 Task: Select traffic view around selected location Charleston, South Carolina, United States and identify the nearest hotel to the peak traffic point
Action: Mouse moved to (96, 30)
Screenshot: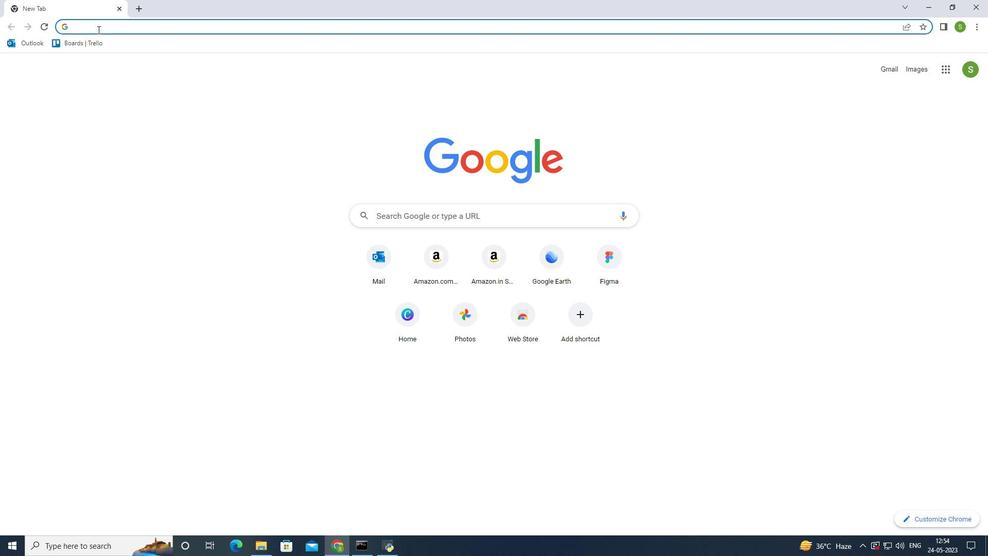 
Action: Mouse pressed left at (96, 30)
Screenshot: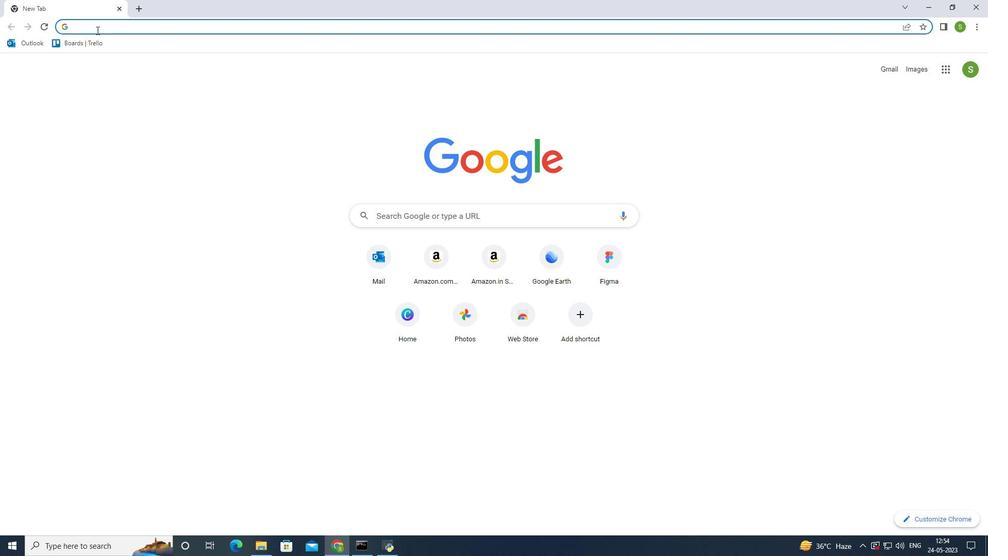 
Action: Mouse moved to (97, 42)
Screenshot: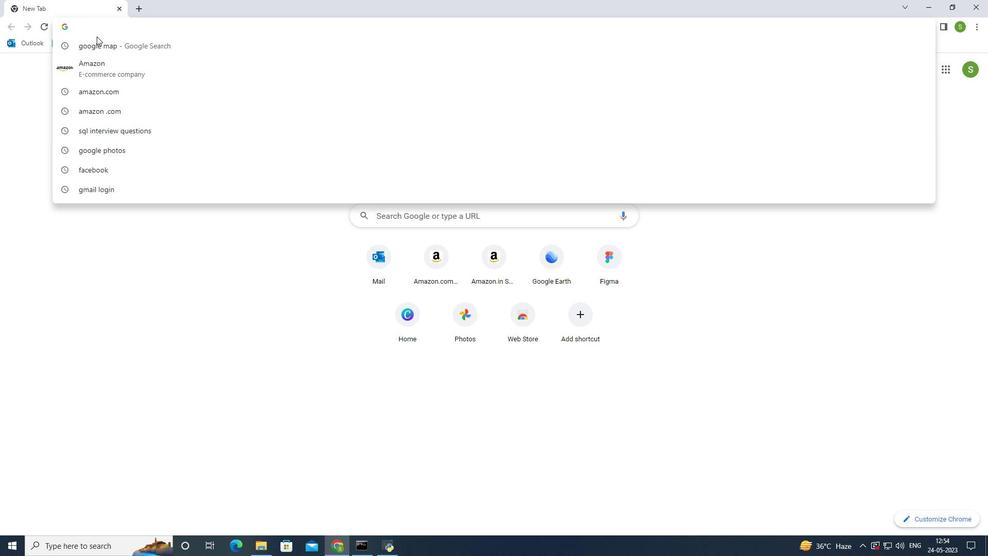 
Action: Mouse pressed left at (97, 42)
Screenshot: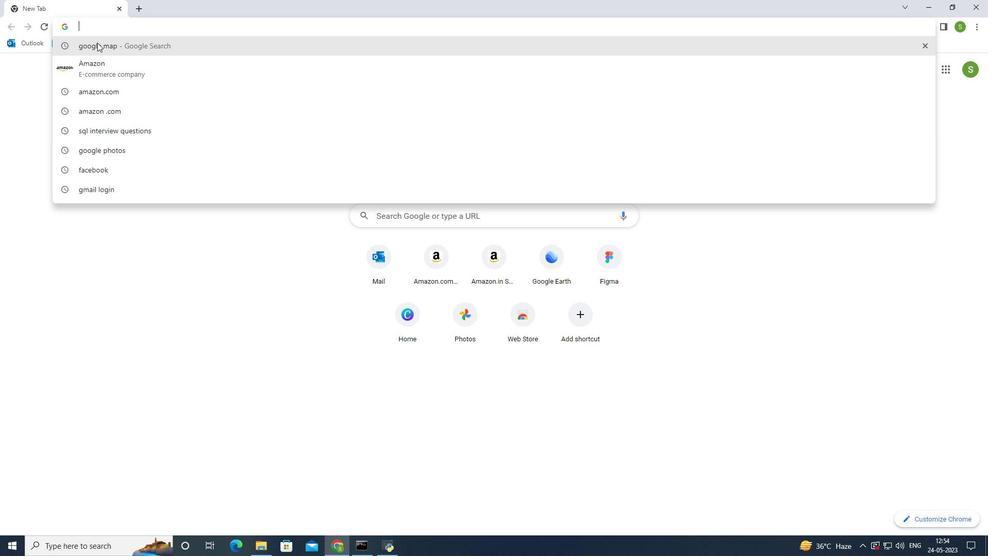
Action: Mouse moved to (162, 164)
Screenshot: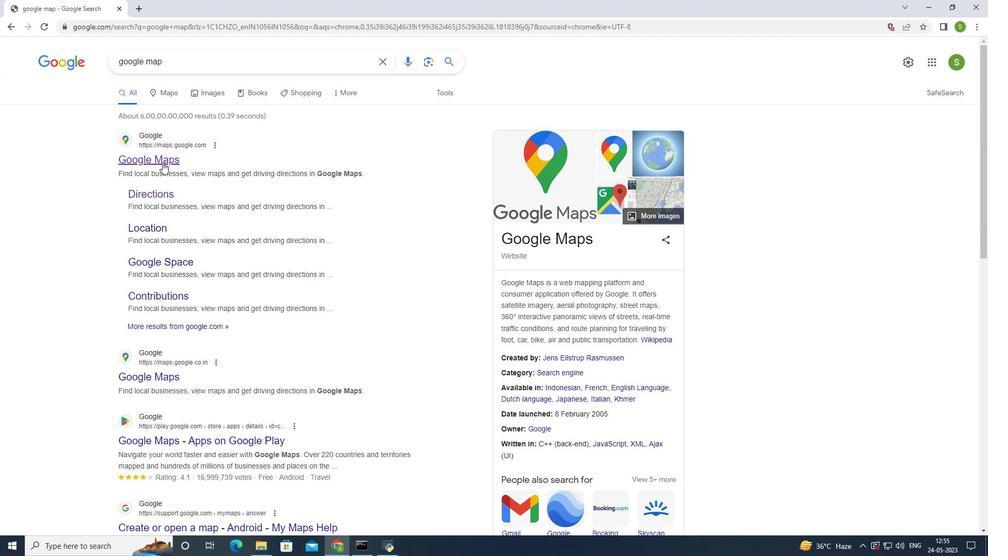 
Action: Mouse pressed left at (162, 164)
Screenshot: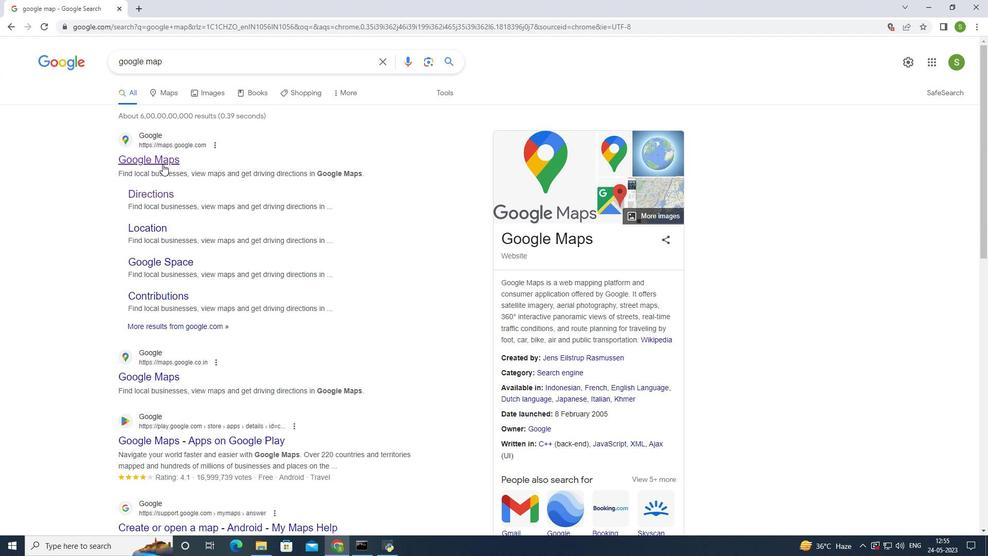 
Action: Mouse moved to (141, 49)
Screenshot: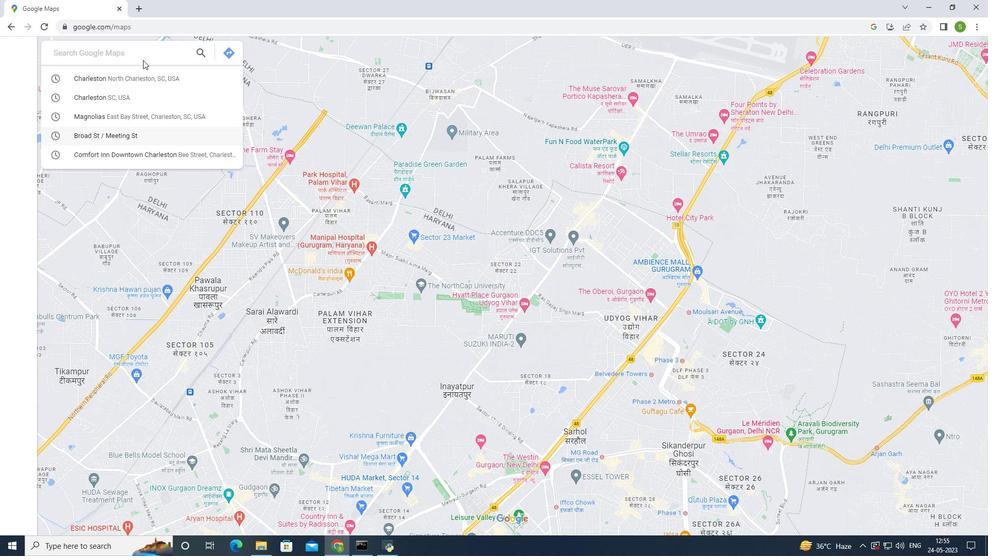 
Action: Mouse pressed left at (141, 49)
Screenshot: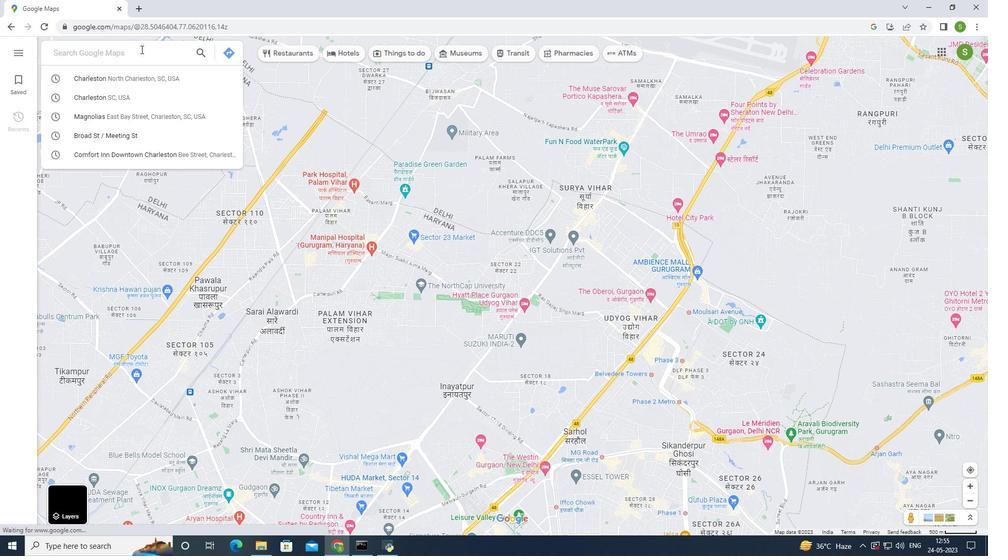 
Action: Mouse moved to (144, 45)
Screenshot: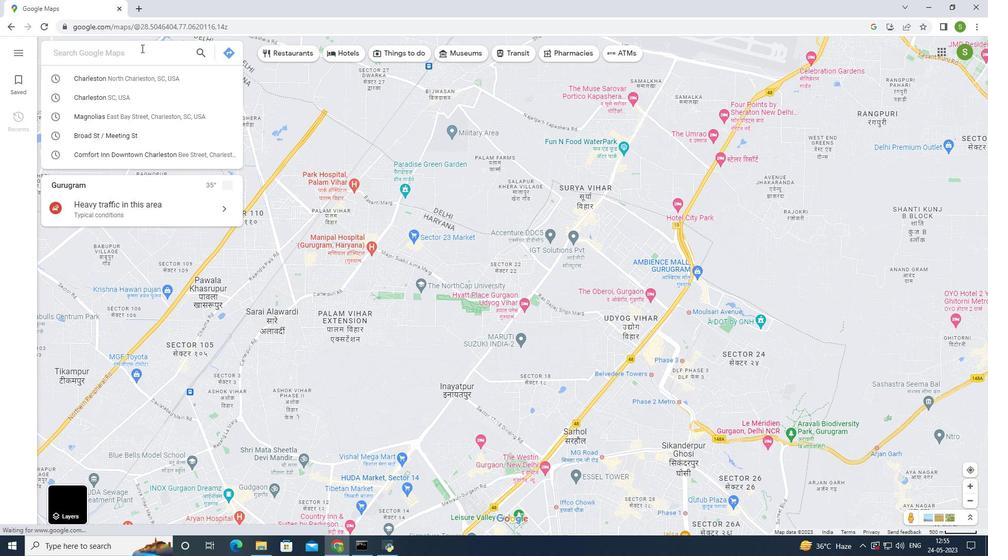 
Action: Key pressed charlestone,<Key.space>south<Key.space>carolina,<Key.space>united<Key.space>states<Key.enter>
Screenshot: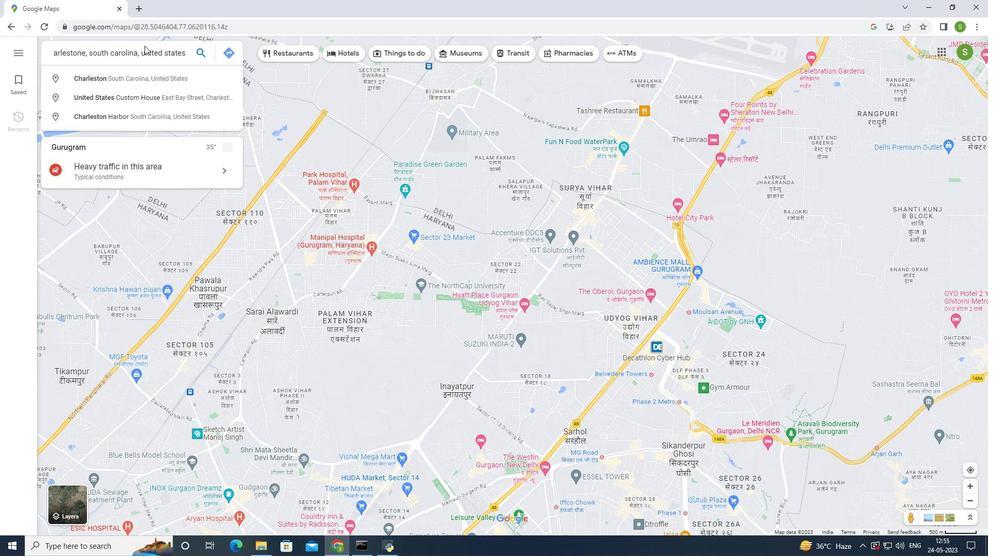 
Action: Mouse moved to (280, 507)
Screenshot: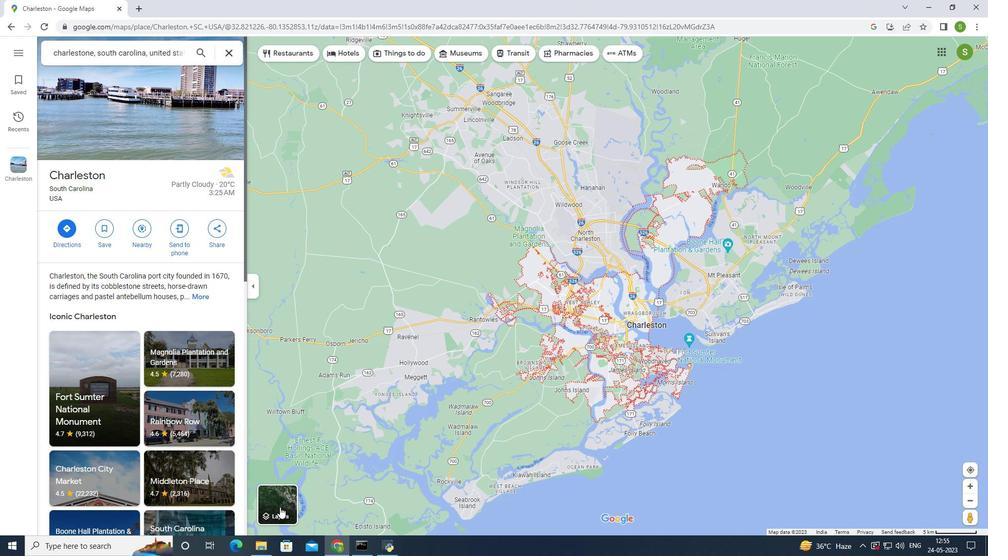
Action: Mouse pressed left at (280, 507)
Screenshot: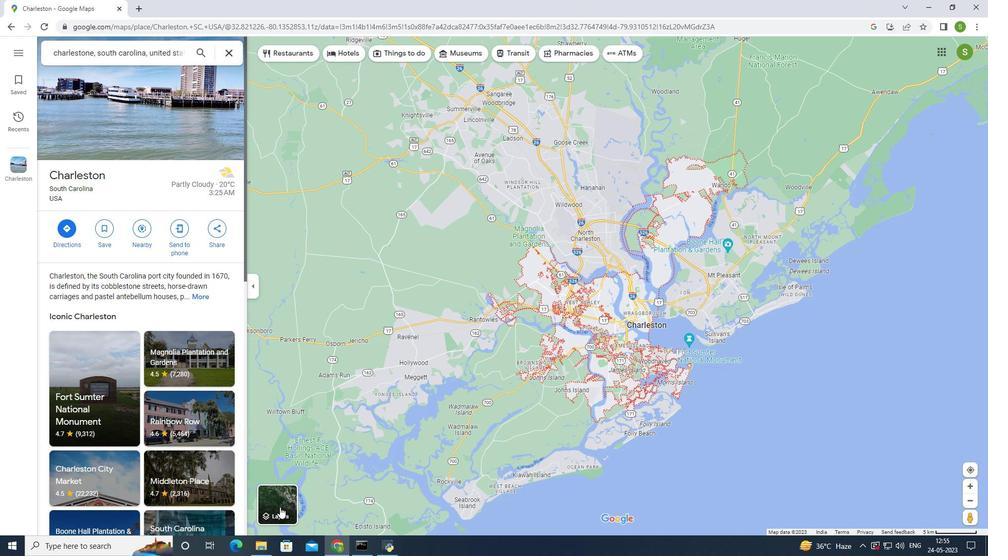 
Action: Mouse moved to (384, 506)
Screenshot: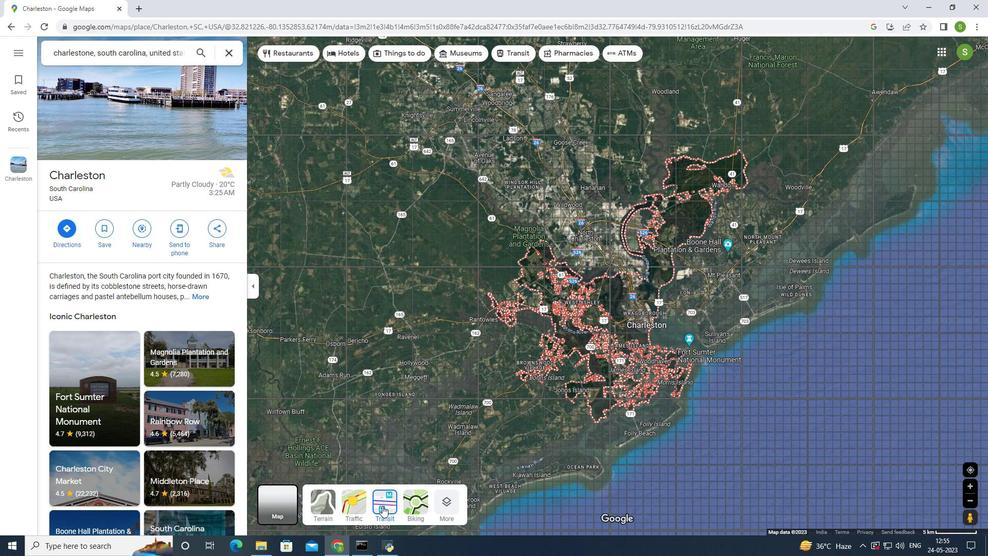 
Action: Mouse pressed left at (384, 506)
Screenshot: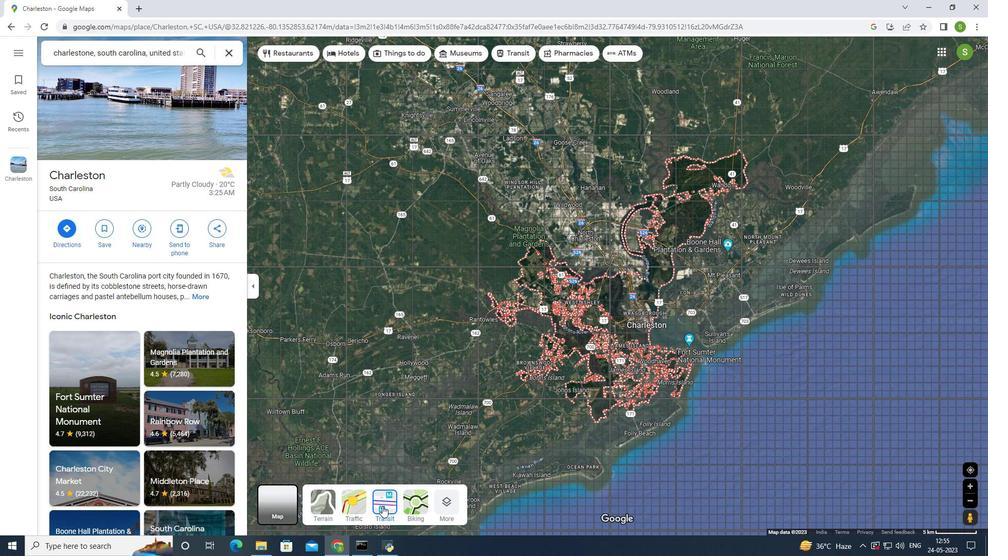 
Action: Mouse moved to (381, 499)
Screenshot: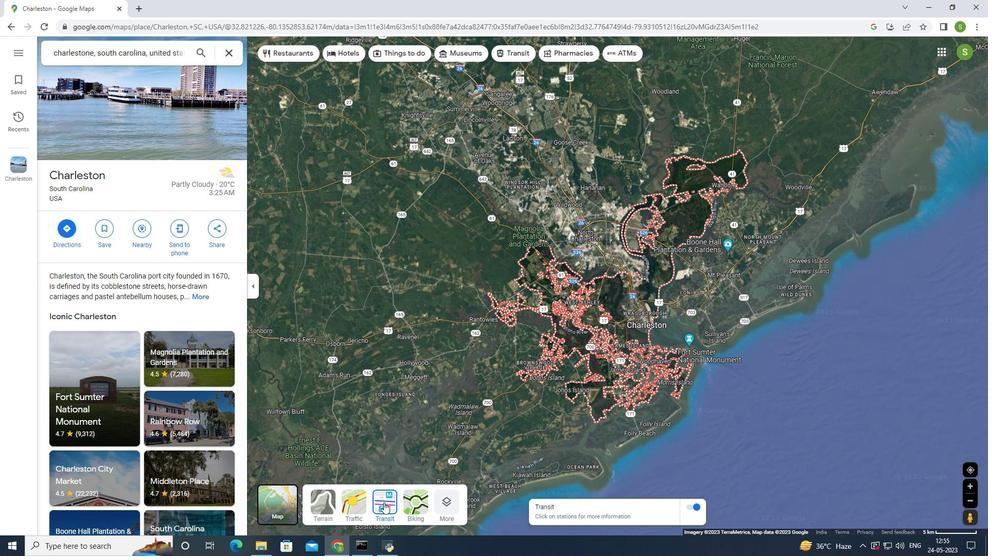 
Action: Mouse pressed left at (381, 499)
Screenshot: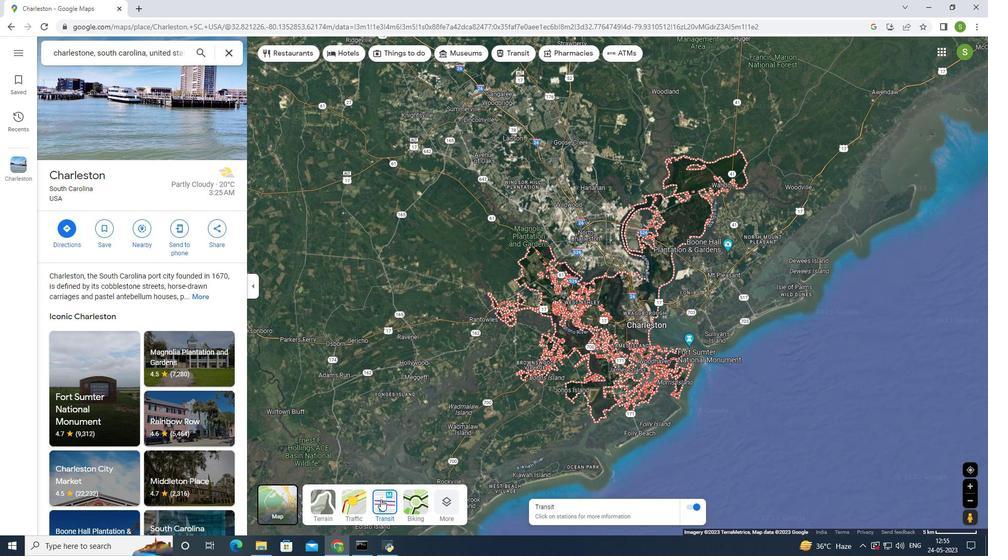 
Action: Mouse pressed left at (381, 499)
Screenshot: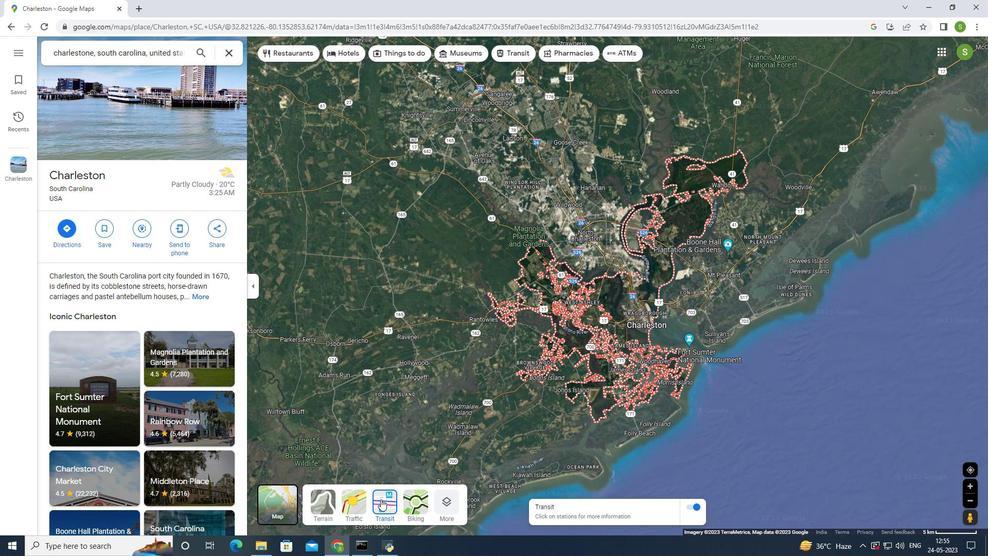
Action: Mouse pressed left at (381, 499)
Screenshot: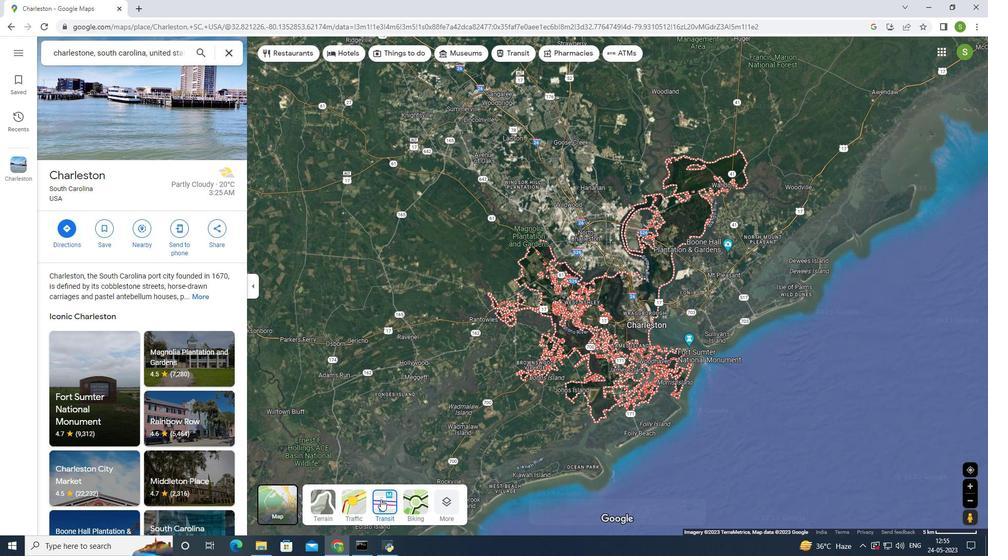 
Action: Mouse moved to (136, 234)
Screenshot: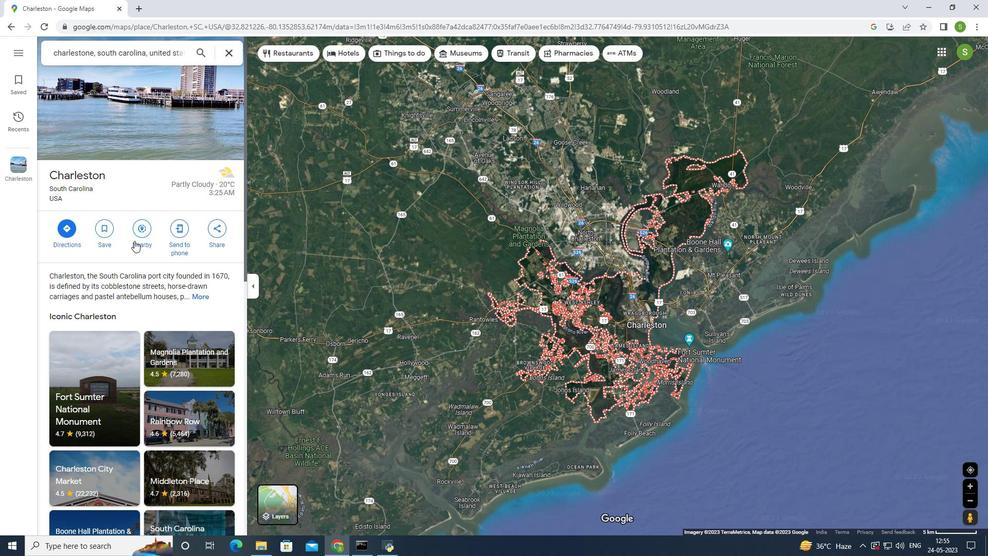 
Action: Mouse pressed left at (136, 234)
Screenshot: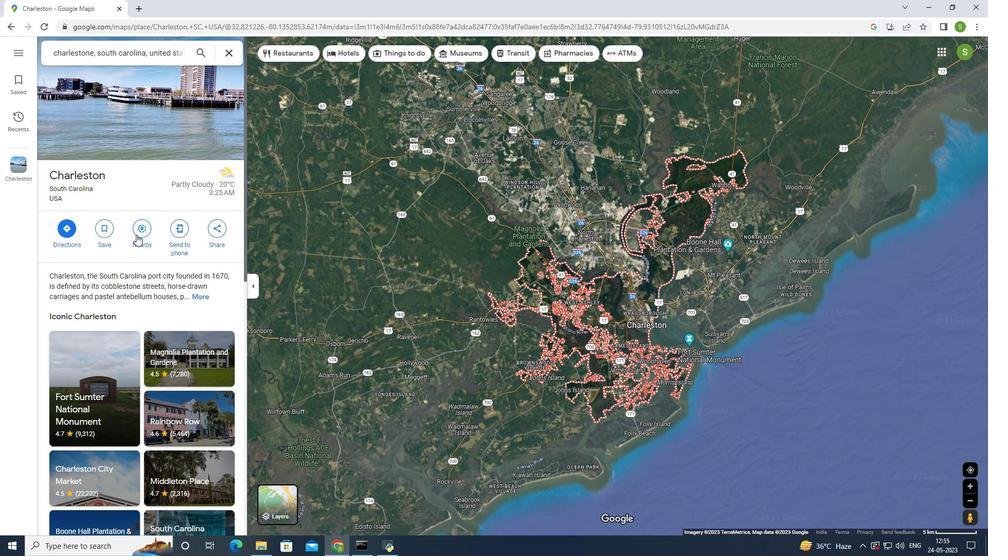 
Action: Mouse moved to (108, 53)
Screenshot: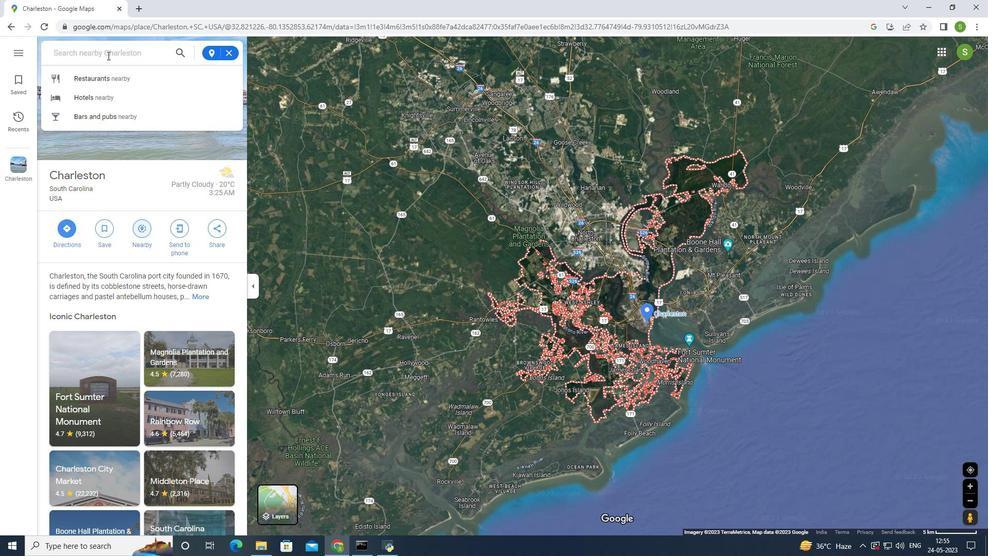 
Action: Mouse pressed left at (108, 53)
Screenshot: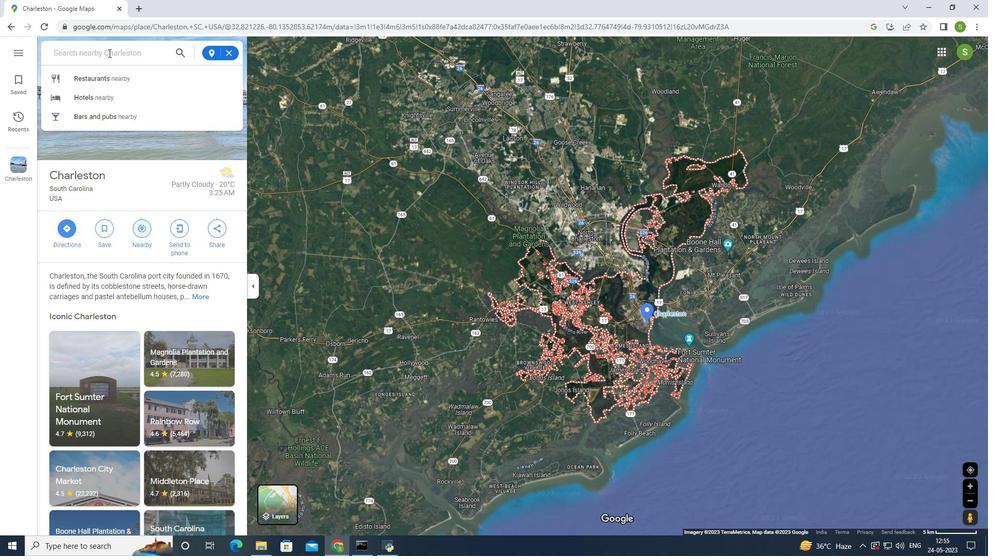 
Action: Key pressed hotel<Key.space>to<Key.space>the<Key.space>peak<Key.space>traffic<Key.space>point<Key.enter>
Screenshot: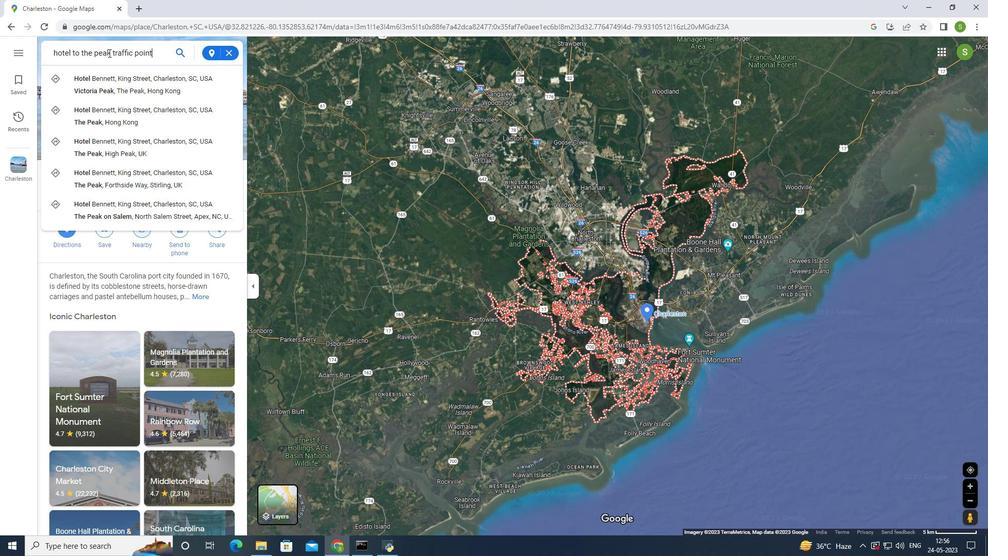 
Action: Mouse moved to (604, 332)
Screenshot: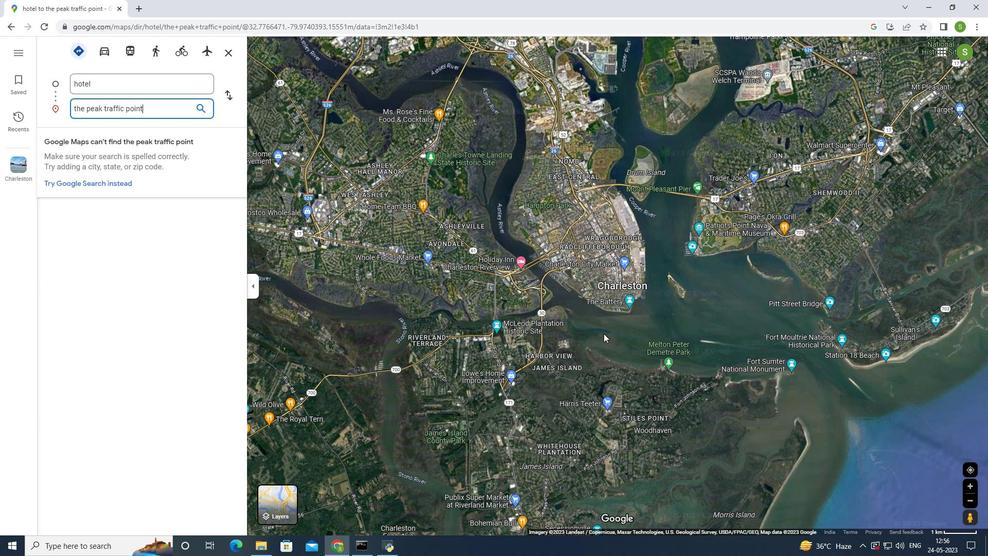 
Action: Mouse scrolled (604, 333) with delta (0, 0)
Screenshot: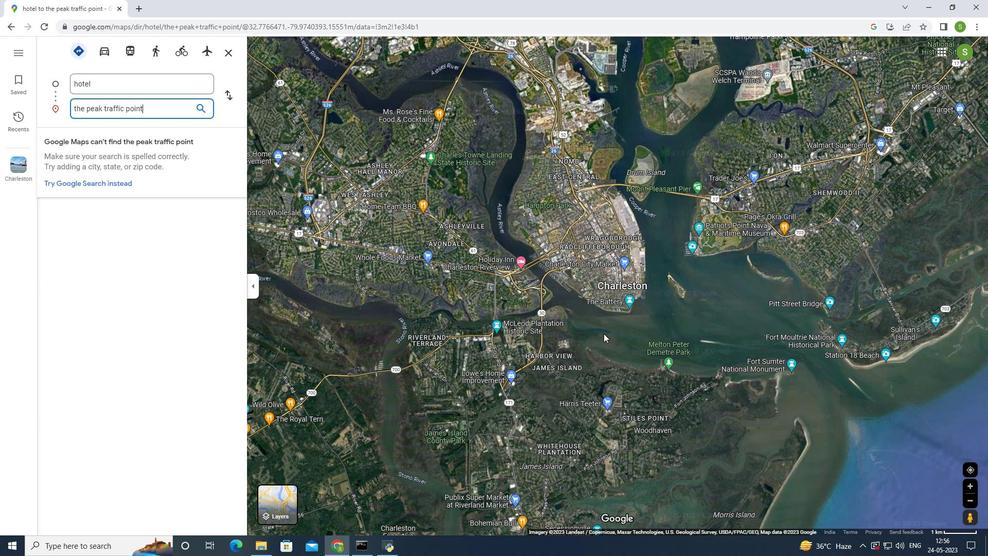 
Action: Mouse scrolled (604, 333) with delta (0, 0)
Screenshot: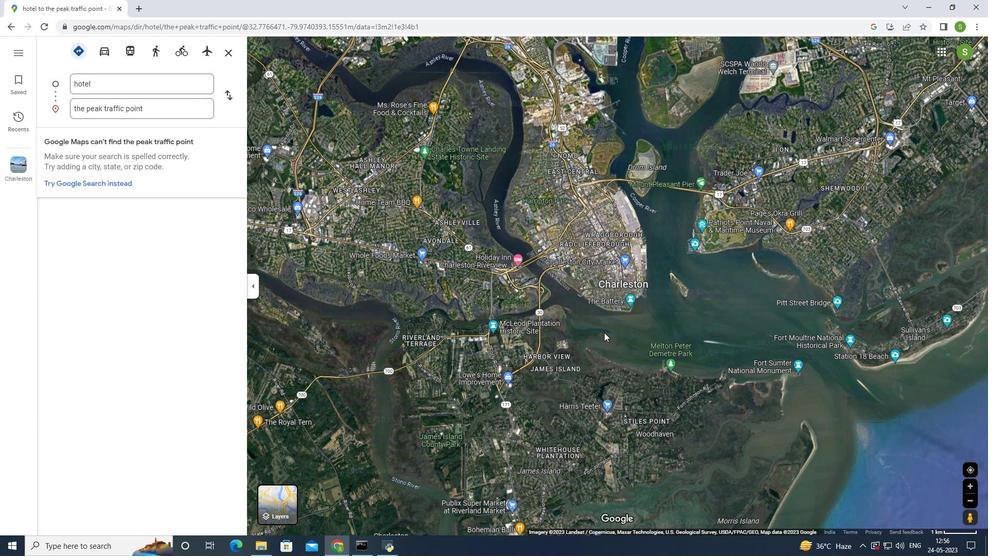 
Action: Mouse scrolled (604, 333) with delta (0, 0)
Screenshot: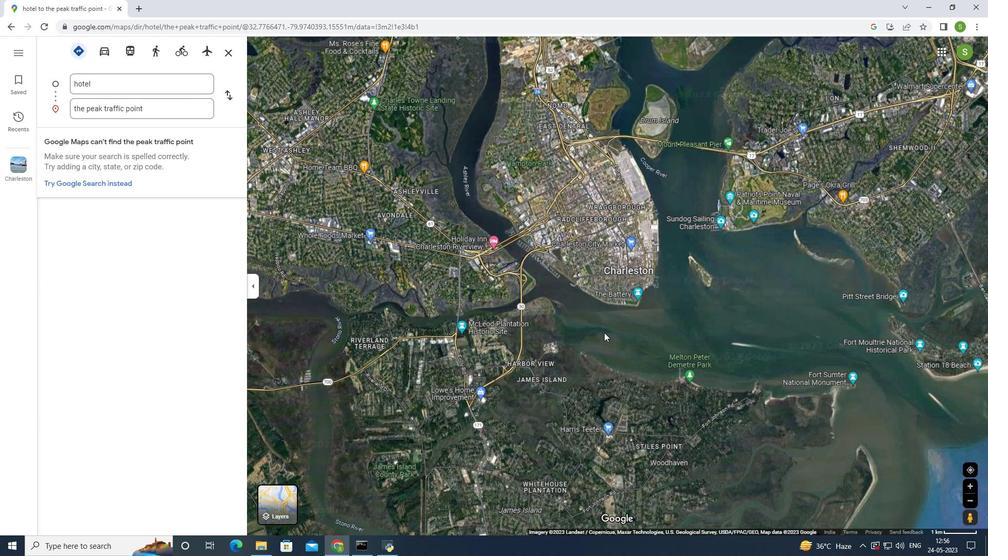 
Action: Mouse scrolled (604, 333) with delta (0, 0)
Screenshot: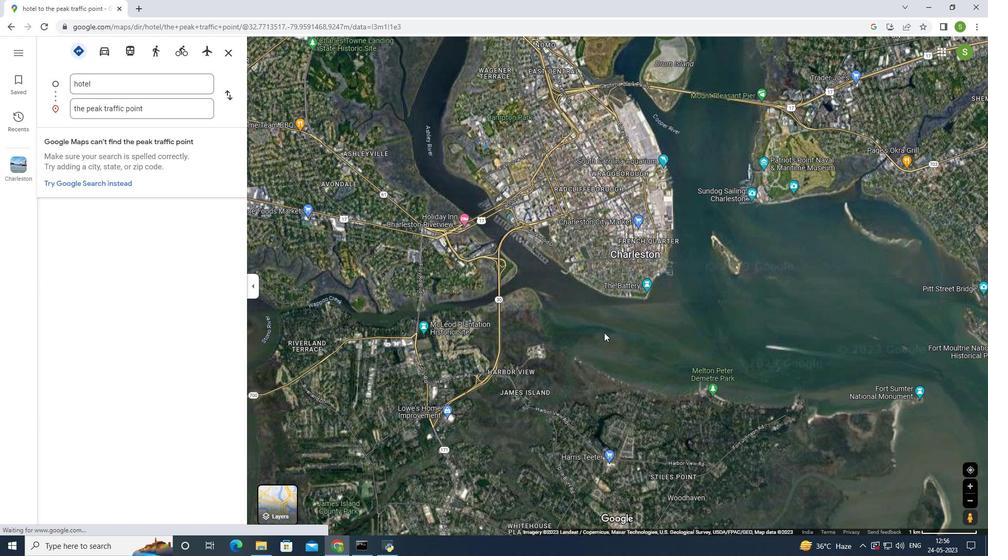 
Action: Mouse scrolled (604, 333) with delta (0, 0)
Screenshot: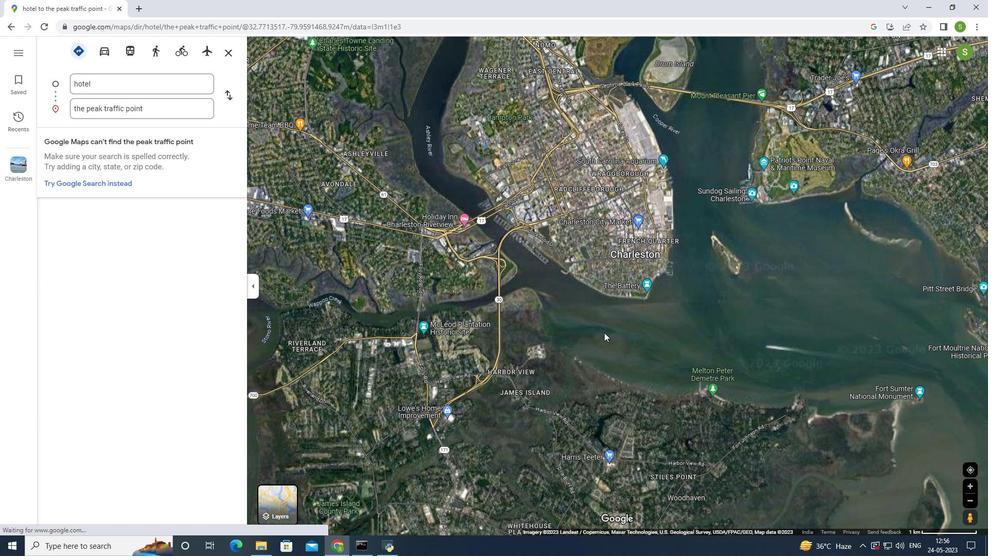 
Action: Mouse scrolled (604, 333) with delta (0, 0)
Screenshot: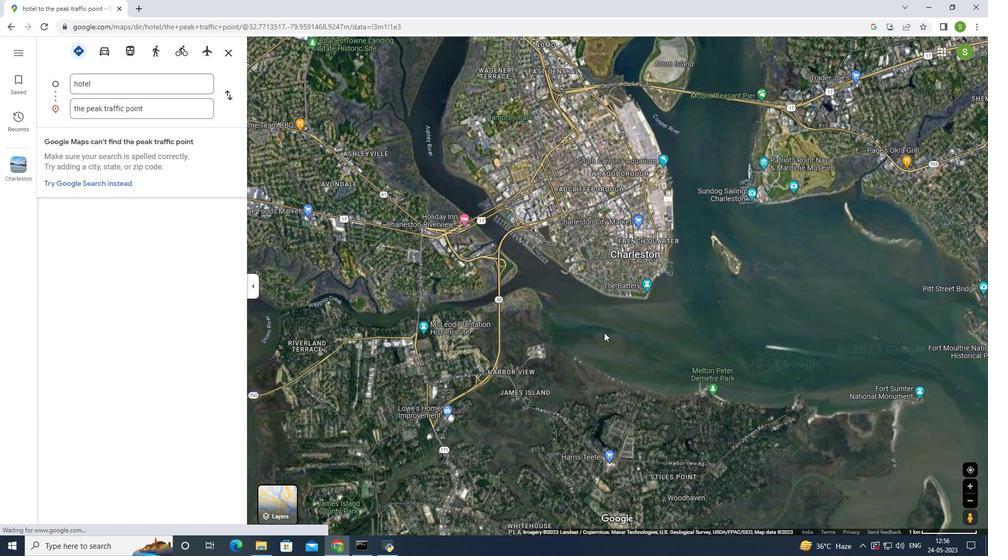 
Action: Mouse moved to (667, 258)
Screenshot: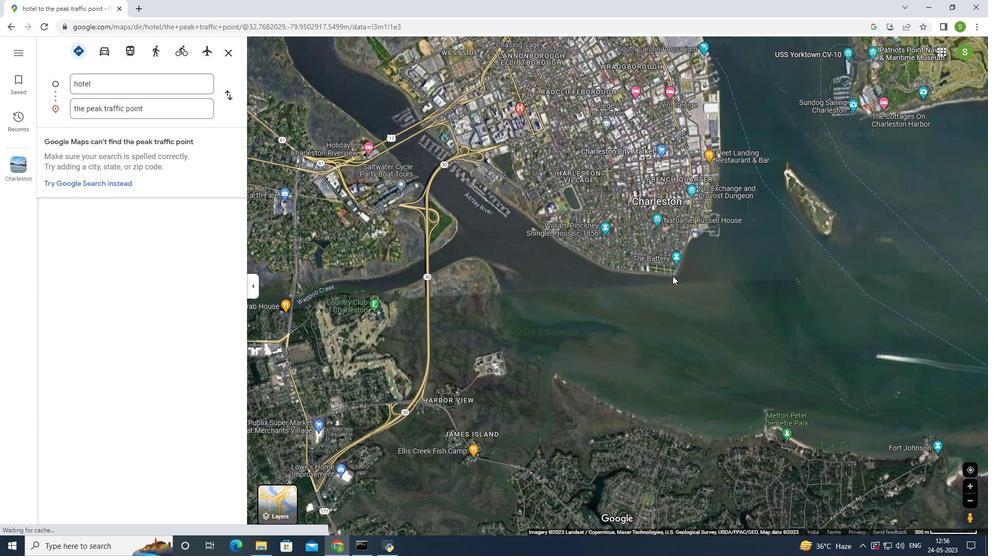 
Action: Mouse scrolled (667, 259) with delta (0, 0)
Screenshot: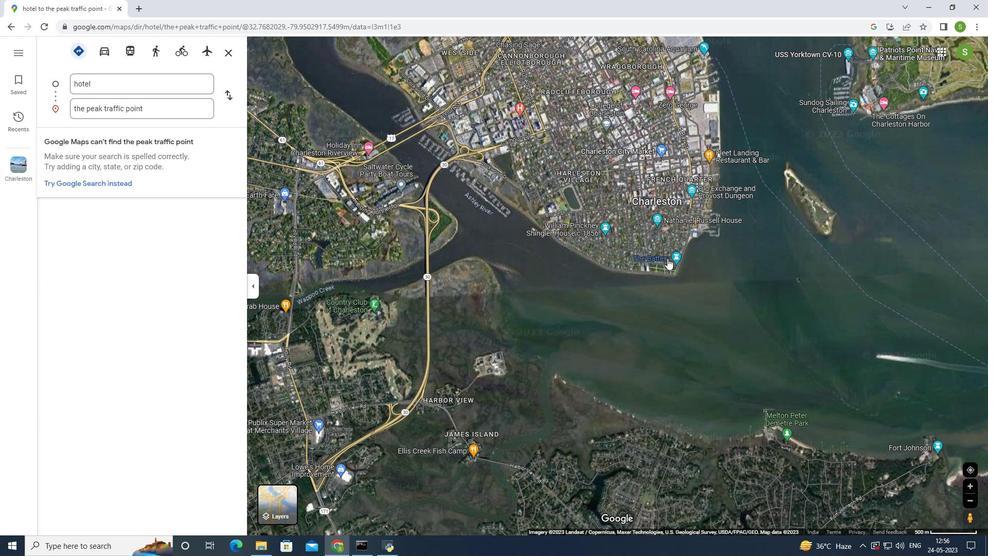 
Action: Mouse scrolled (667, 259) with delta (0, 0)
Screenshot: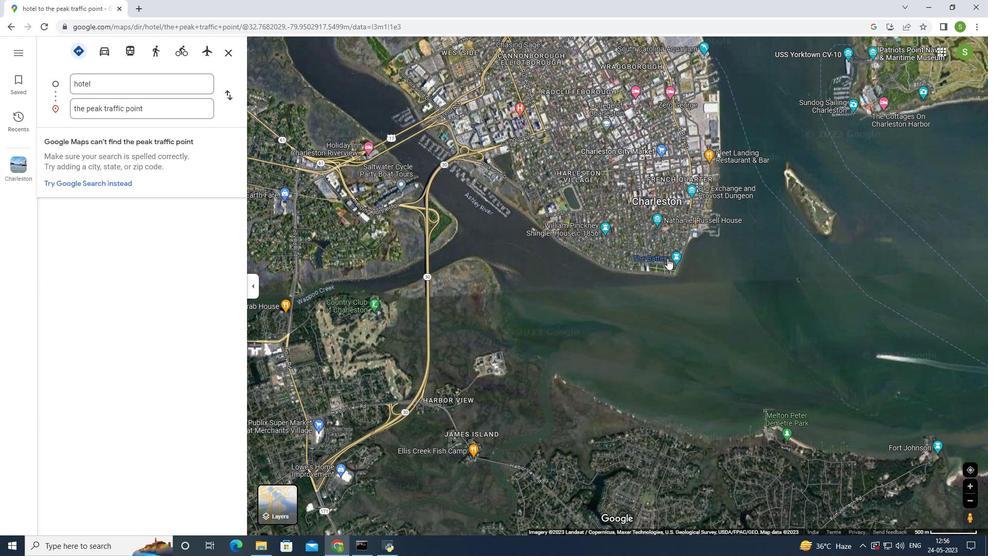 
Action: Mouse scrolled (667, 259) with delta (0, 0)
Screenshot: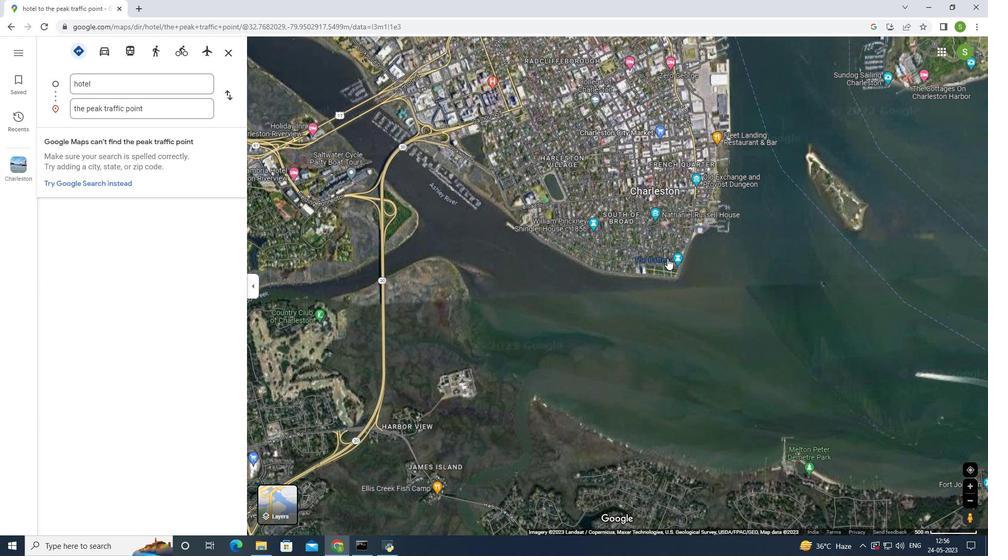 
Action: Mouse moved to (647, 181)
Screenshot: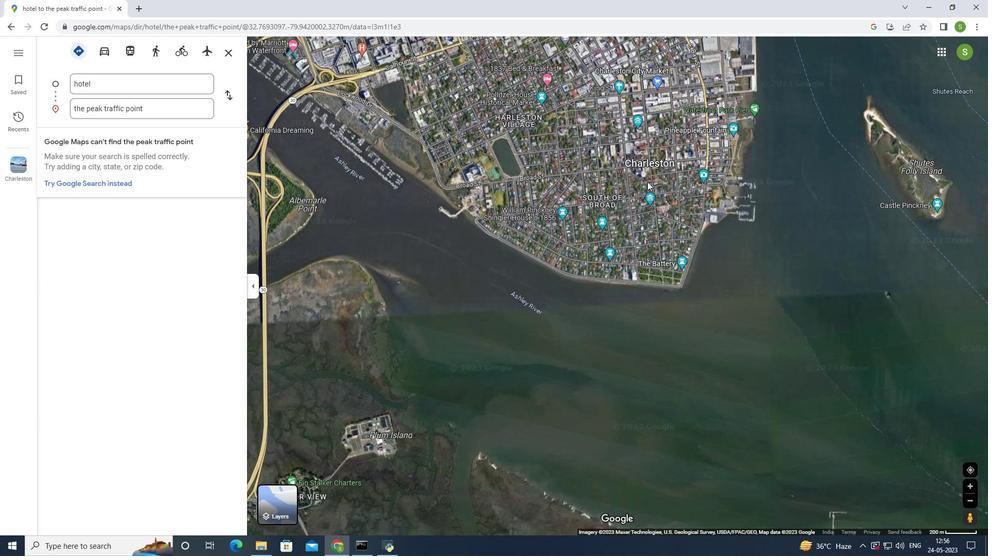 
Action: Mouse scrolled (647, 181) with delta (0, 0)
Screenshot: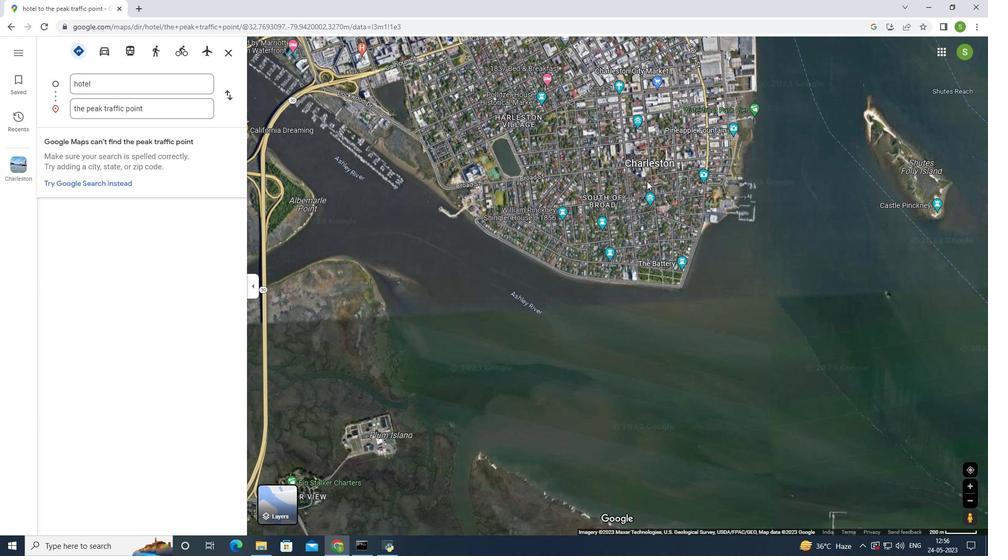 
Action: Mouse scrolled (647, 181) with delta (0, 0)
Screenshot: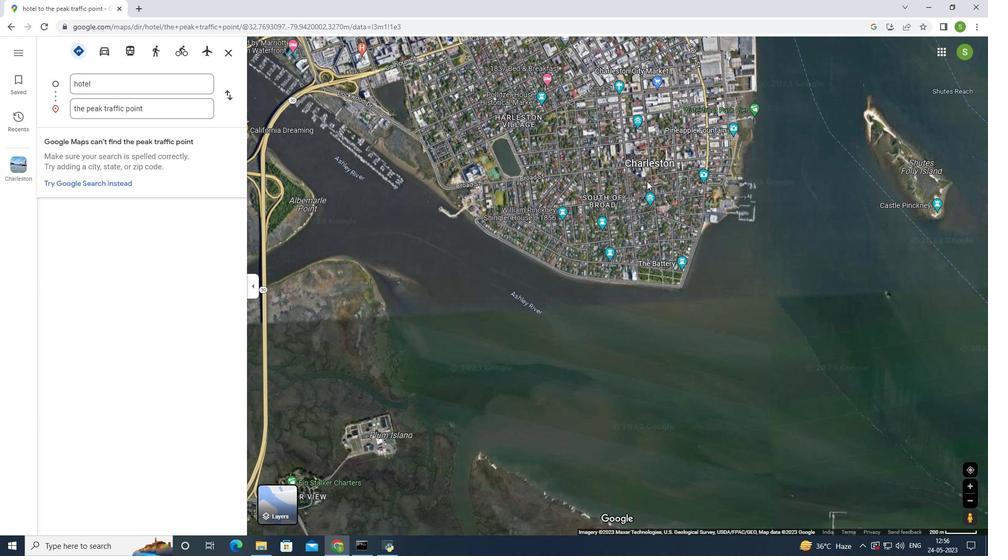 
Action: Mouse scrolled (647, 181) with delta (0, 0)
Screenshot: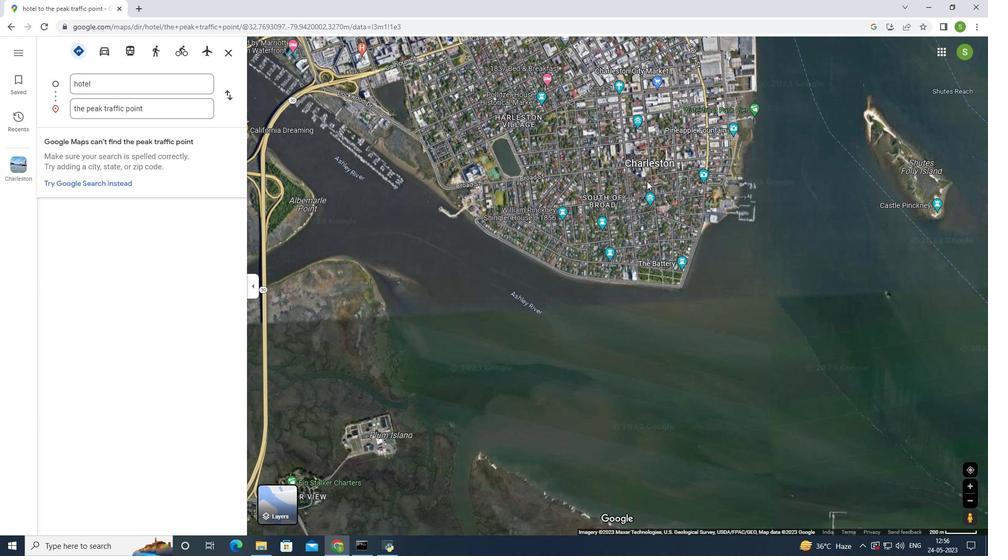 
Action: Mouse scrolled (647, 181) with delta (0, 0)
Screenshot: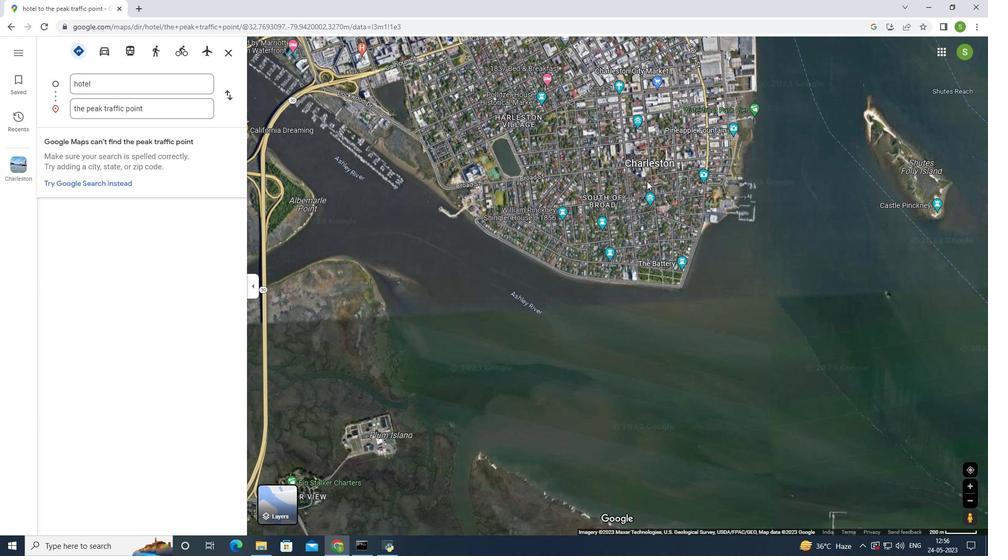 
Action: Mouse scrolled (647, 181) with delta (0, 0)
Screenshot: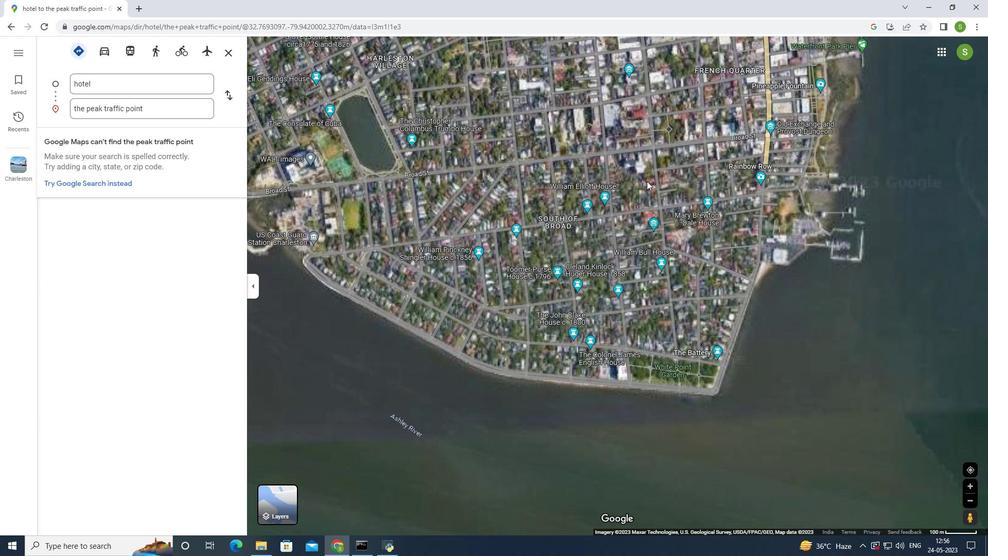 
Action: Mouse moved to (647, 180)
Screenshot: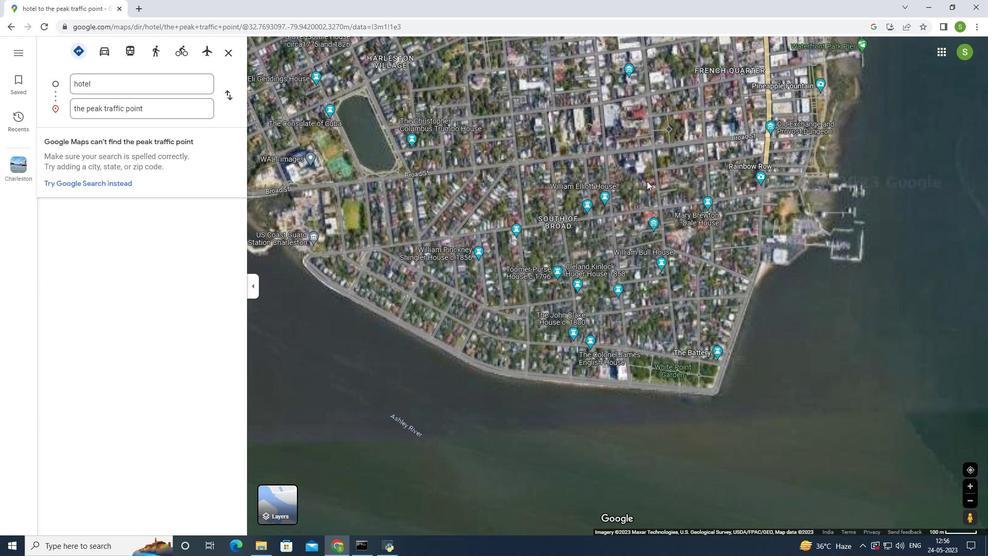 
Action: Mouse scrolled (647, 181) with delta (0, 0)
Screenshot: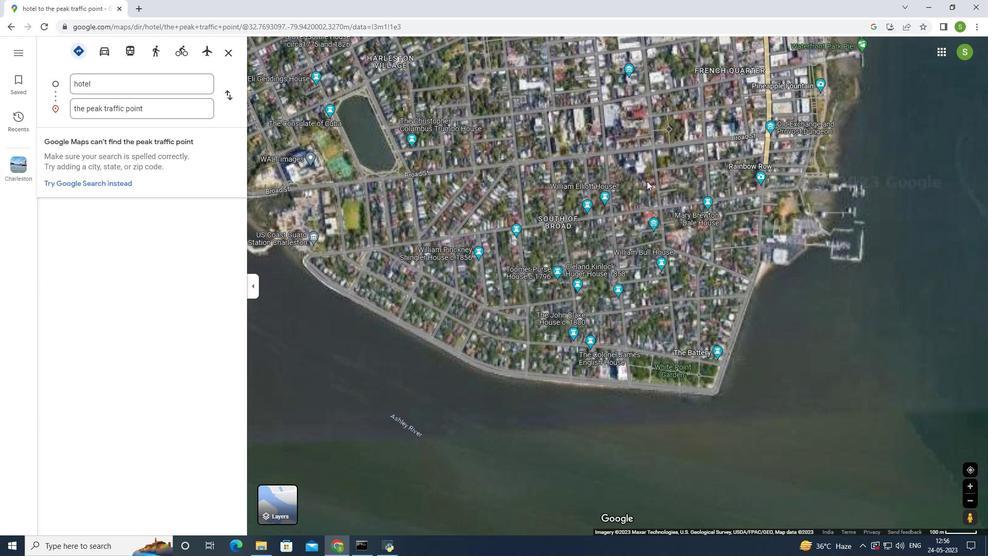 
Action: Mouse scrolled (647, 181) with delta (0, 0)
Screenshot: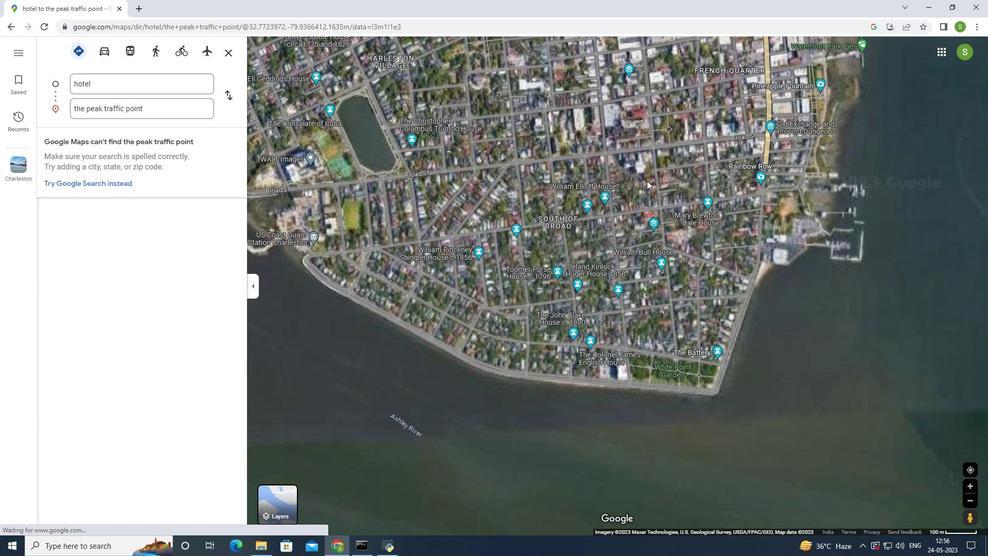 
Action: Mouse moved to (653, 200)
Screenshot: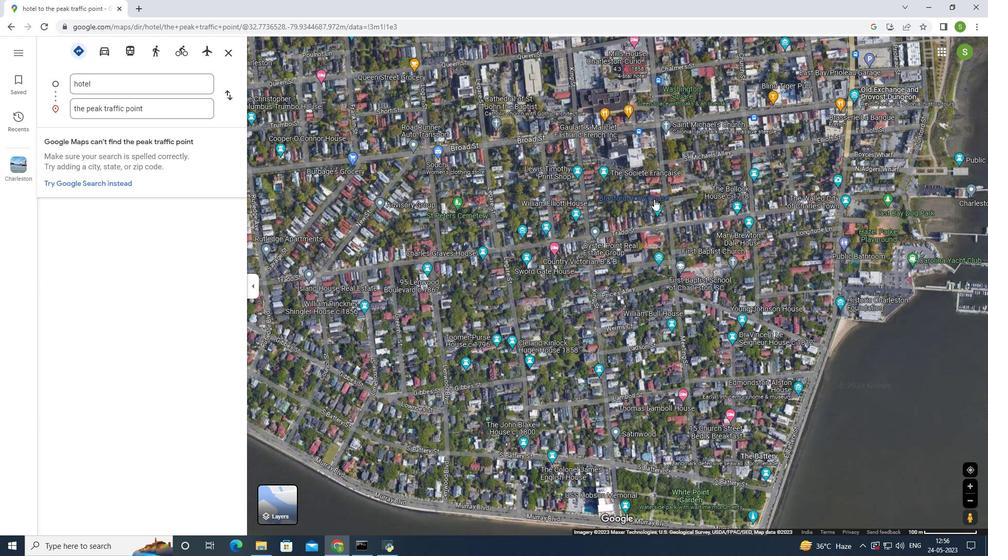 
Action: Mouse scrolled (653, 200) with delta (0, 0)
Screenshot: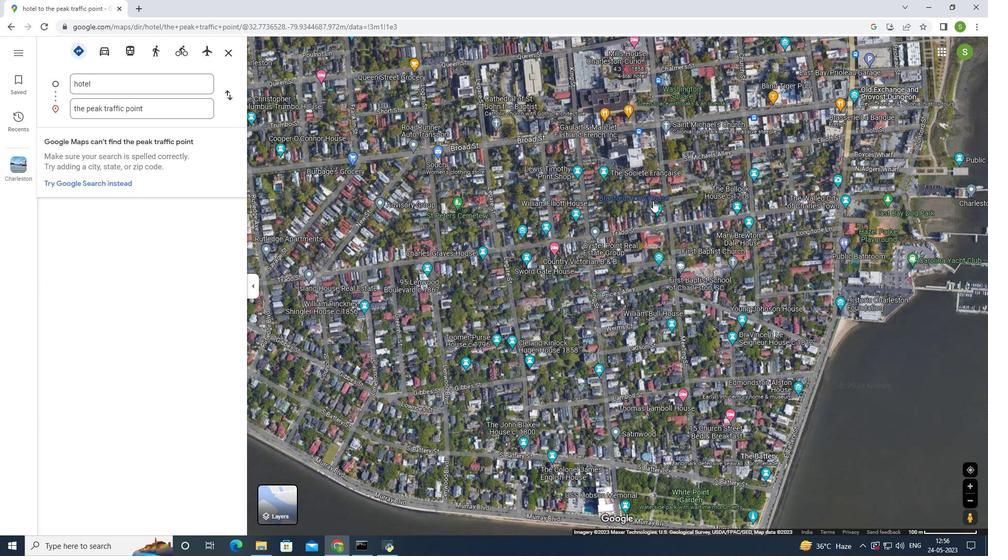 
Action: Mouse scrolled (653, 200) with delta (0, 0)
Screenshot: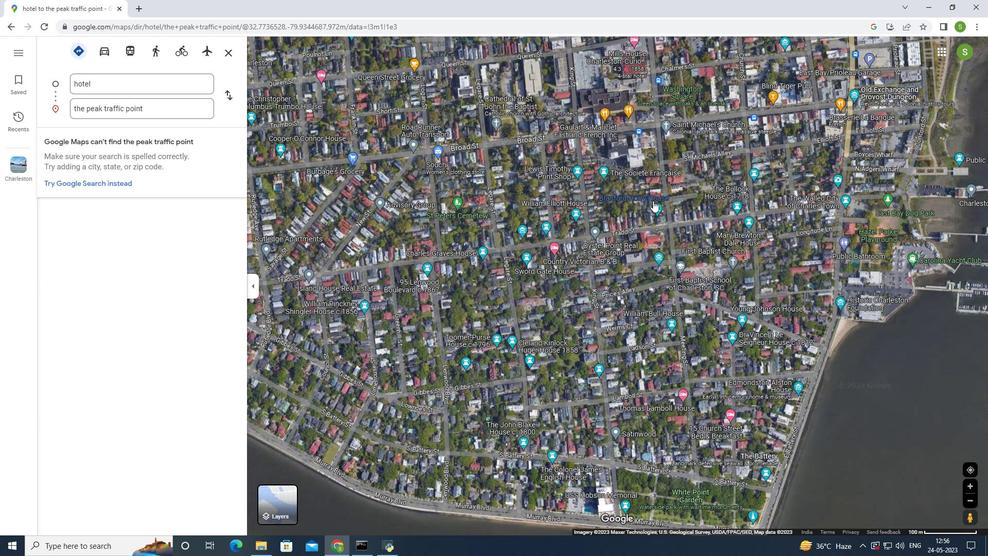 
Action: Mouse moved to (652, 201)
Screenshot: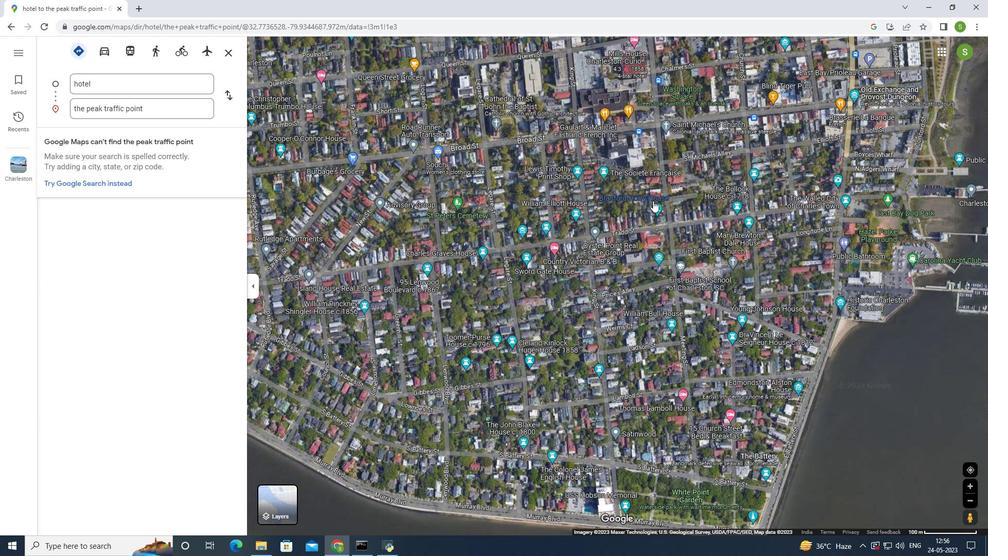 
Action: Mouse scrolled (652, 200) with delta (0, 0)
Screenshot: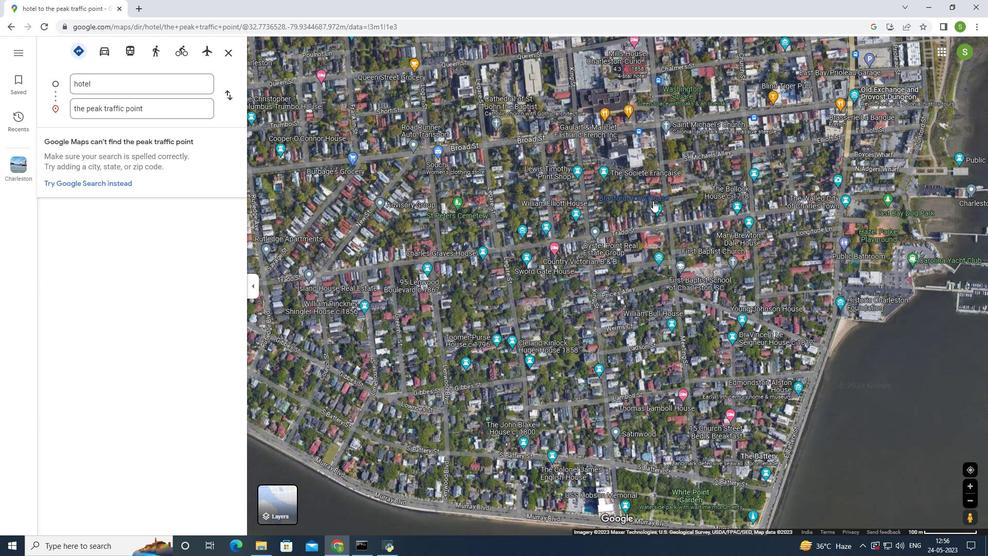 
Action: Mouse moved to (652, 202)
Screenshot: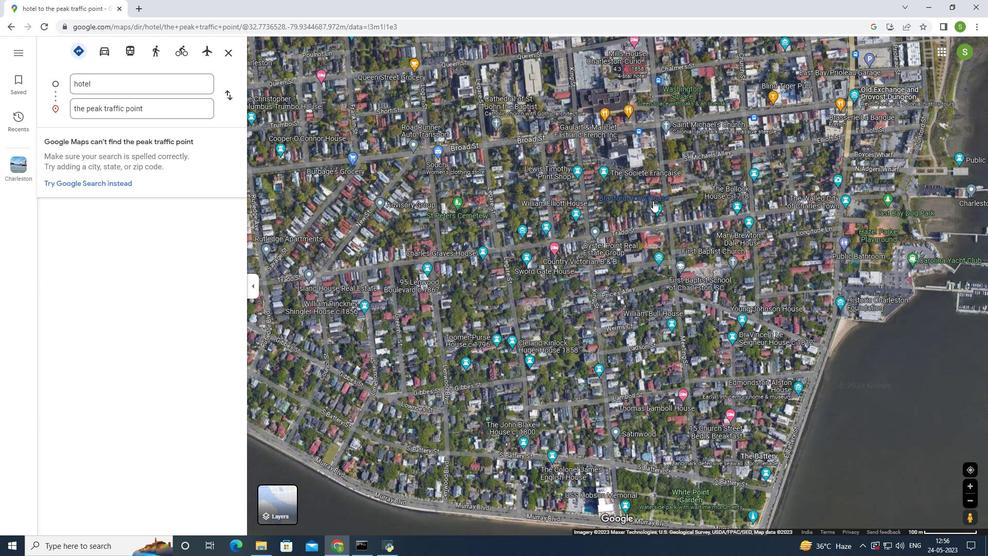 
Action: Mouse scrolled (652, 201) with delta (0, 0)
Screenshot: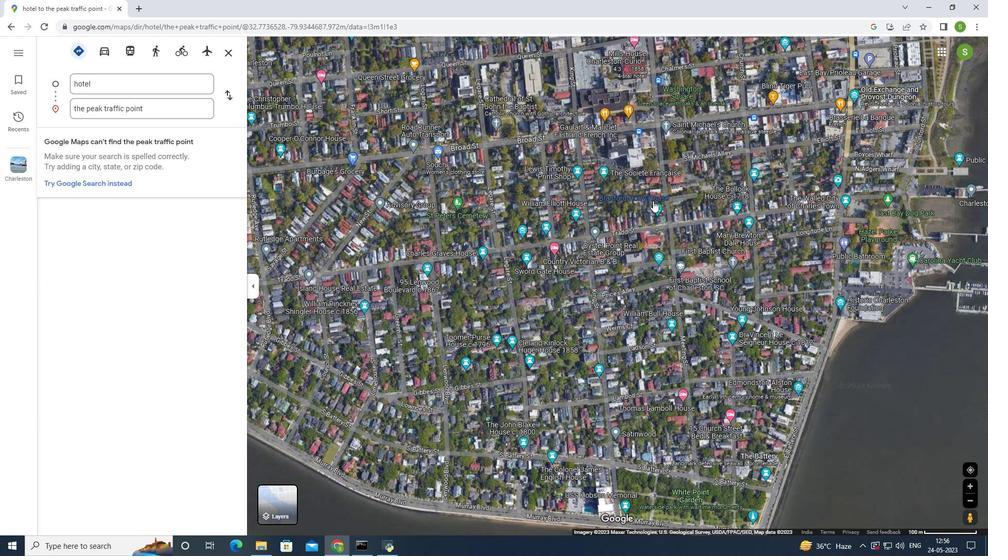 
Action: Mouse moved to (640, 195)
Screenshot: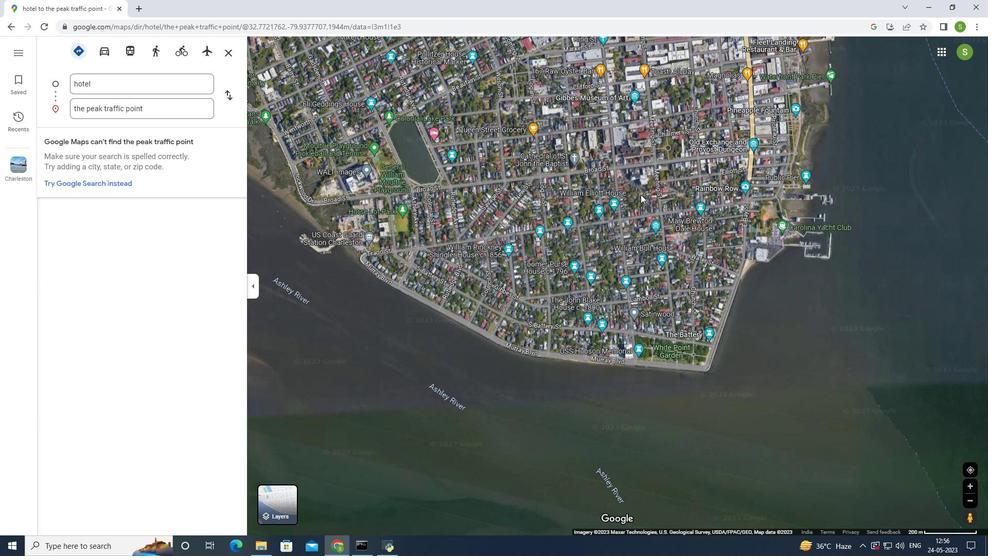 
Action: Mouse scrolled (640, 194) with delta (0, 0)
Screenshot: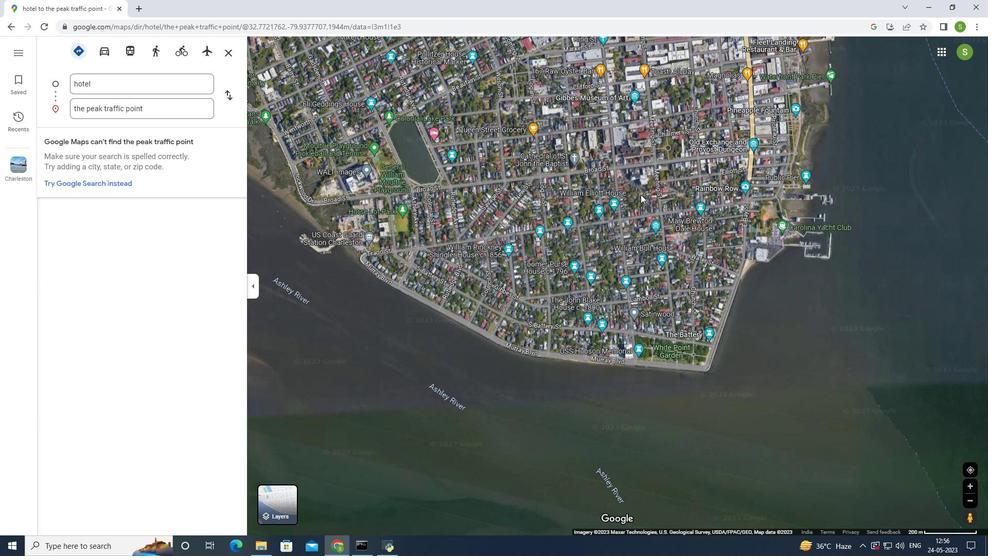 
Action: Mouse moved to (639, 195)
Screenshot: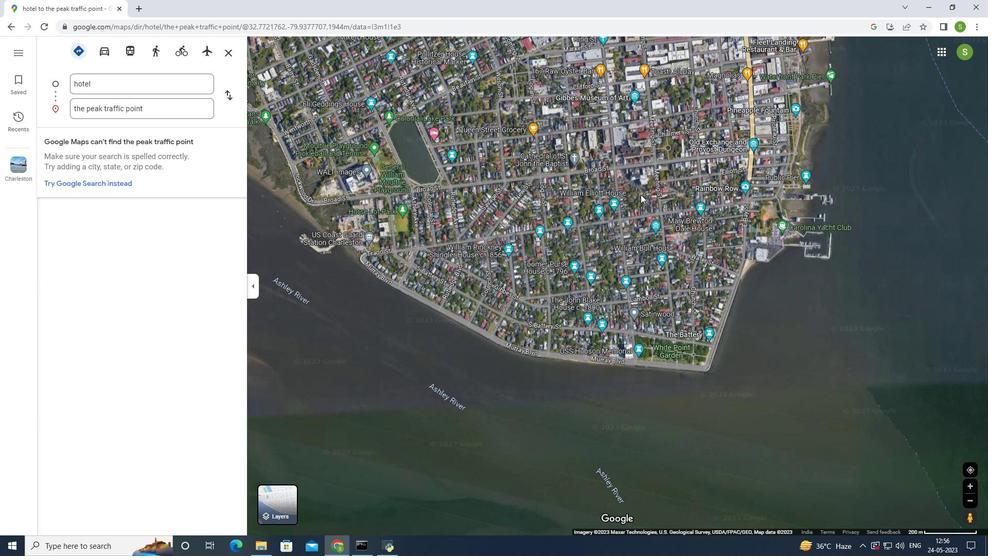 
Action: Mouse scrolled (639, 195) with delta (0, 0)
Screenshot: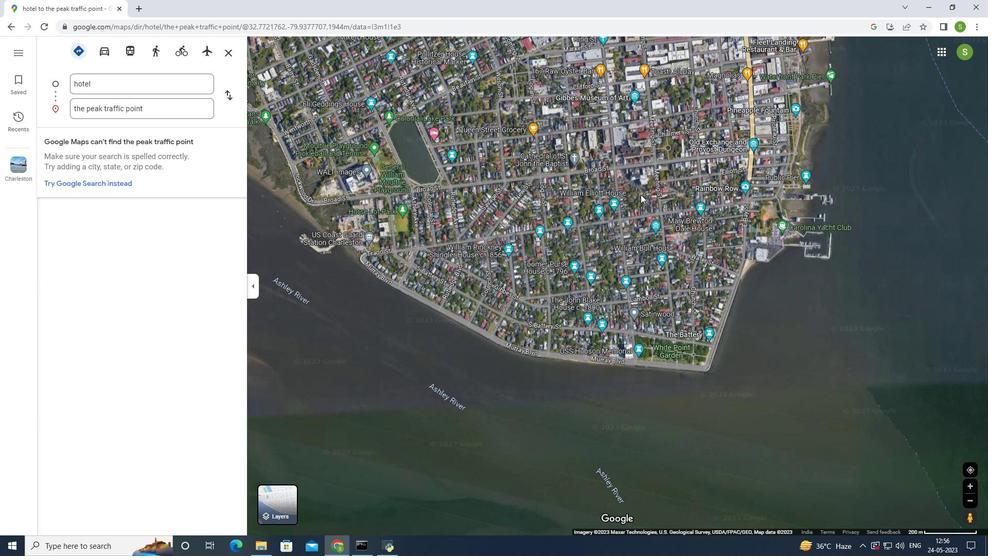 
Action: Mouse moved to (639, 196)
Screenshot: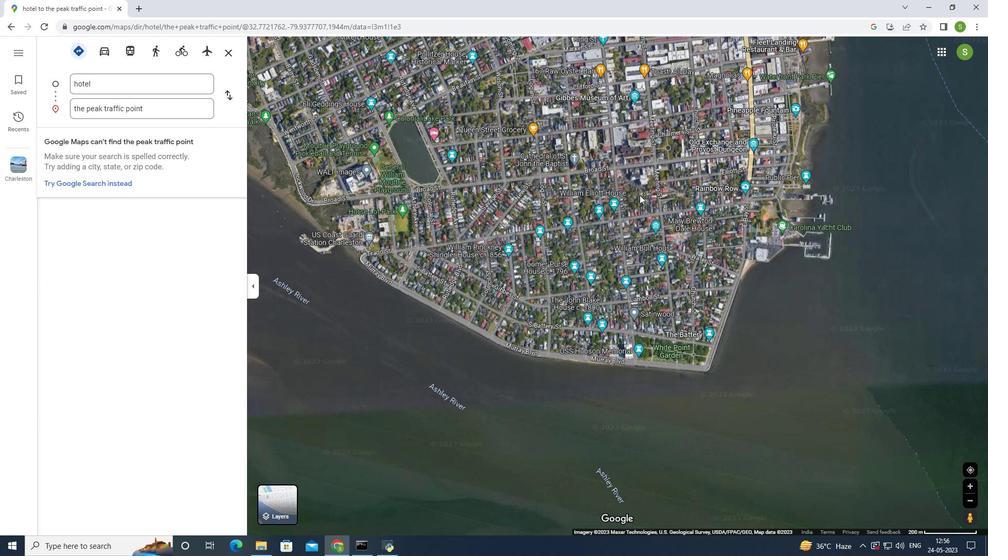 
Action: Mouse scrolled (639, 195) with delta (0, 0)
Screenshot: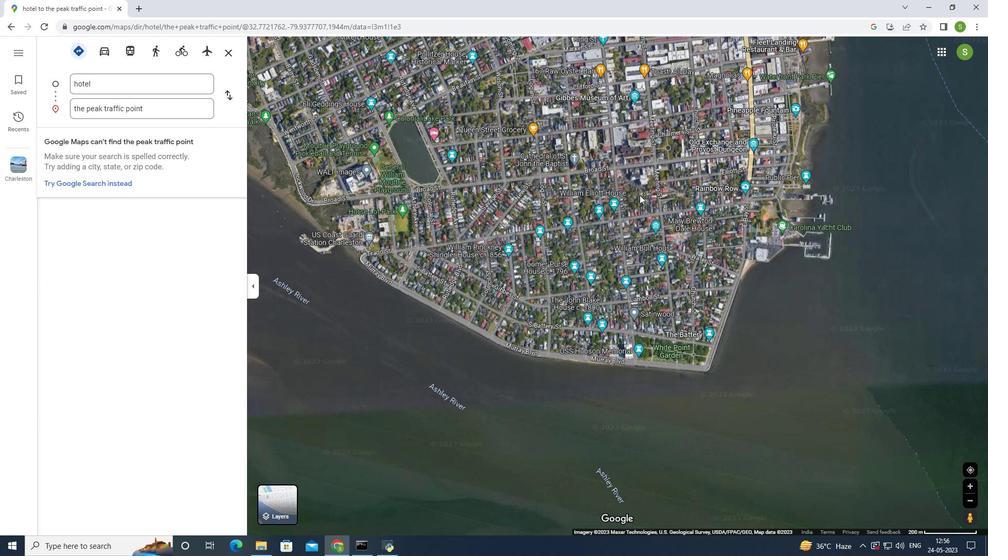 
Action: Mouse moved to (640, 178)
Screenshot: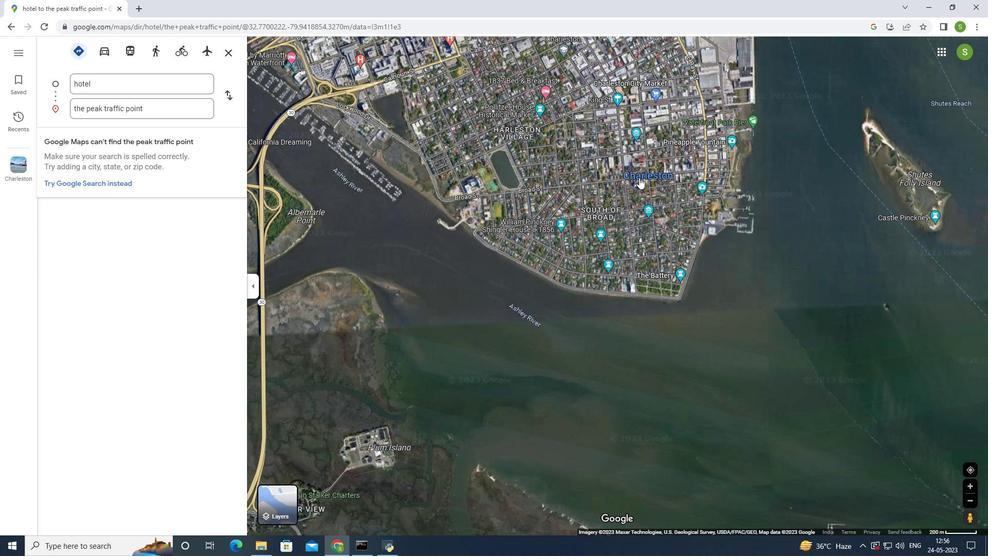 
Action: Mouse scrolled (640, 178) with delta (0, 0)
Screenshot: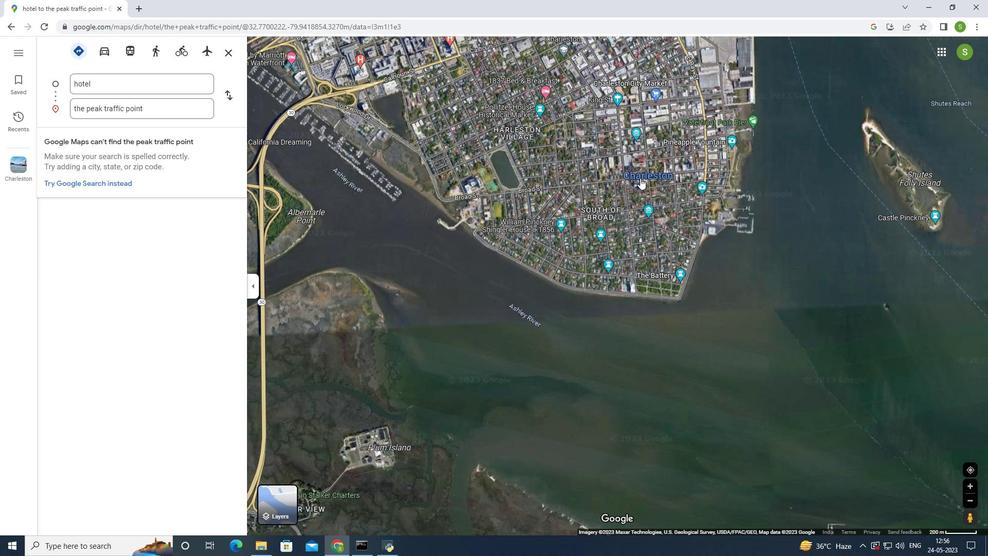 
Action: Mouse scrolled (640, 178) with delta (0, 0)
Screenshot: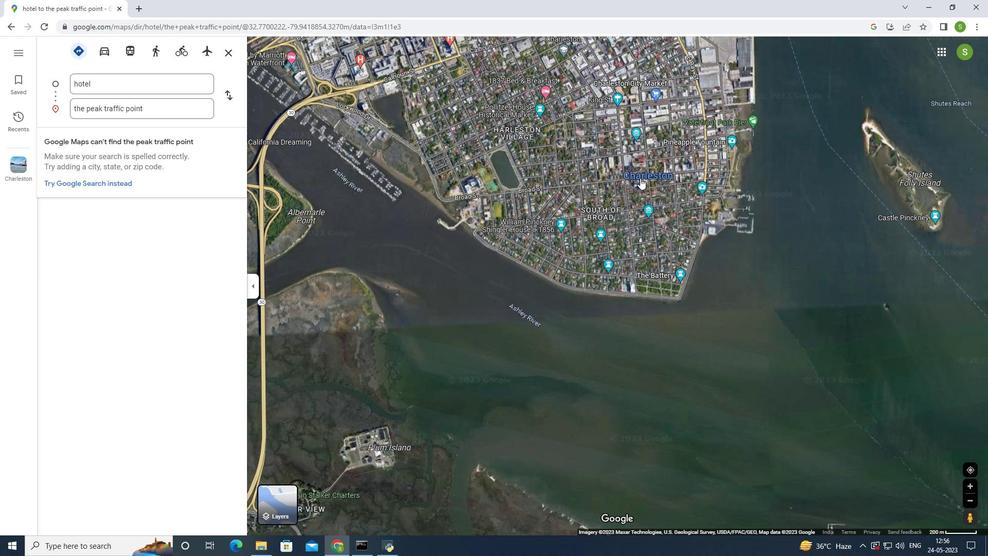 
Action: Mouse scrolled (640, 178) with delta (0, 0)
Screenshot: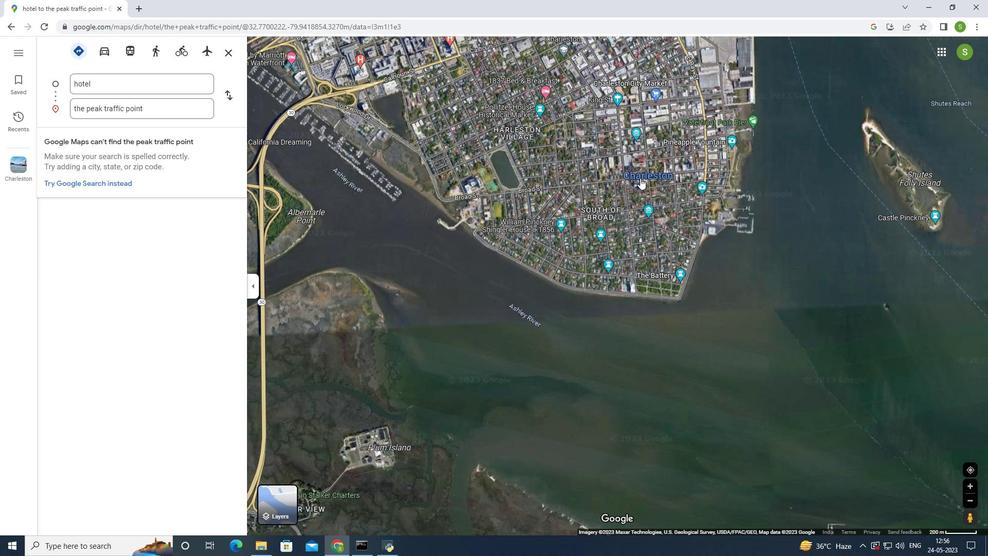
Action: Mouse scrolled (640, 178) with delta (0, 0)
Screenshot: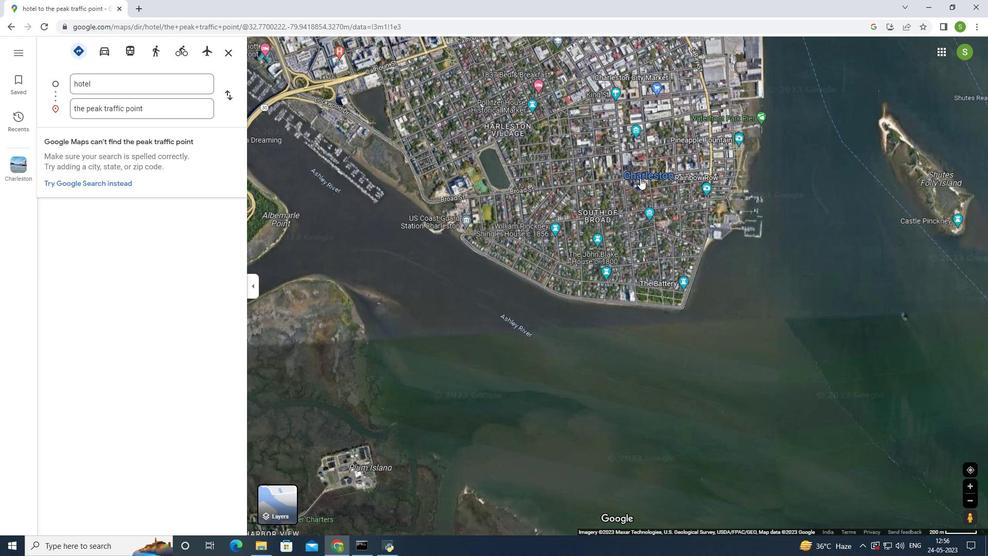 
Action: Mouse scrolled (640, 178) with delta (0, 0)
Screenshot: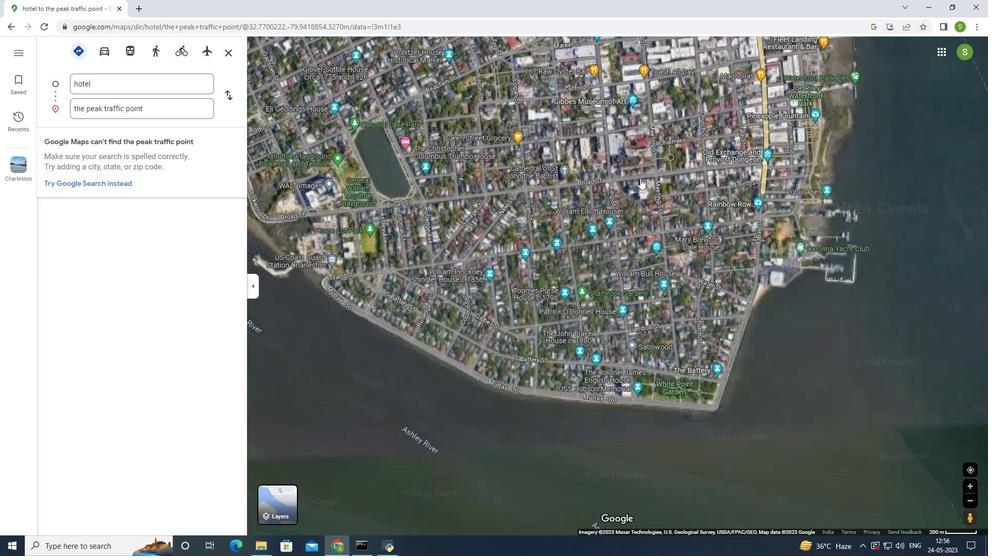 
Action: Mouse scrolled (640, 178) with delta (0, 0)
Screenshot: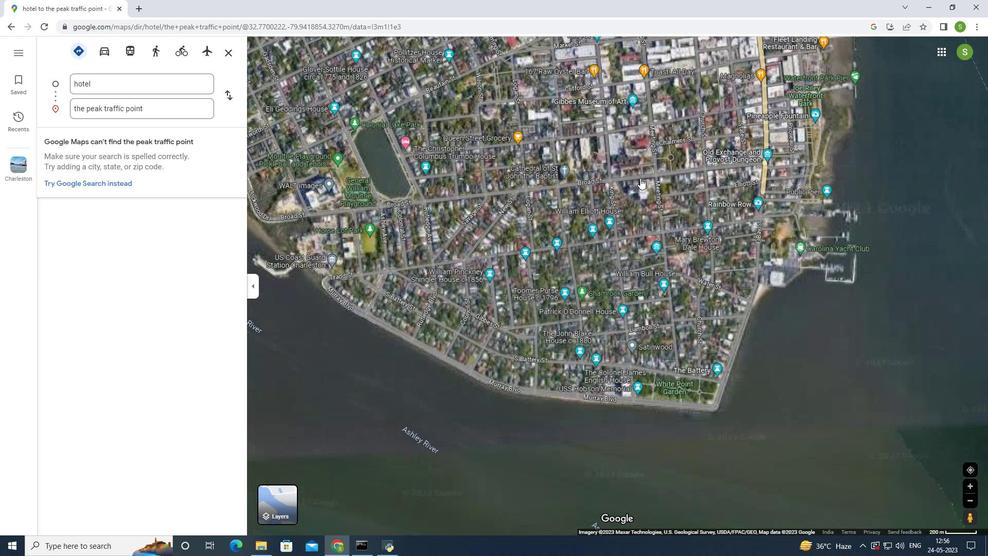 
Action: Mouse scrolled (640, 178) with delta (0, 0)
Screenshot: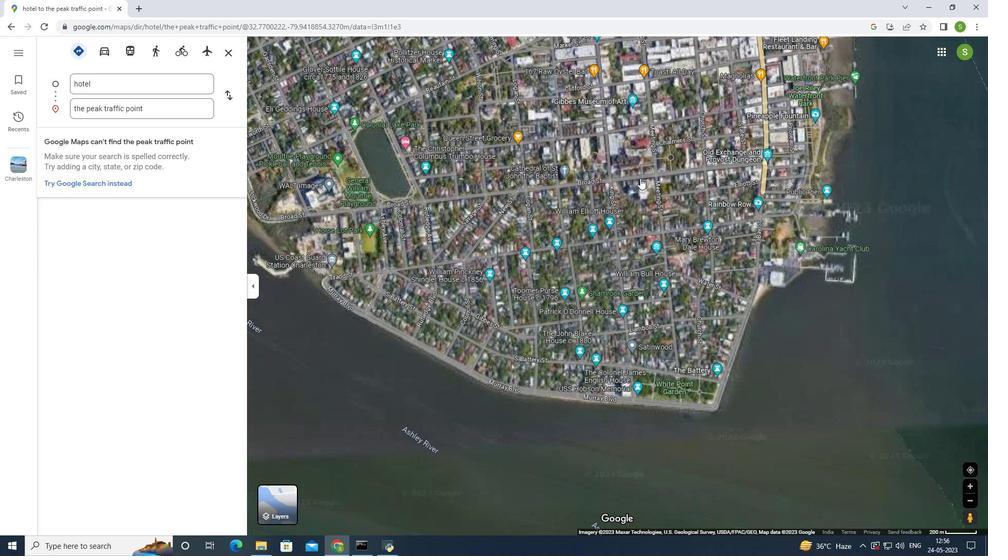 
Action: Mouse moved to (559, 208)
Screenshot: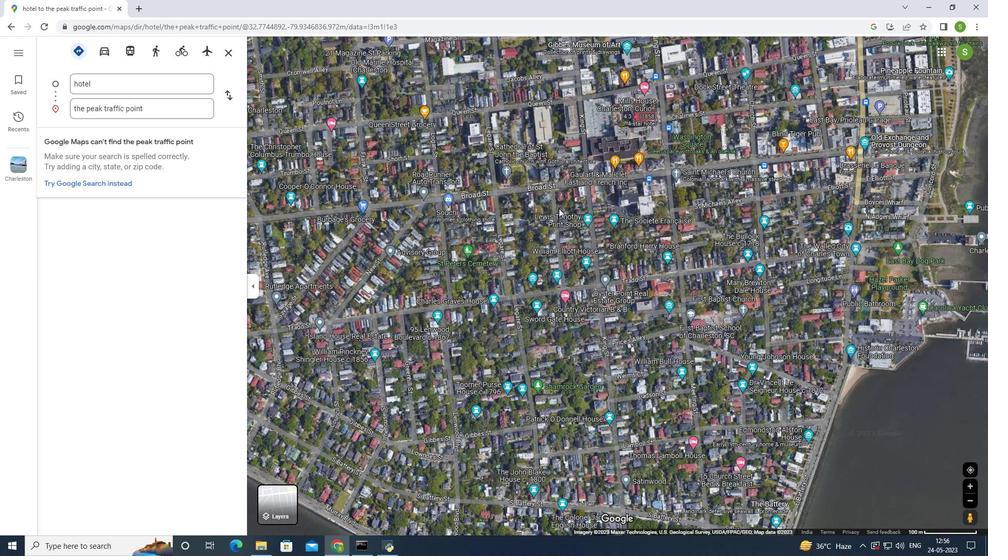 
Action: Mouse scrolled (559, 209) with delta (0, 0)
Screenshot: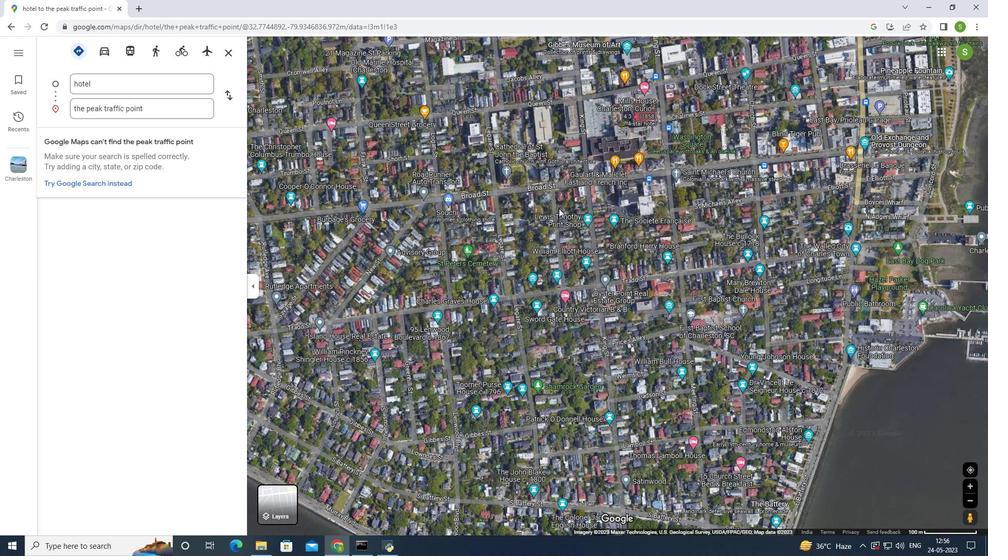 
Action: Mouse scrolled (559, 209) with delta (0, 0)
Screenshot: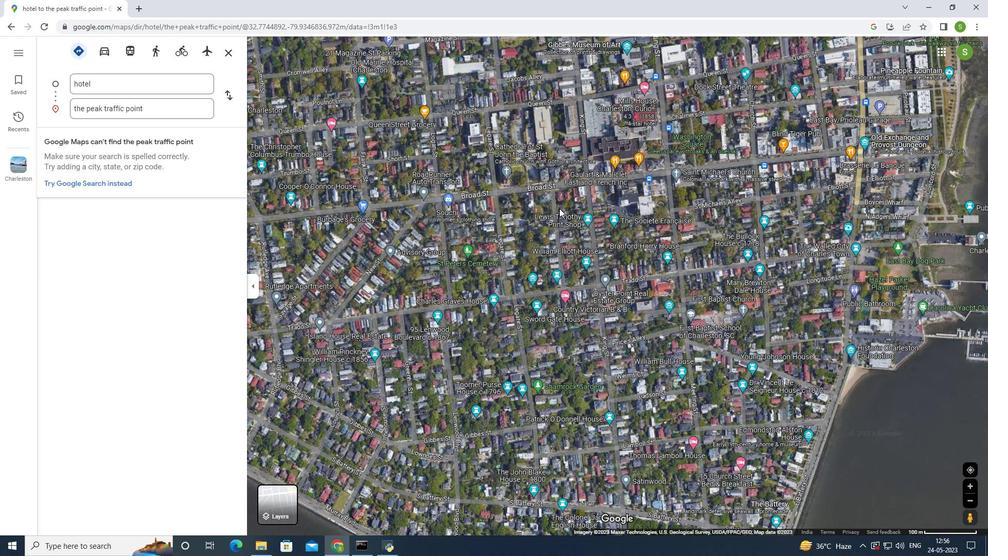 
Action: Mouse scrolled (559, 209) with delta (0, 0)
Screenshot: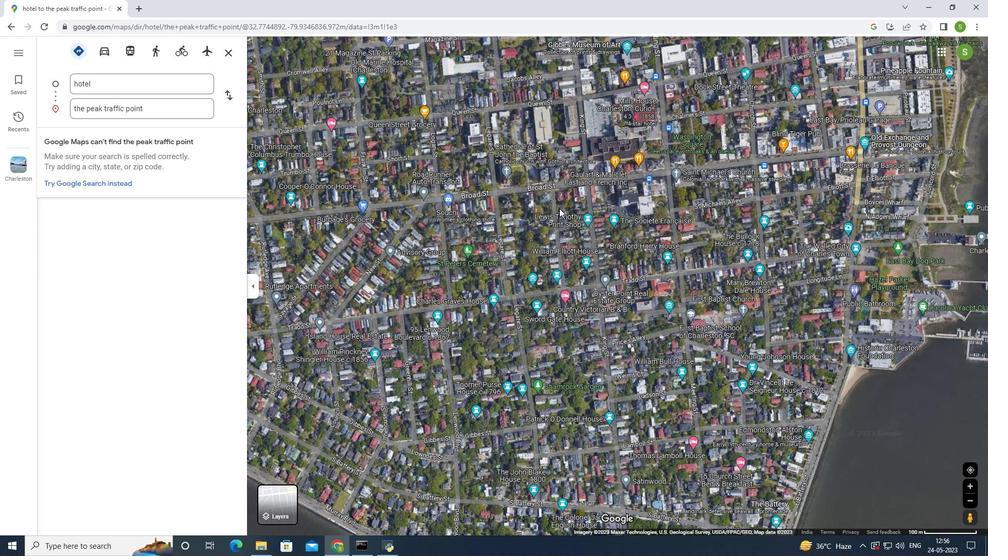 
Action: Mouse moved to (695, 155)
Screenshot: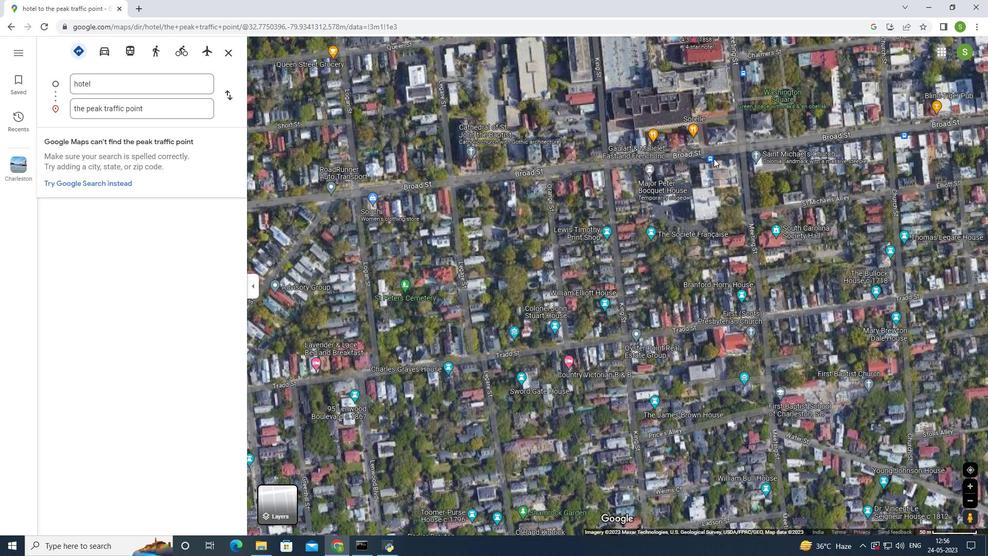 
Action: Mouse scrolled (695, 156) with delta (0, 0)
Screenshot: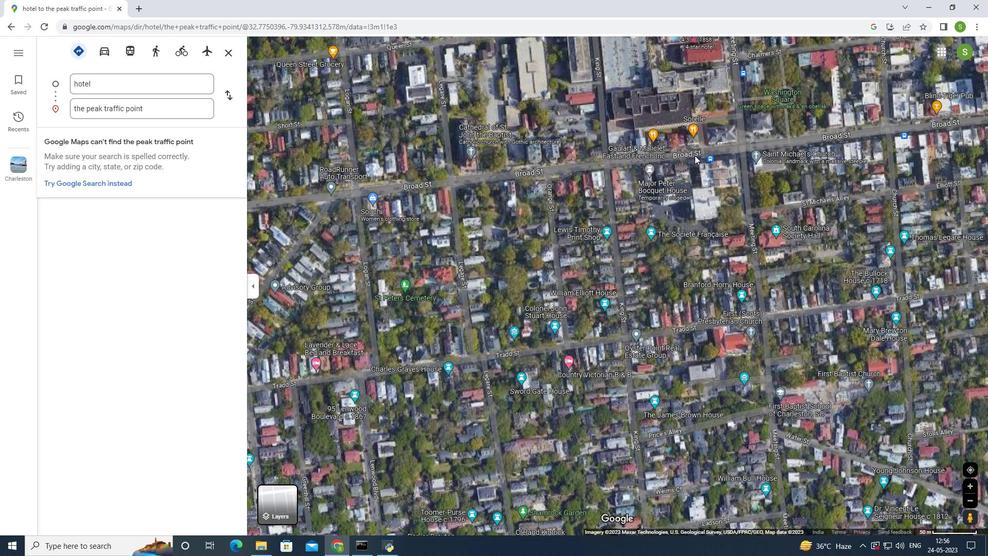 
Action: Mouse scrolled (695, 156) with delta (0, 0)
Screenshot: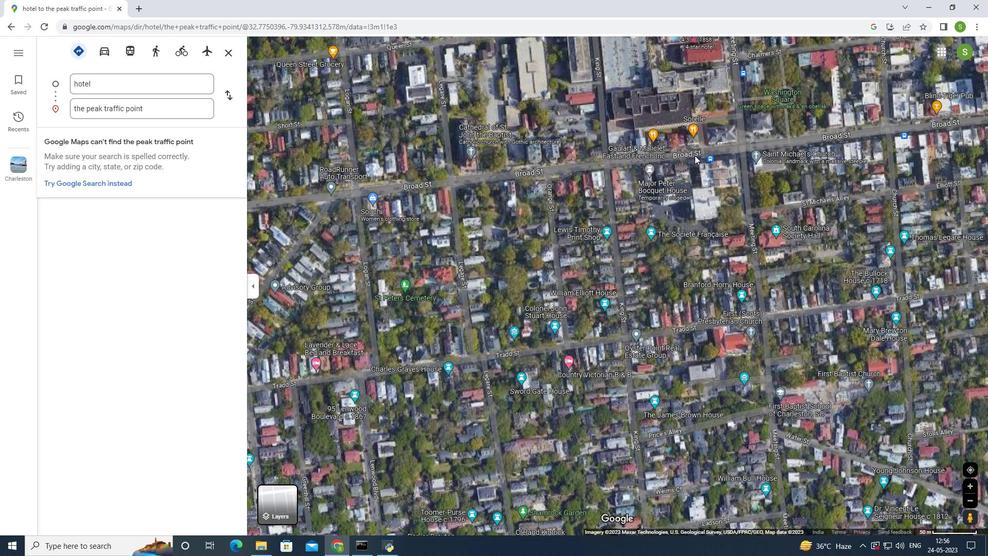 
Action: Mouse scrolled (695, 156) with delta (0, 0)
Screenshot: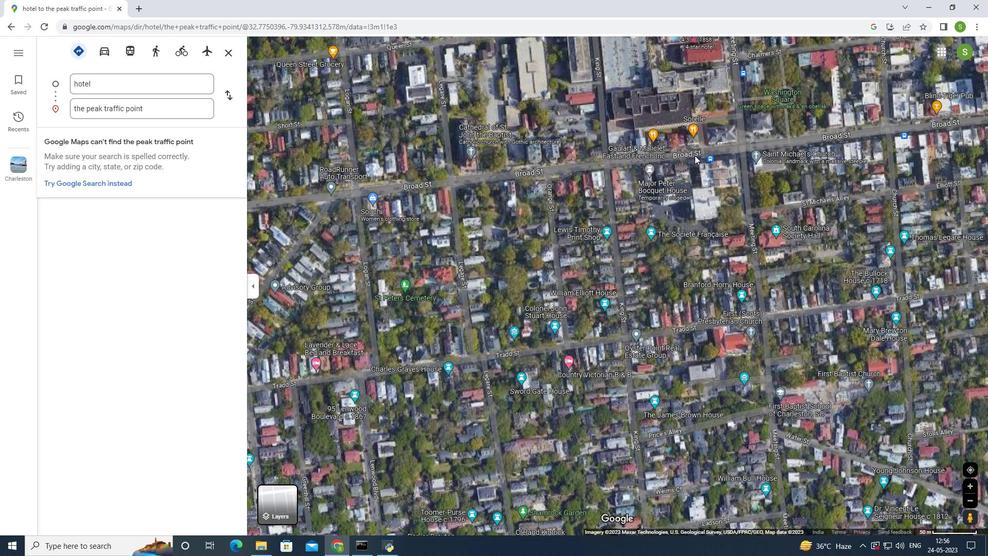 
Action: Mouse moved to (694, 155)
Screenshot: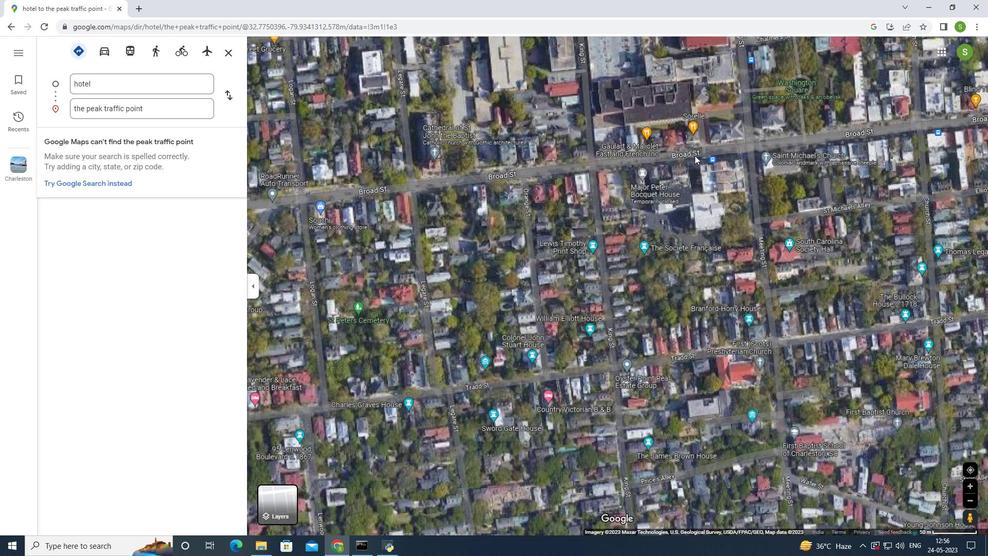 
Action: Mouse scrolled (694, 156) with delta (0, 0)
Screenshot: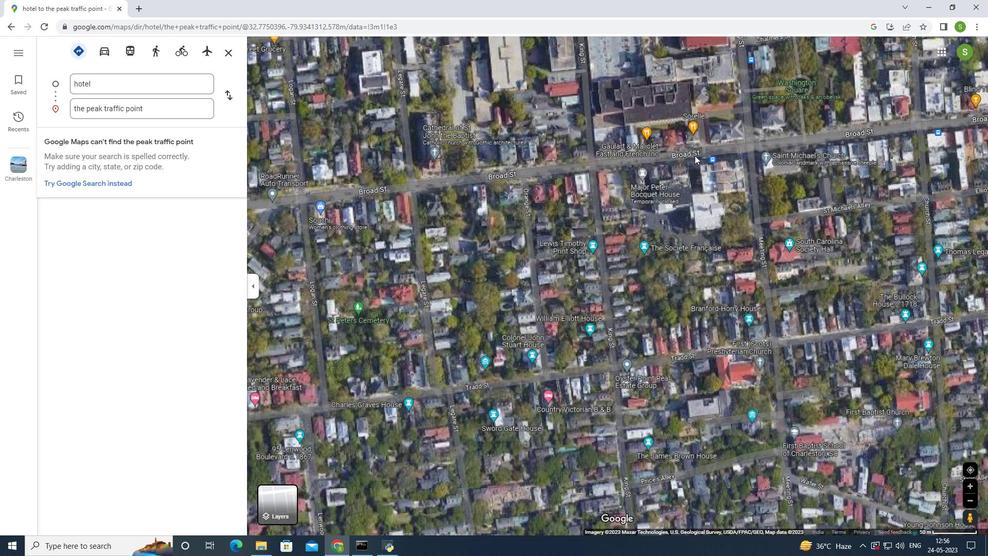 
Action: Mouse moved to (113, 183)
Screenshot: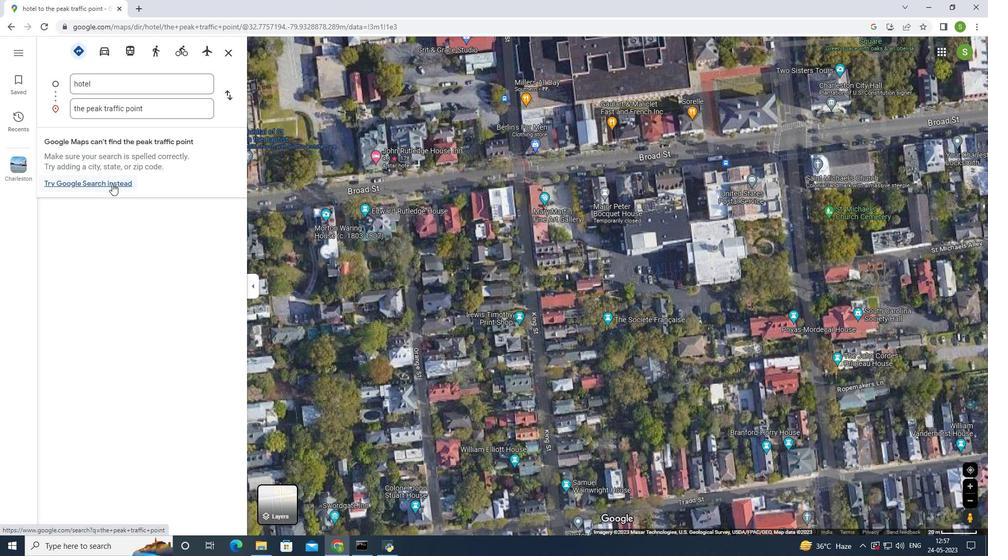 
Action: Mouse pressed left at (113, 183)
Screenshot: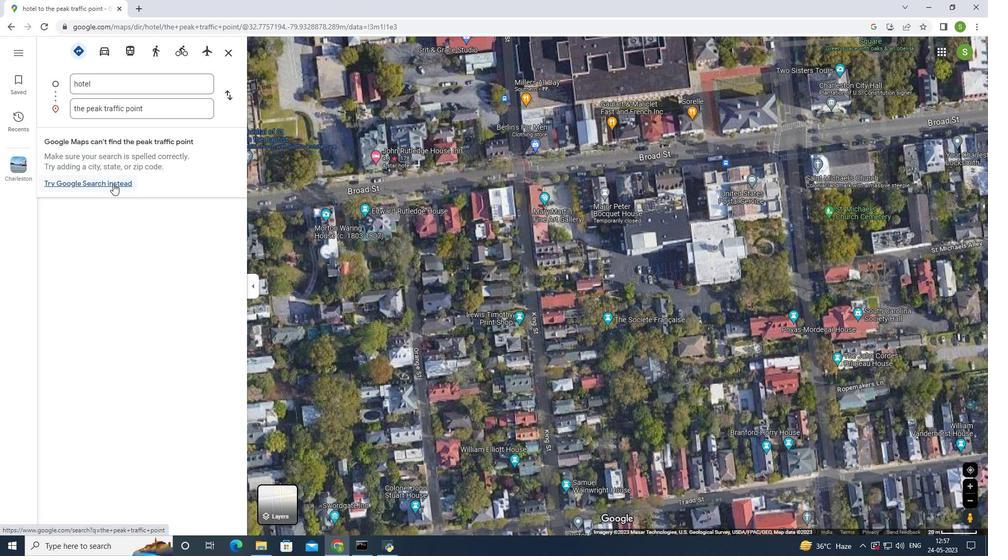 
Action: Mouse moved to (13, 28)
Screenshot: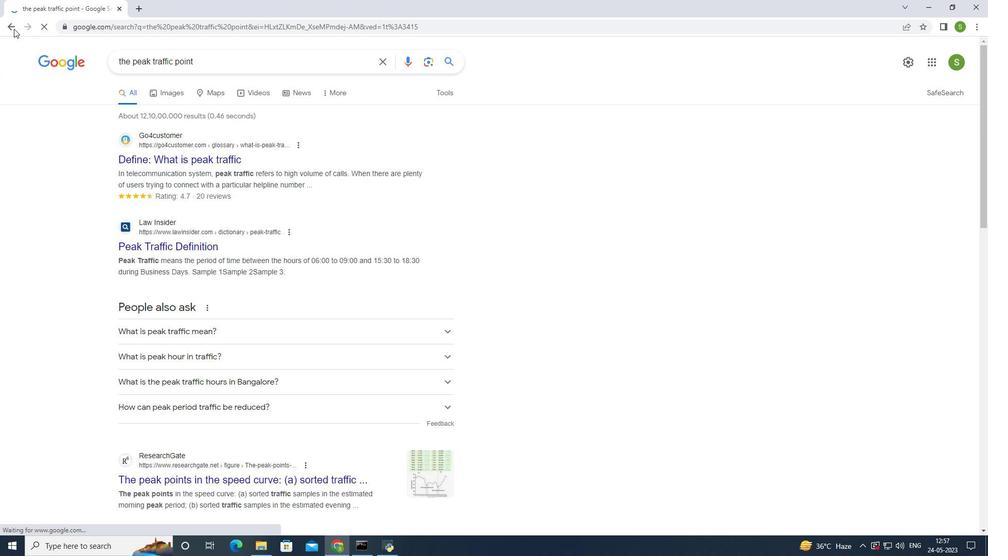 
Action: Mouse pressed left at (13, 28)
Screenshot: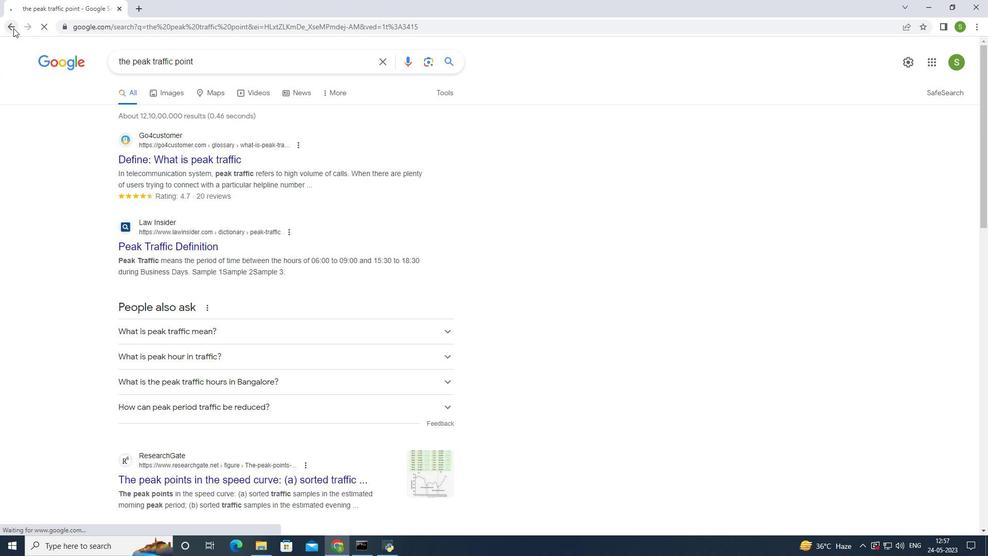 
Action: Mouse moved to (566, 202)
Screenshot: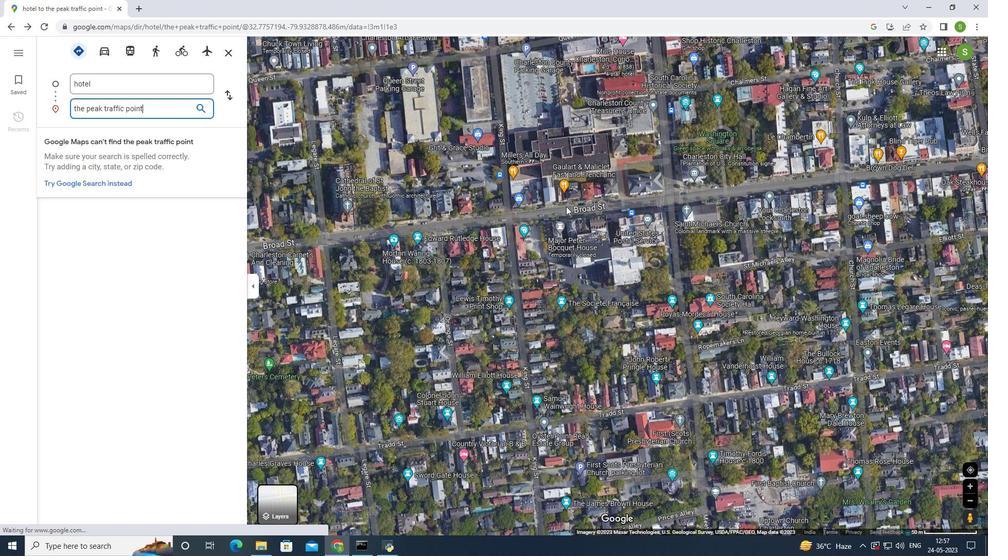 
Action: Mouse scrolled (566, 202) with delta (0, 0)
Screenshot: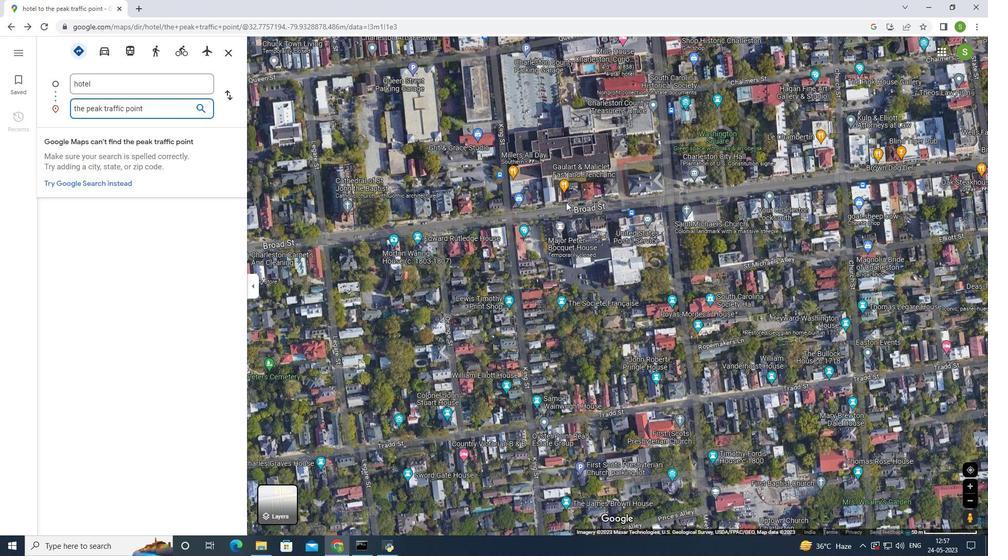 
Action: Mouse scrolled (566, 202) with delta (0, 0)
Screenshot: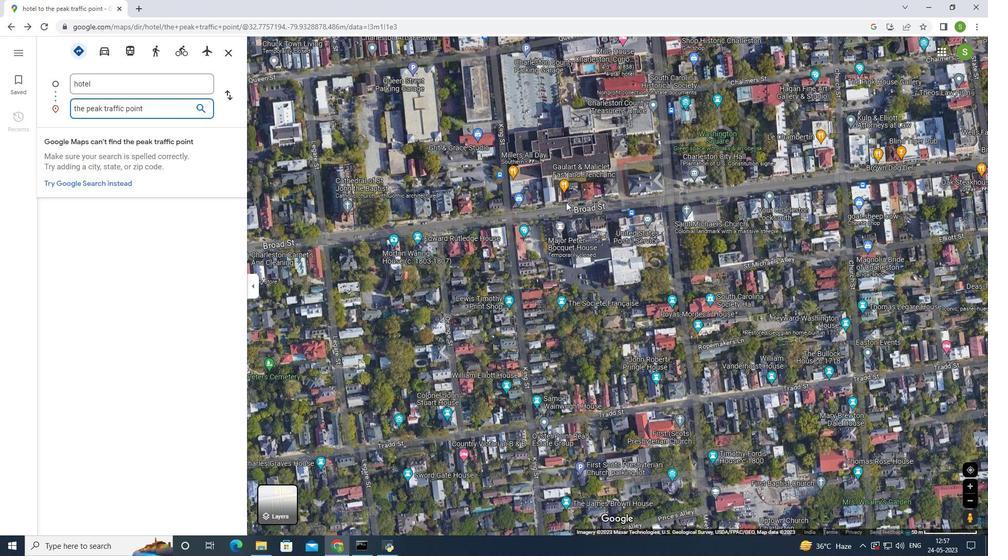 
Action: Mouse scrolled (566, 202) with delta (0, 0)
Screenshot: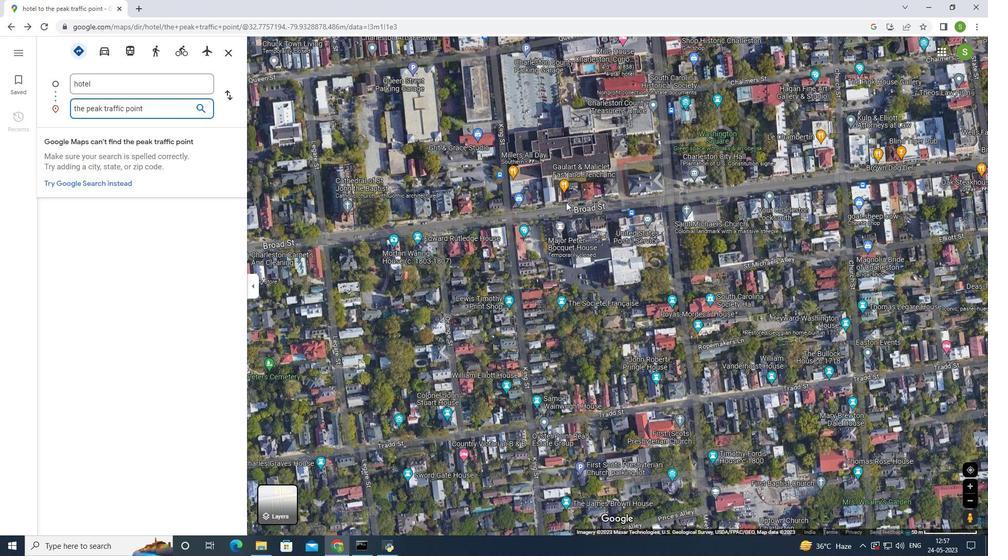 
Action: Mouse scrolled (566, 202) with delta (0, 0)
Screenshot: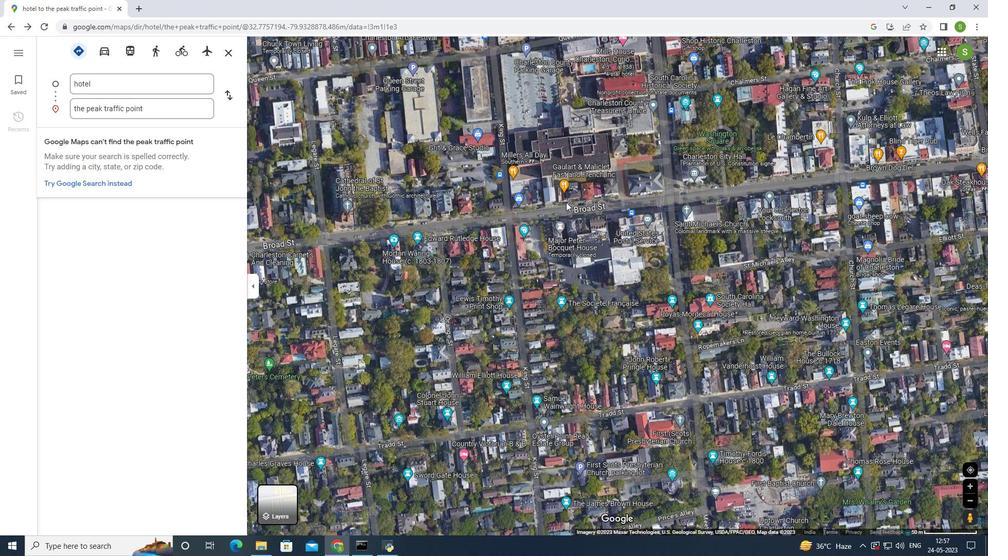 
Action: Mouse moved to (558, 179)
Screenshot: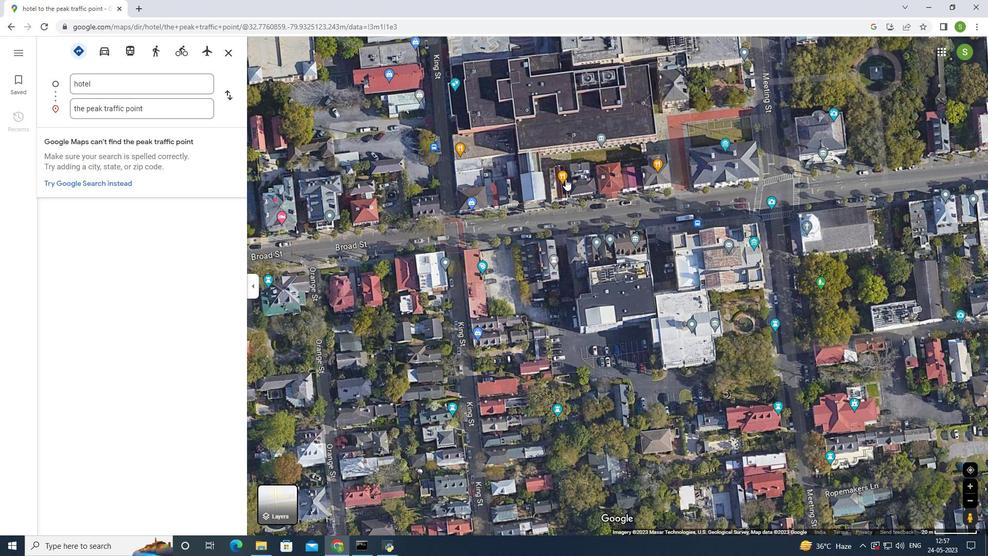 
Action: Mouse pressed left at (558, 179)
Screenshot: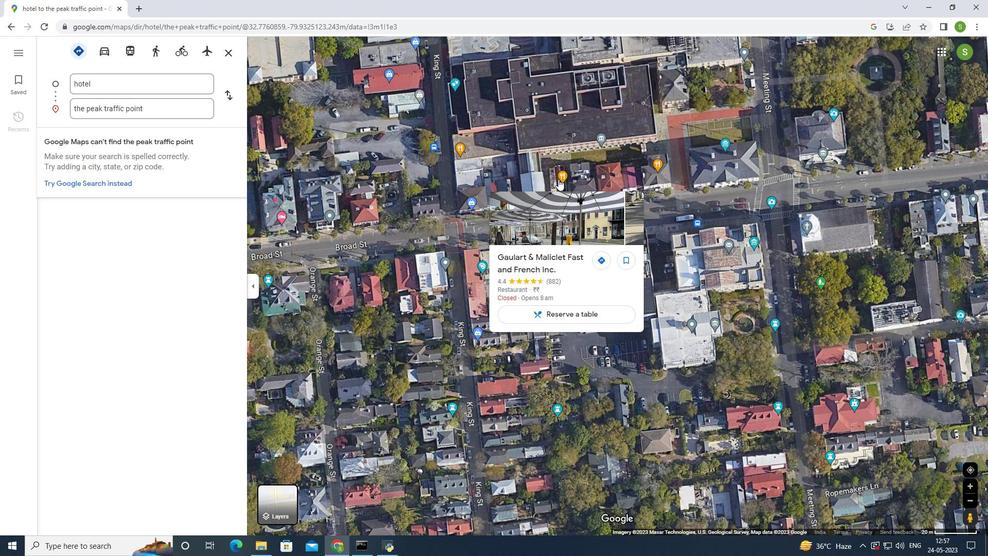 
Action: Mouse moved to (70, 305)
Screenshot: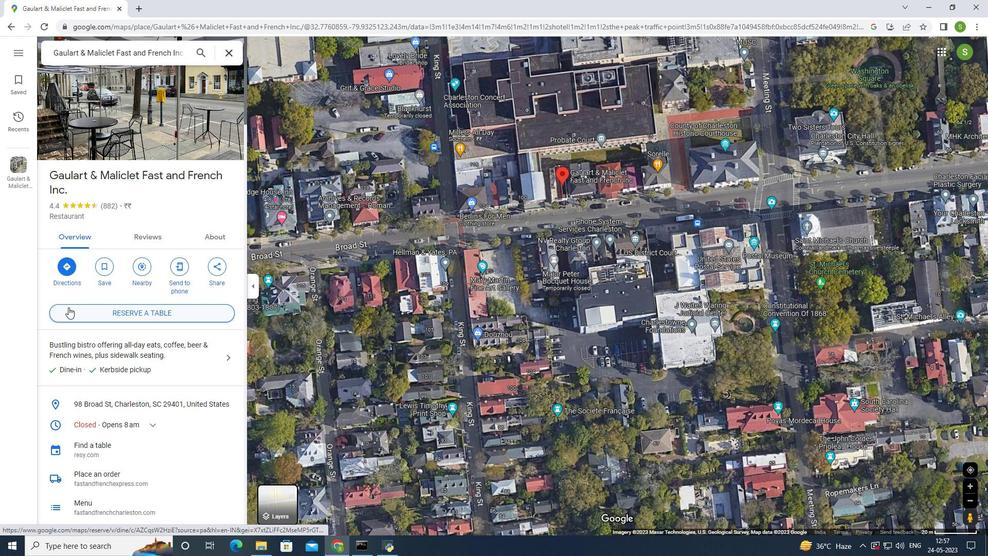 
Action: Mouse scrolled (70, 304) with delta (0, 0)
Screenshot: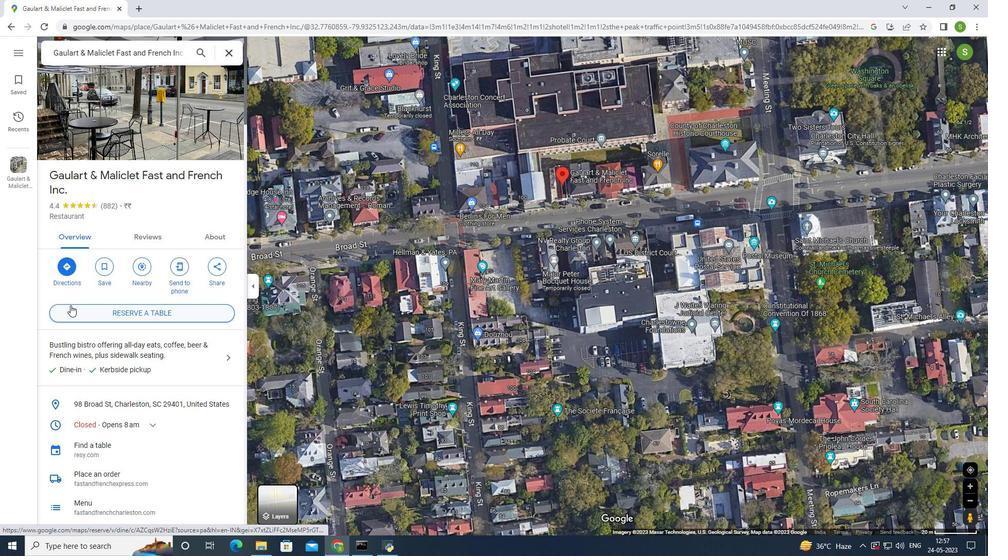 
Action: Mouse scrolled (70, 304) with delta (0, 0)
Screenshot: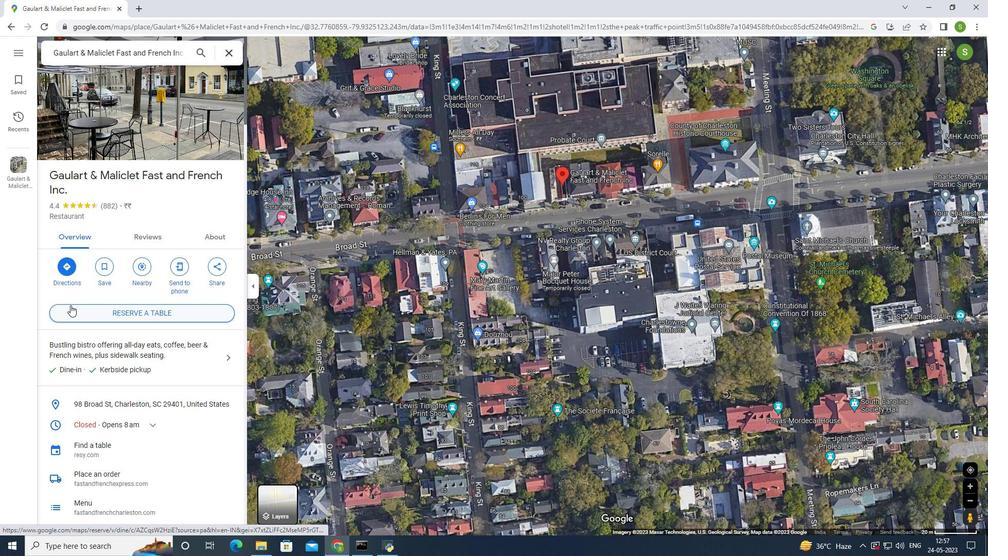 
Action: Mouse scrolled (70, 304) with delta (0, 0)
Screenshot: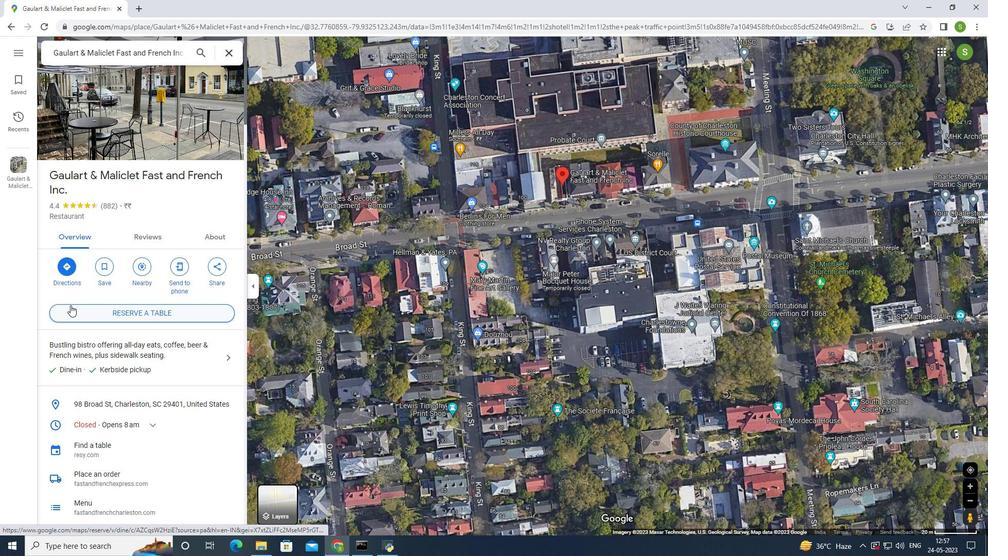 
Action: Mouse scrolled (70, 304) with delta (0, 0)
Screenshot: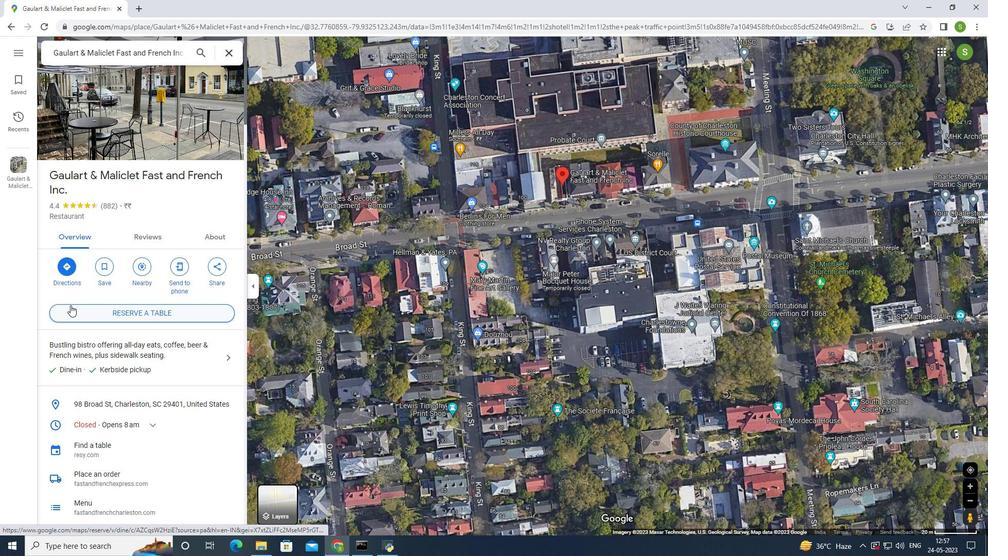 
Action: Mouse scrolled (70, 304) with delta (0, 0)
Screenshot: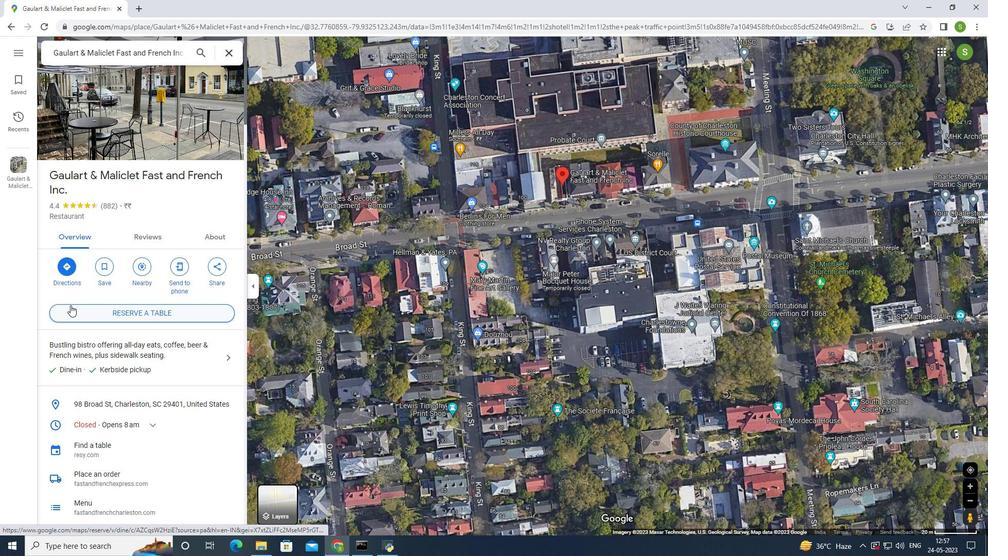 
Action: Mouse moved to (70, 304)
Screenshot: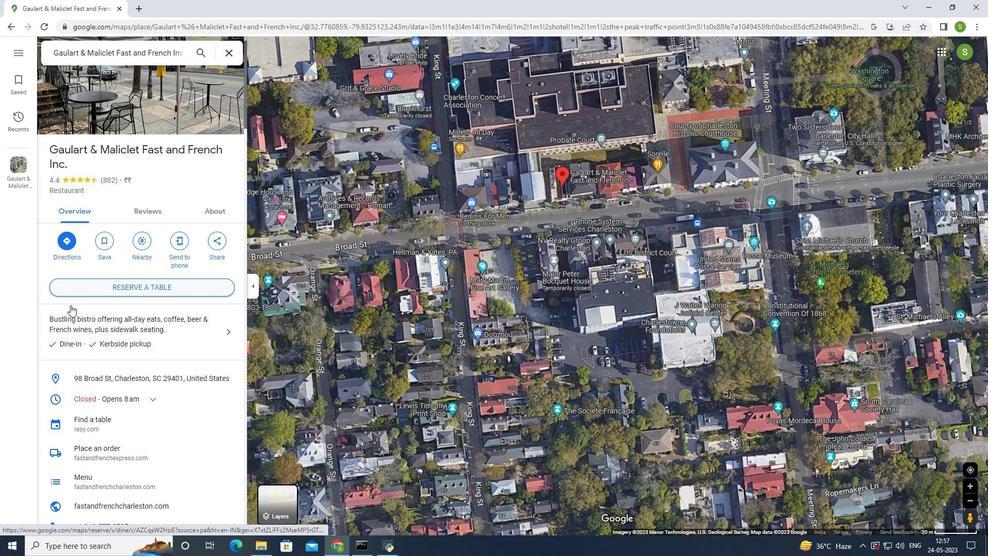
Action: Mouse scrolled (70, 304) with delta (0, 0)
Screenshot: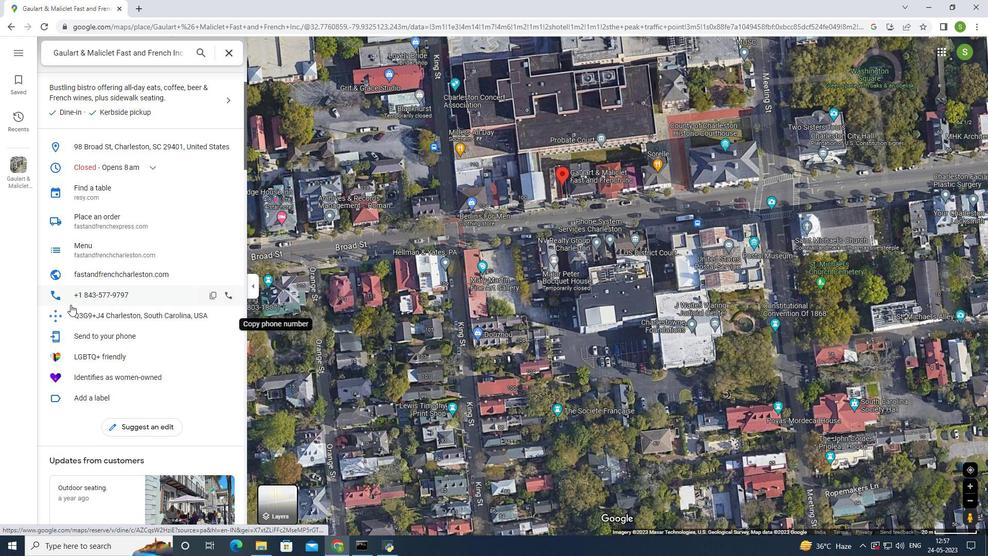 
Action: Mouse scrolled (70, 304) with delta (0, 0)
Screenshot: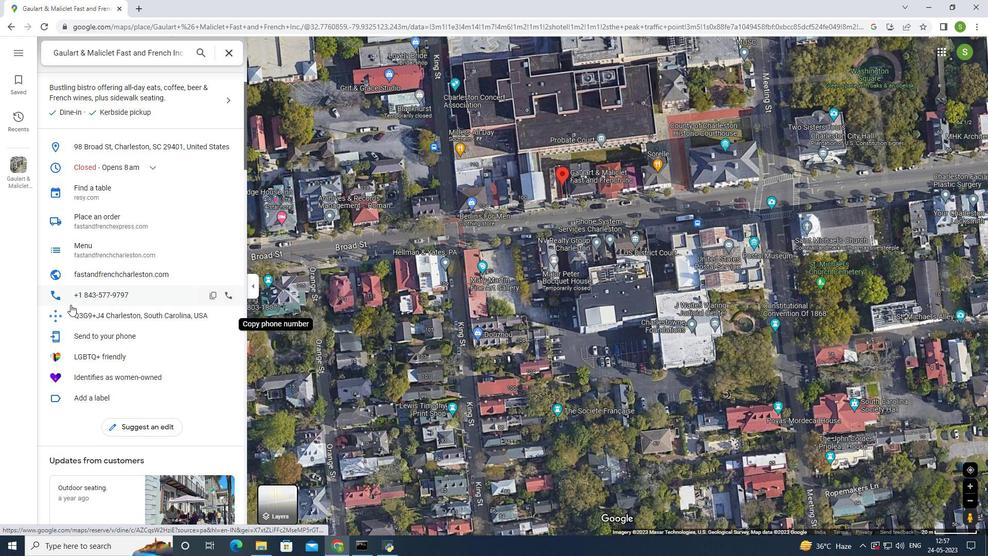 
Action: Mouse scrolled (70, 304) with delta (0, 0)
Screenshot: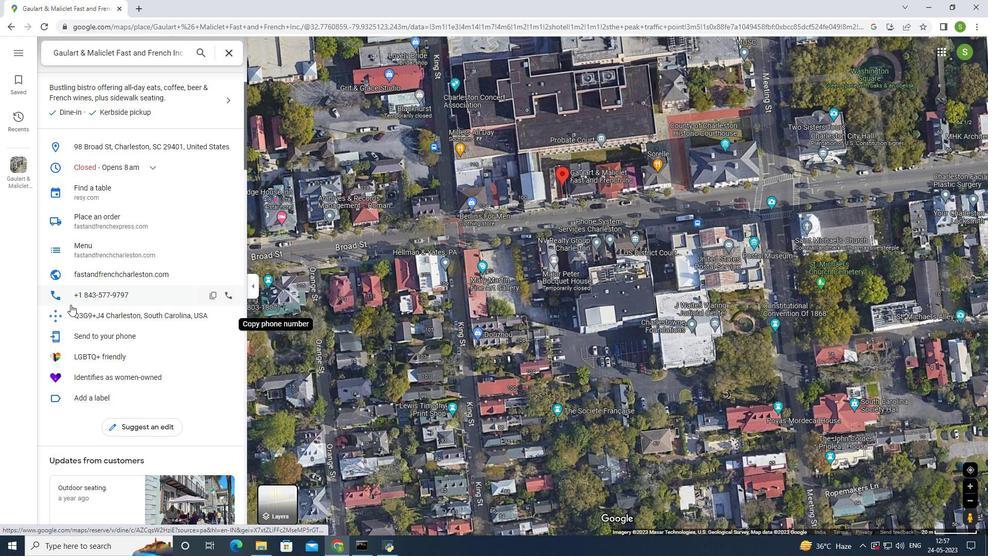 
Action: Mouse scrolled (70, 304) with delta (0, 0)
Screenshot: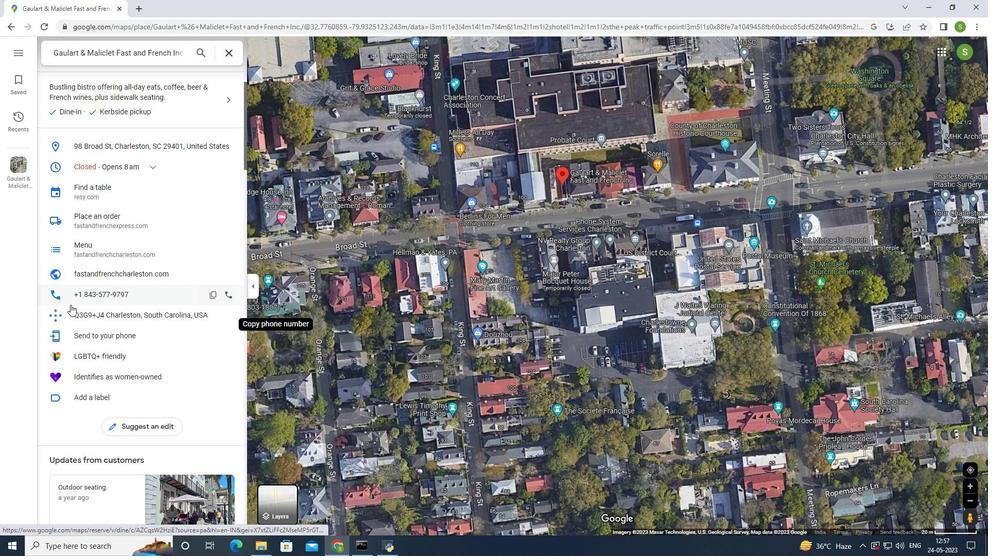 
Action: Mouse scrolled (70, 304) with delta (0, 0)
Screenshot: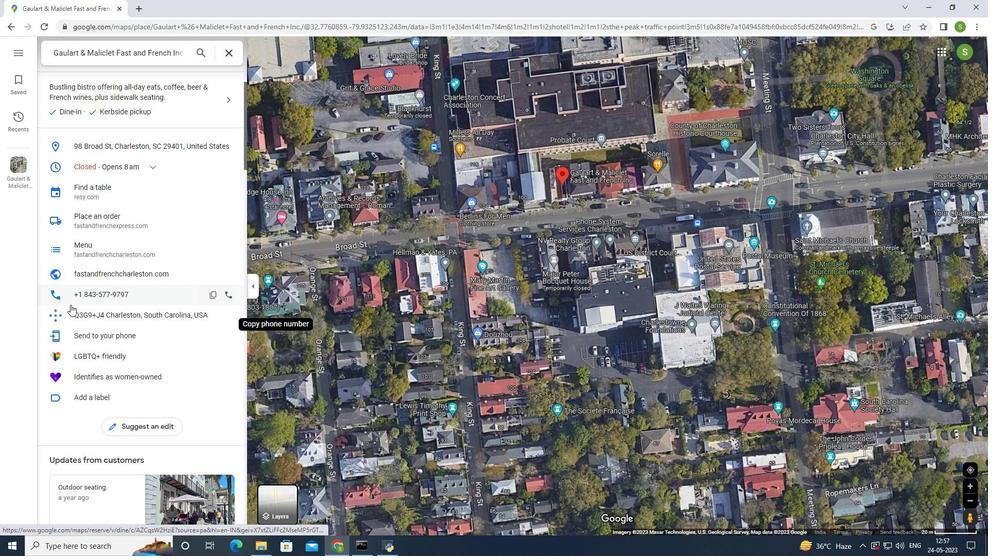 
Action: Mouse moved to (104, 278)
Screenshot: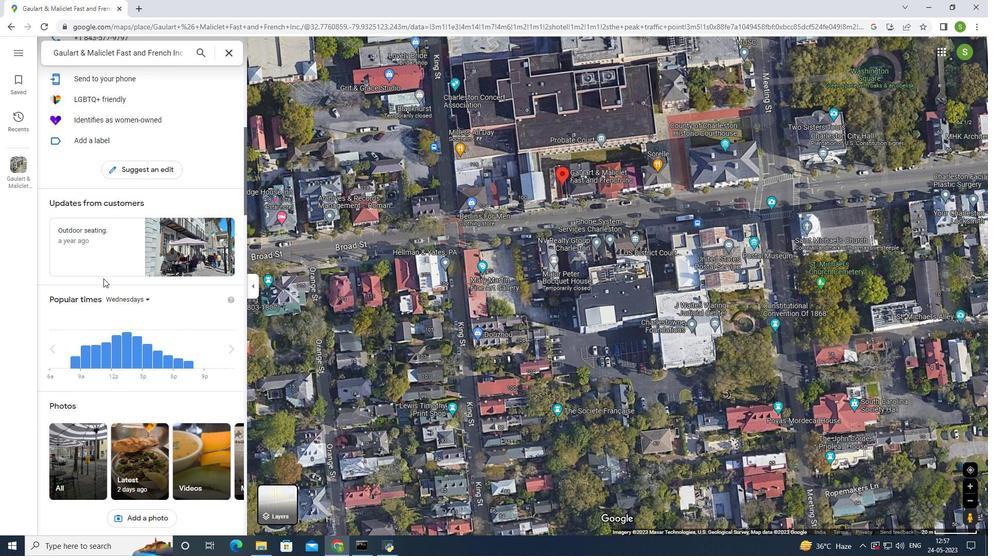 
Action: Mouse scrolled (104, 277) with delta (0, 0)
Screenshot: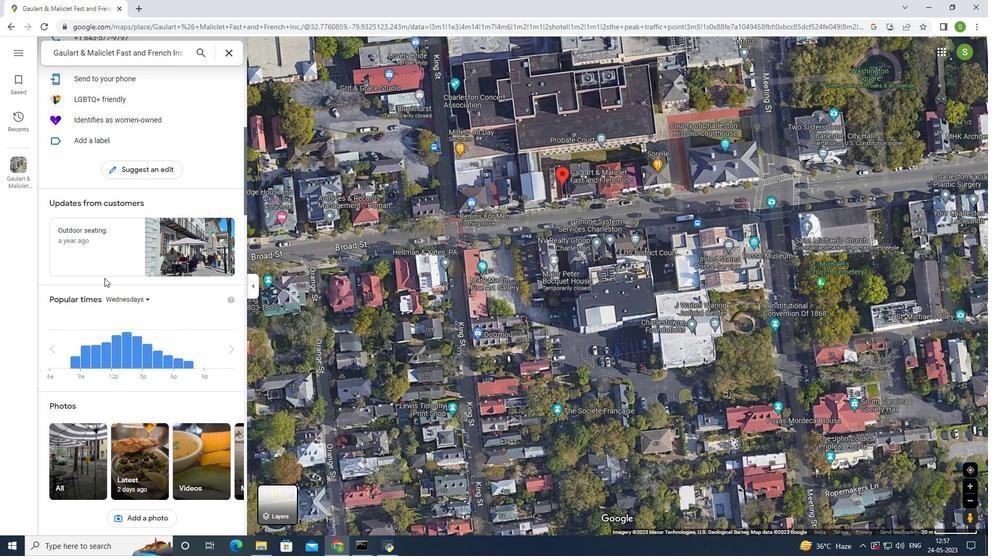 
Action: Mouse scrolled (104, 277) with delta (0, 0)
Screenshot: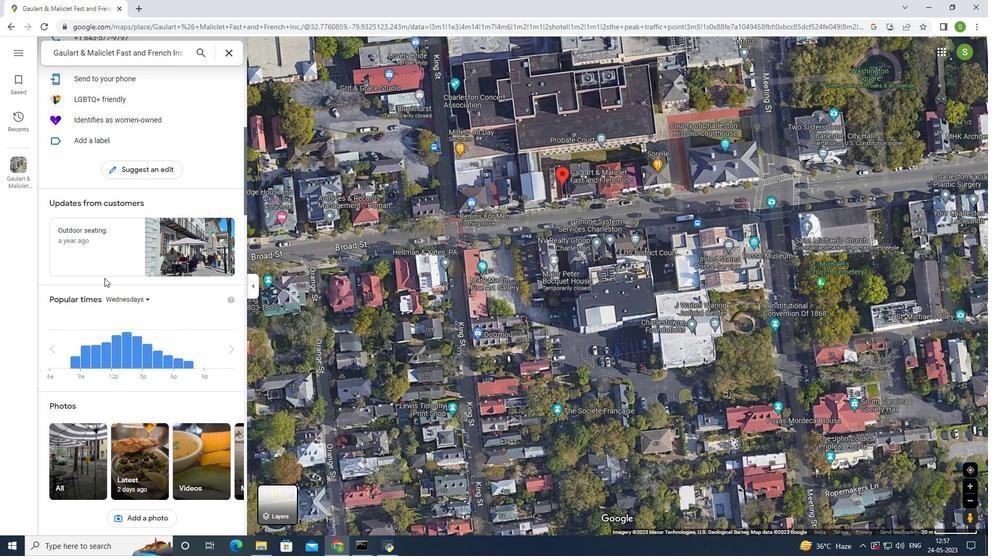 
Action: Mouse scrolled (104, 277) with delta (0, 0)
Screenshot: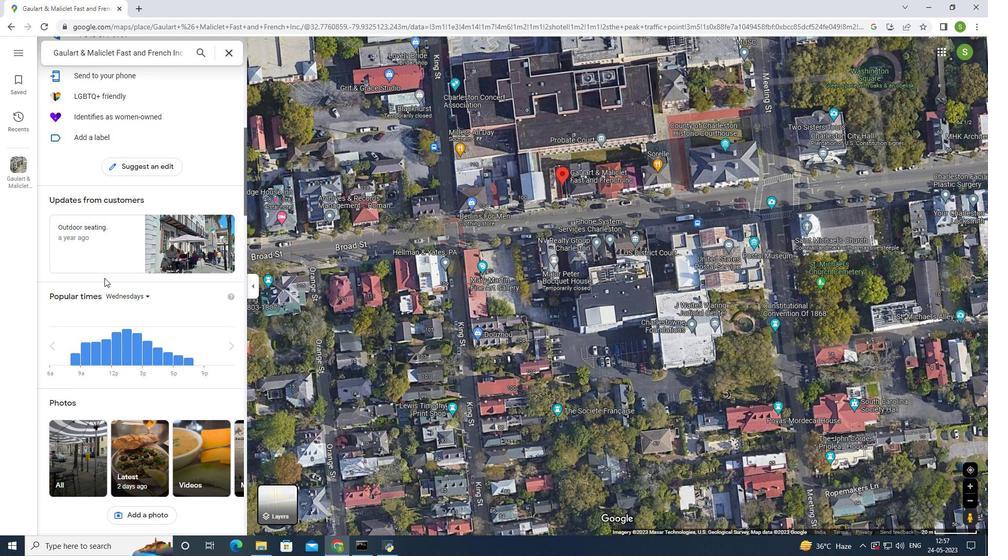 
Action: Mouse moved to (89, 288)
Screenshot: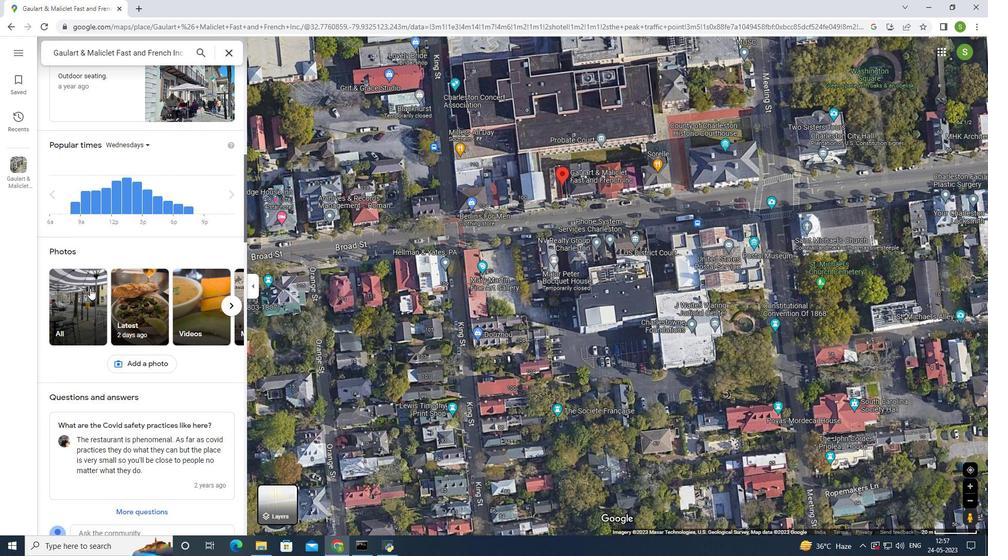 
Action: Mouse pressed left at (89, 288)
Screenshot: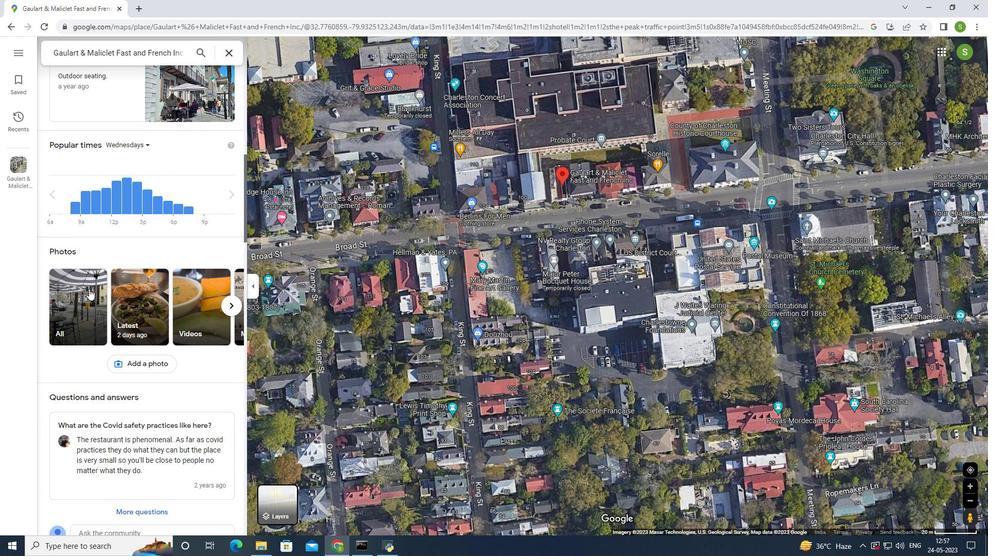 
Action: Mouse moved to (626, 456)
Screenshot: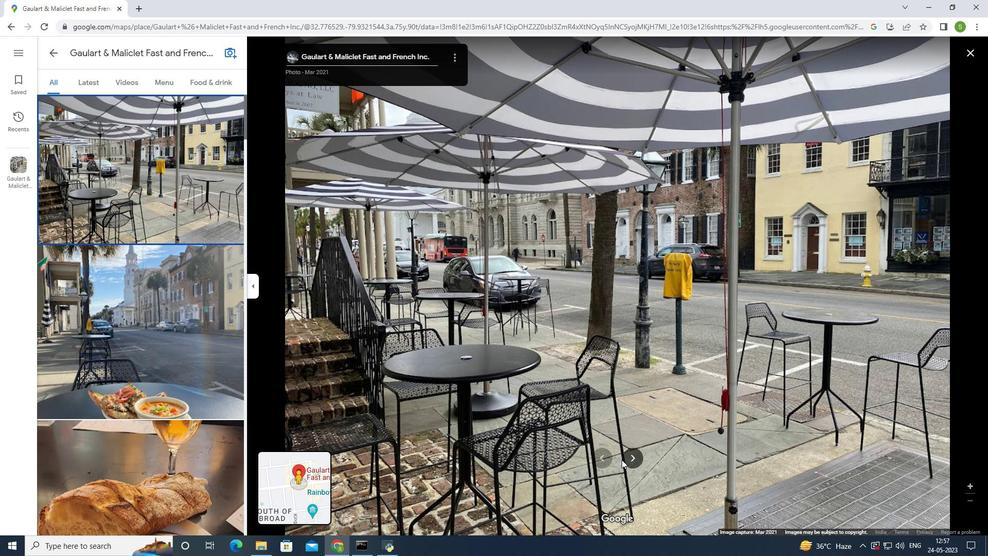 
Action: Mouse pressed left at (626, 456)
Screenshot: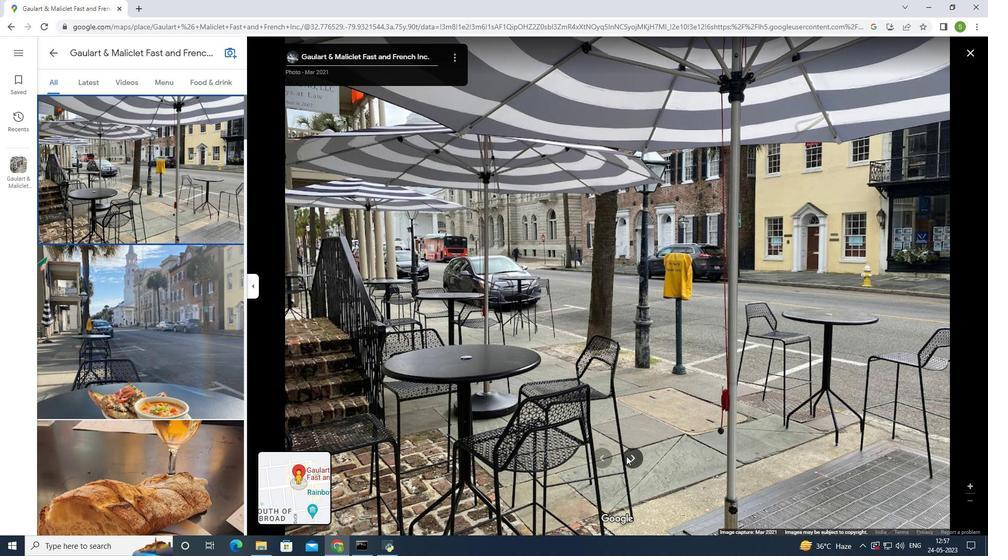 
Action: Mouse moved to (635, 455)
Screenshot: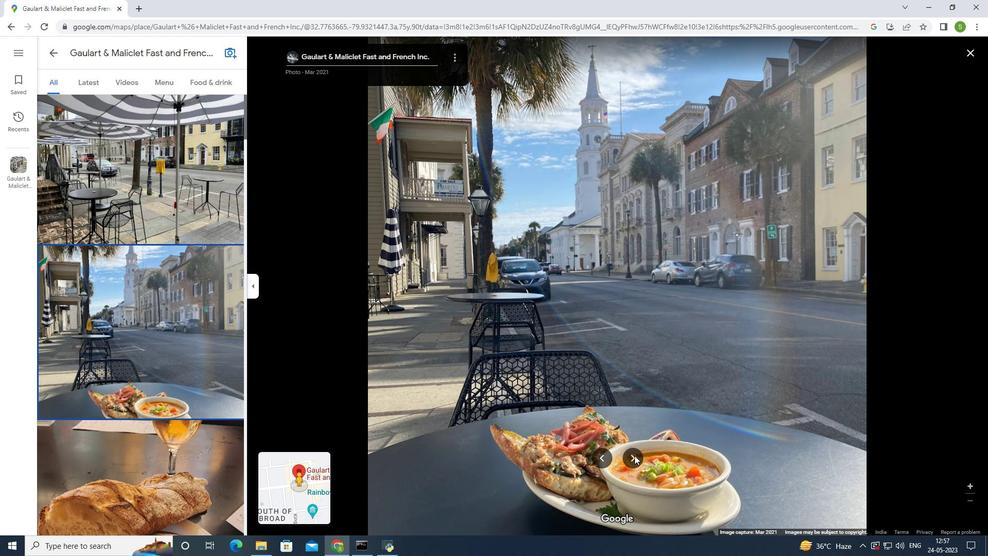 
Action: Mouse pressed left at (635, 455)
Screenshot: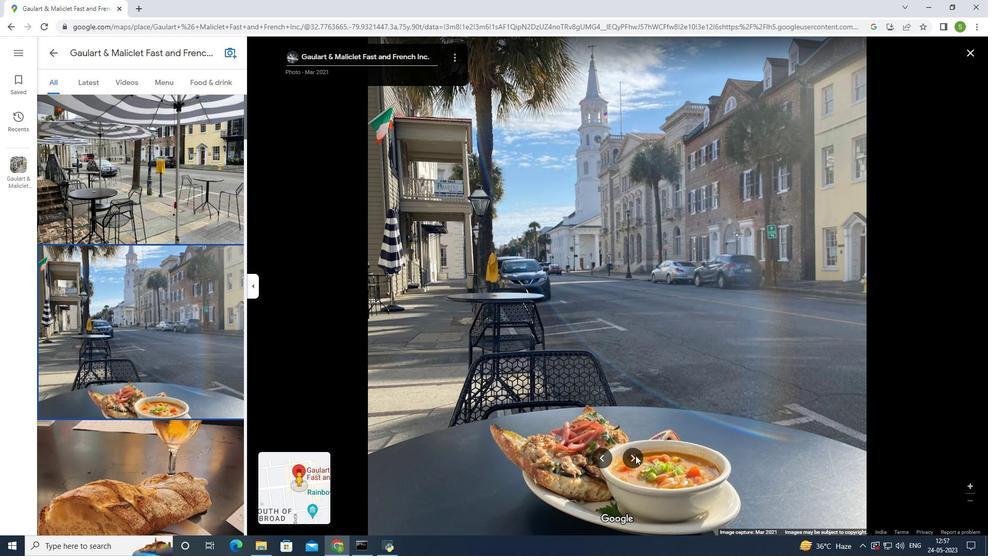 
Action: Mouse pressed left at (635, 455)
Screenshot: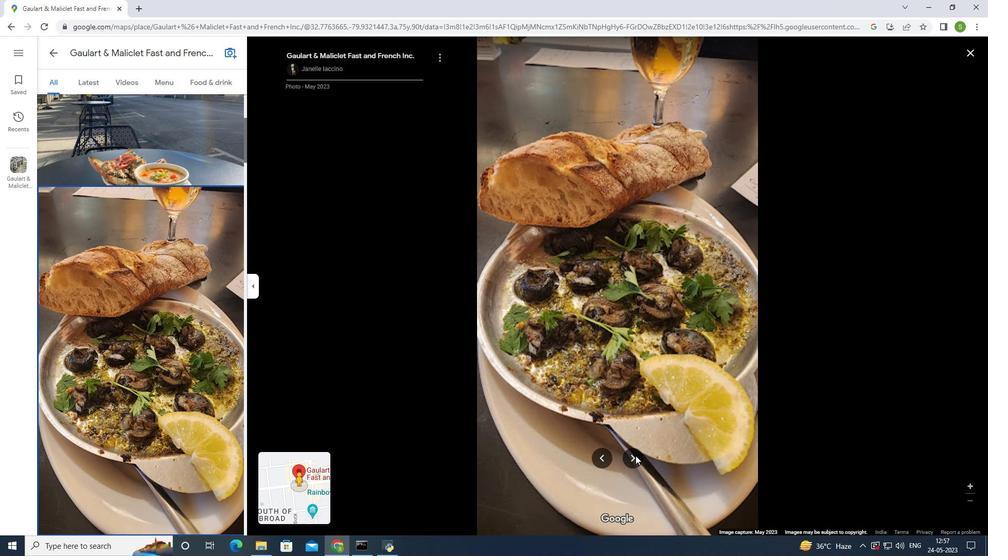 
Action: Mouse pressed left at (635, 455)
Screenshot: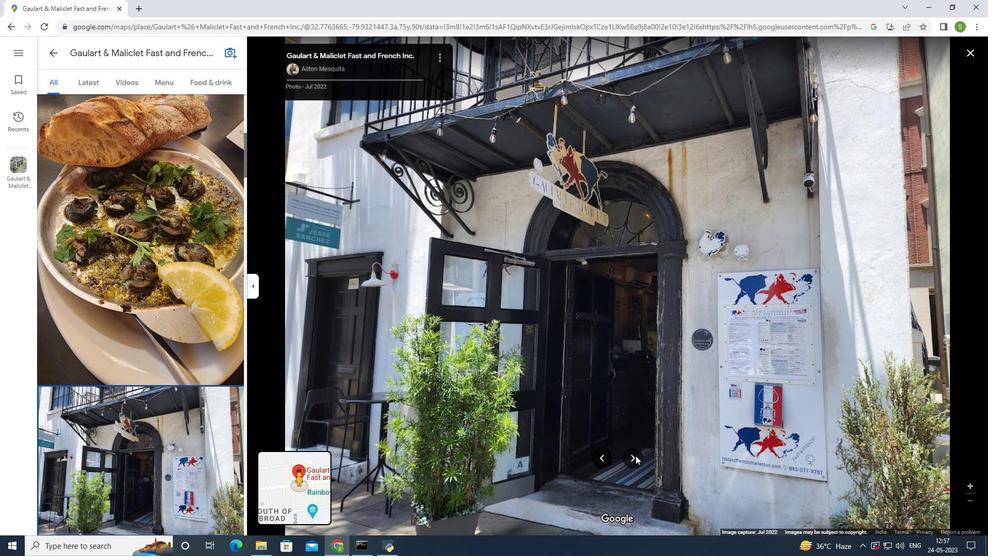 
Action: Mouse pressed left at (635, 455)
Screenshot: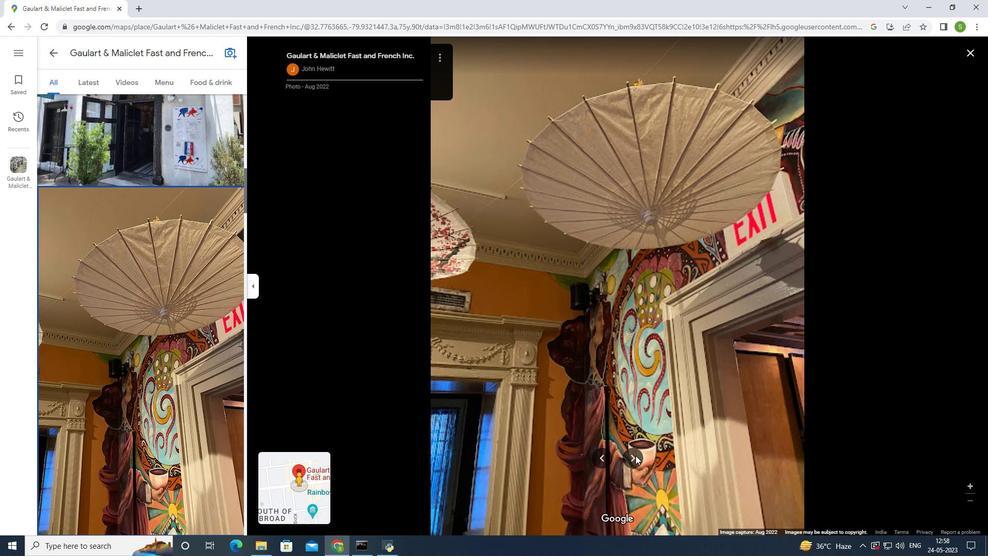 
Action: Mouse pressed left at (635, 455)
Screenshot: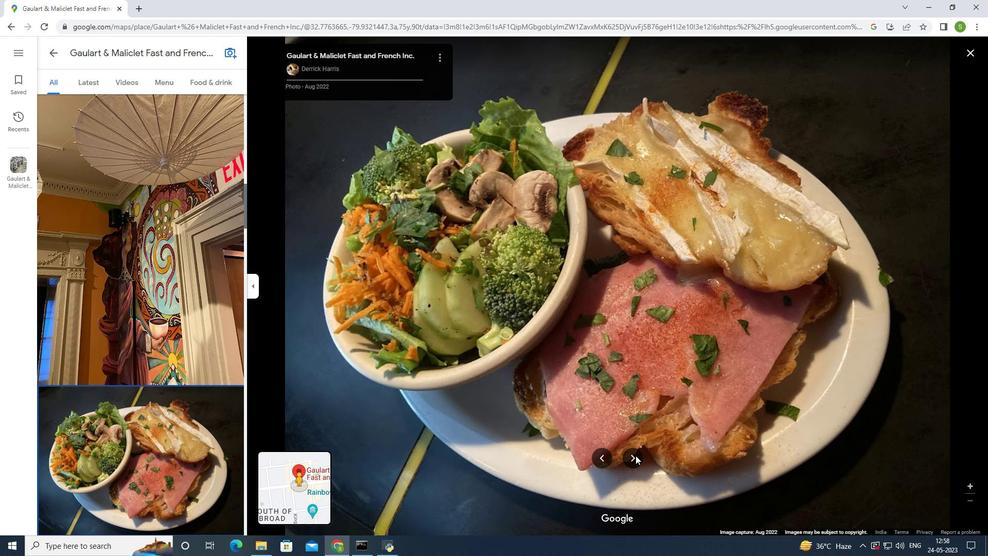 
Action: Mouse pressed left at (635, 455)
Screenshot: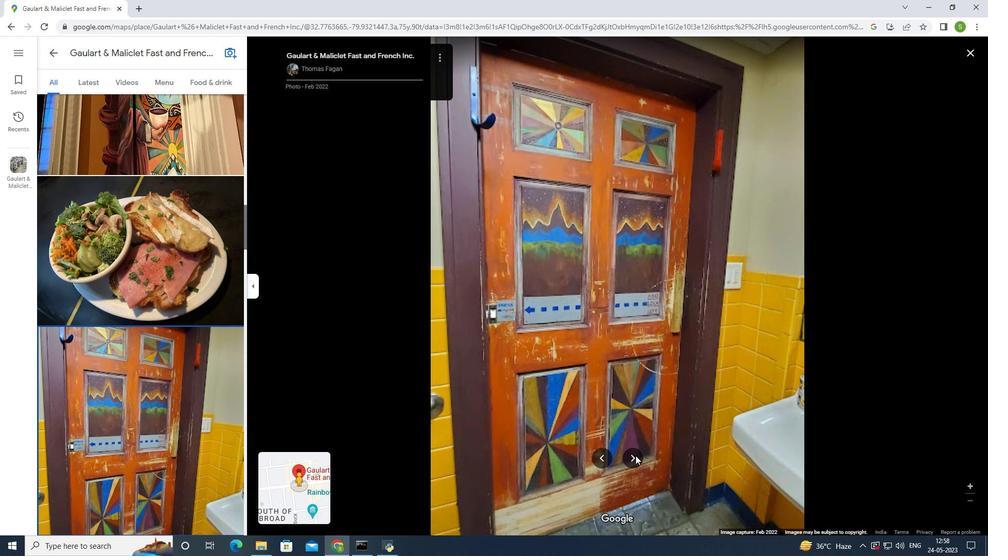 
Action: Mouse moved to (634, 456)
Screenshot: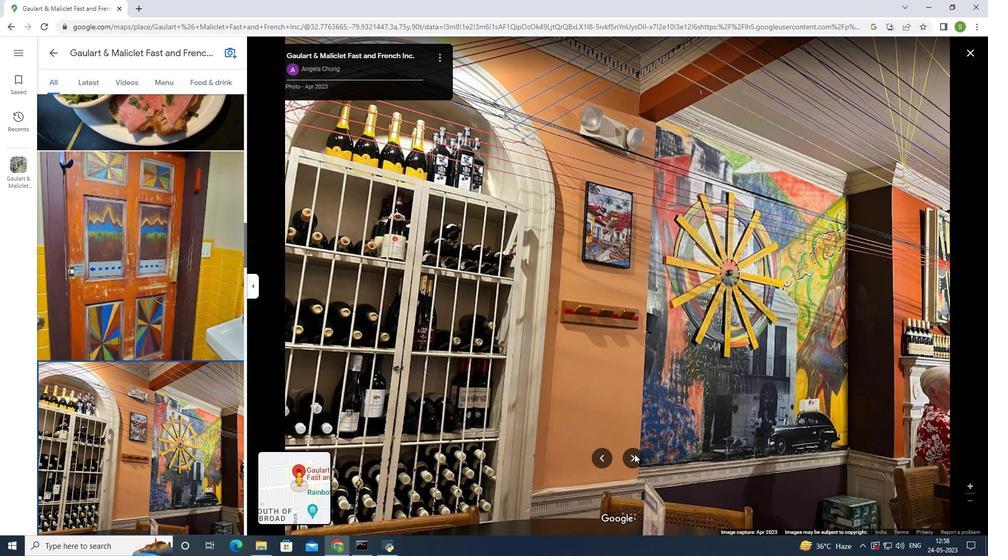
Action: Mouse pressed left at (634, 456)
Screenshot: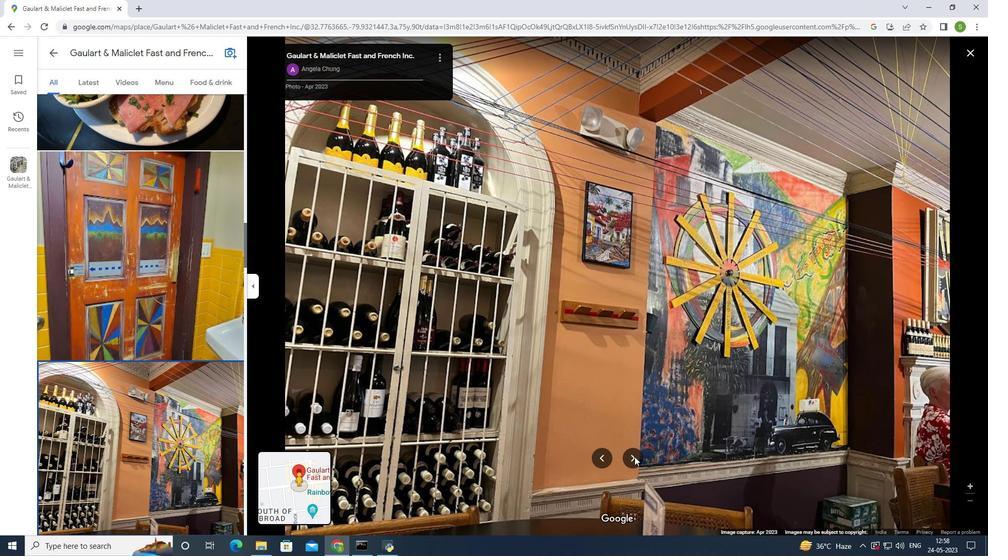 
Action: Mouse moved to (634, 457)
Screenshot: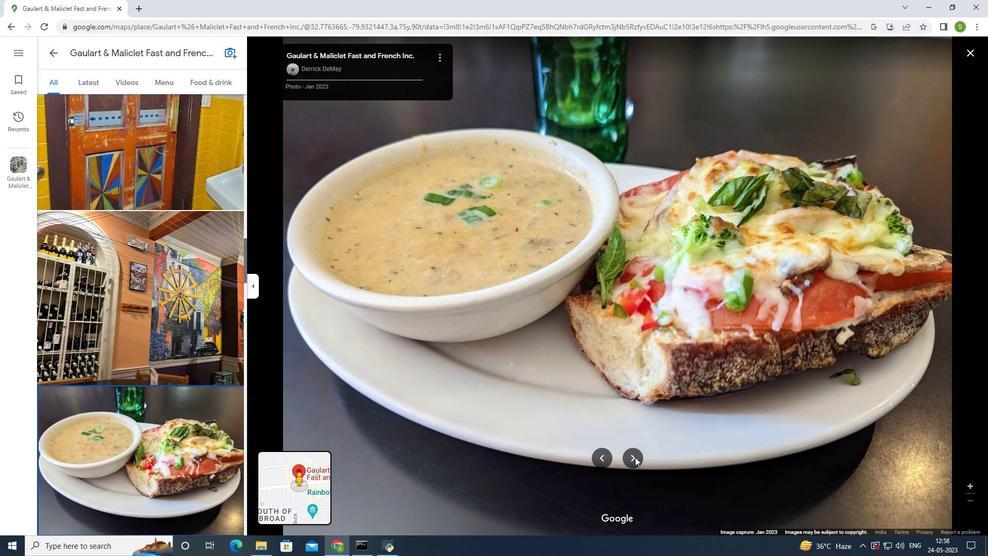 
Action: Mouse pressed left at (634, 457)
Screenshot: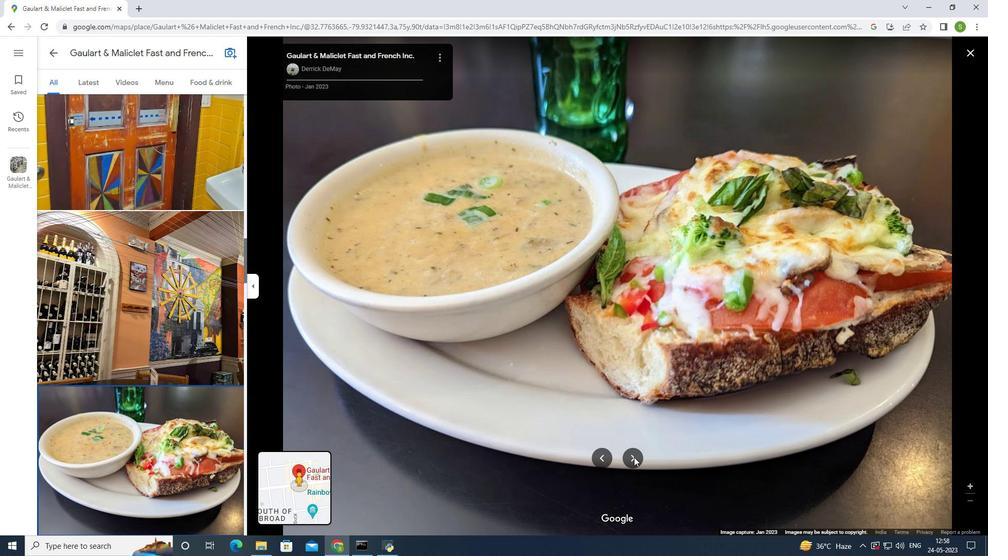 
Action: Mouse moved to (629, 458)
Screenshot: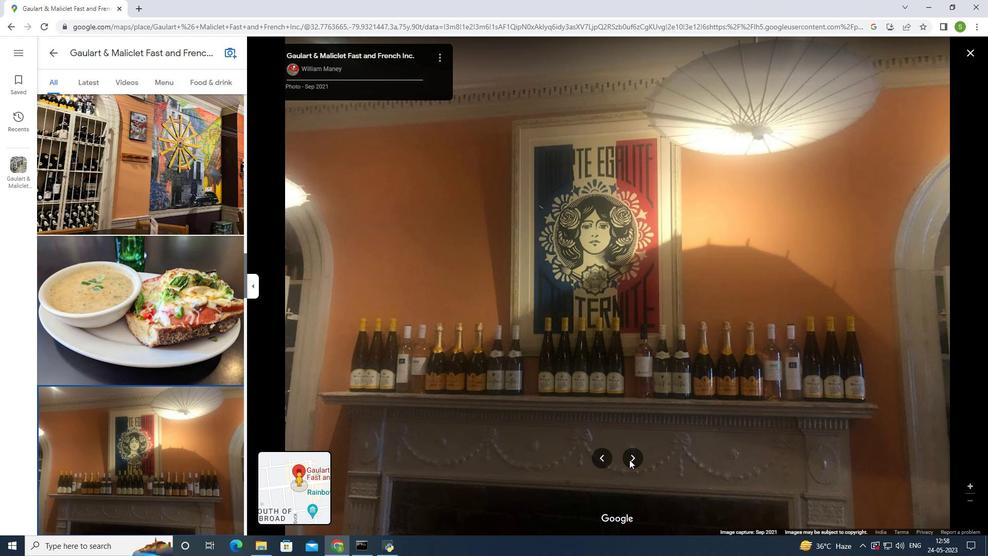 
Action: Mouse pressed left at (629, 458)
Screenshot: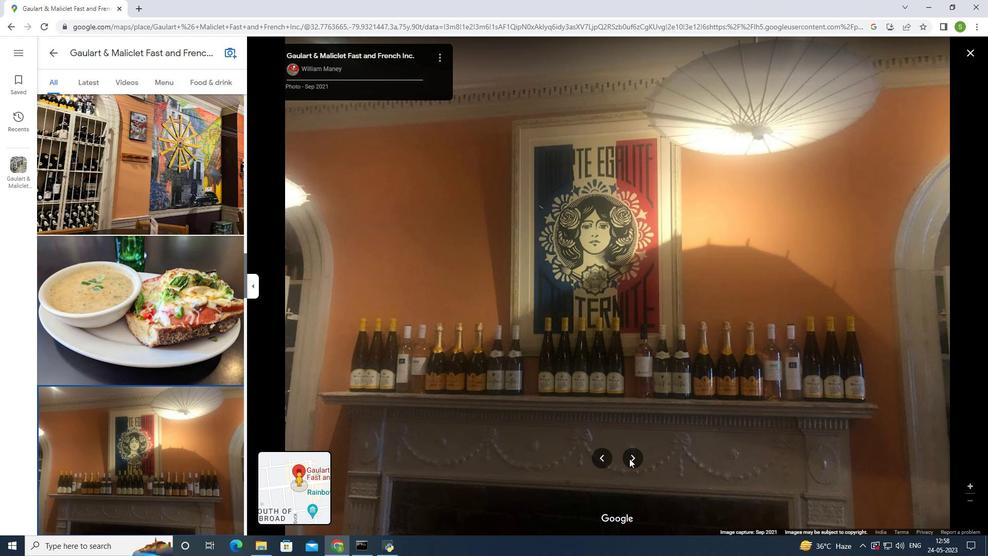 
Action: Mouse moved to (635, 460)
Screenshot: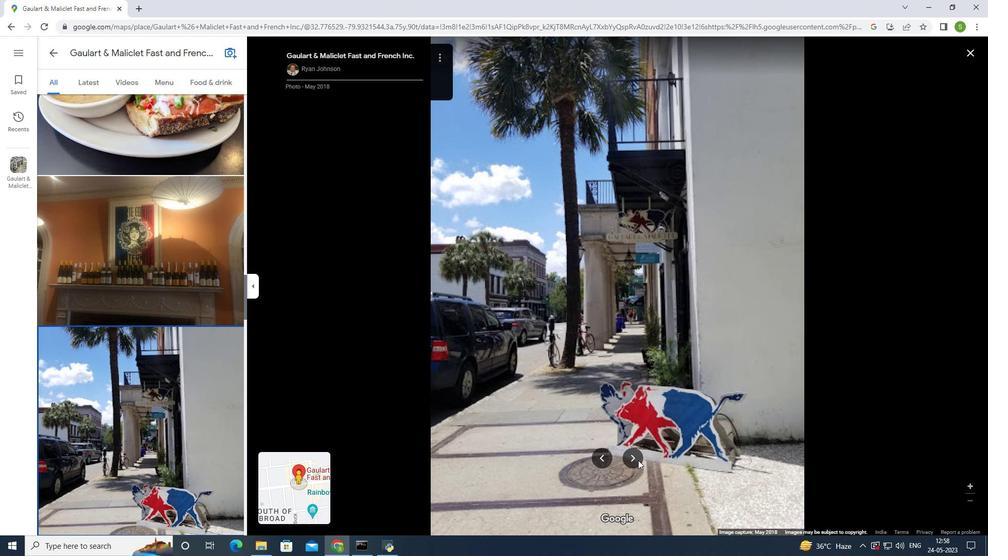 
Action: Mouse pressed left at (635, 460)
Screenshot: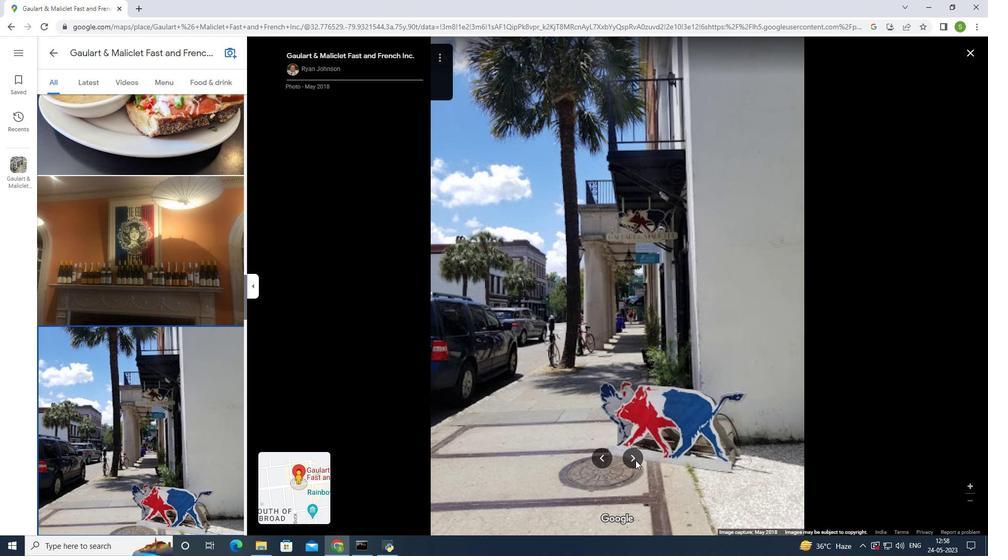 
Action: Mouse moved to (635, 455)
Screenshot: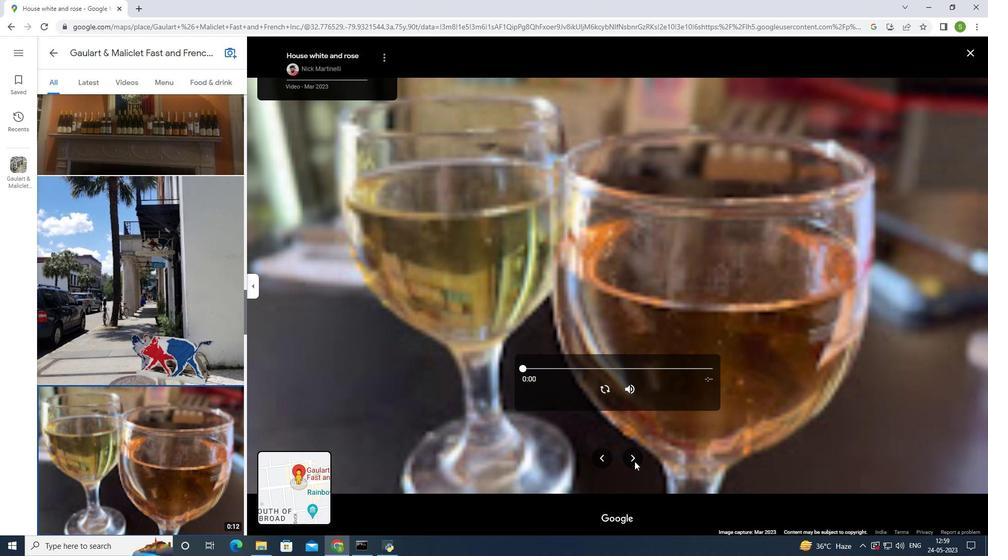 
Action: Mouse pressed left at (635, 455)
Screenshot: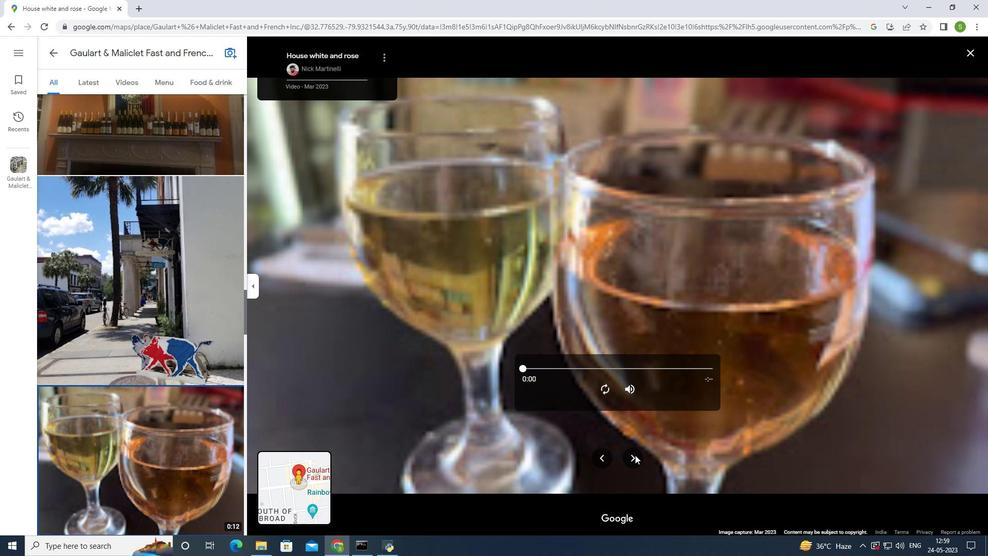 
Action: Mouse moved to (639, 455)
Screenshot: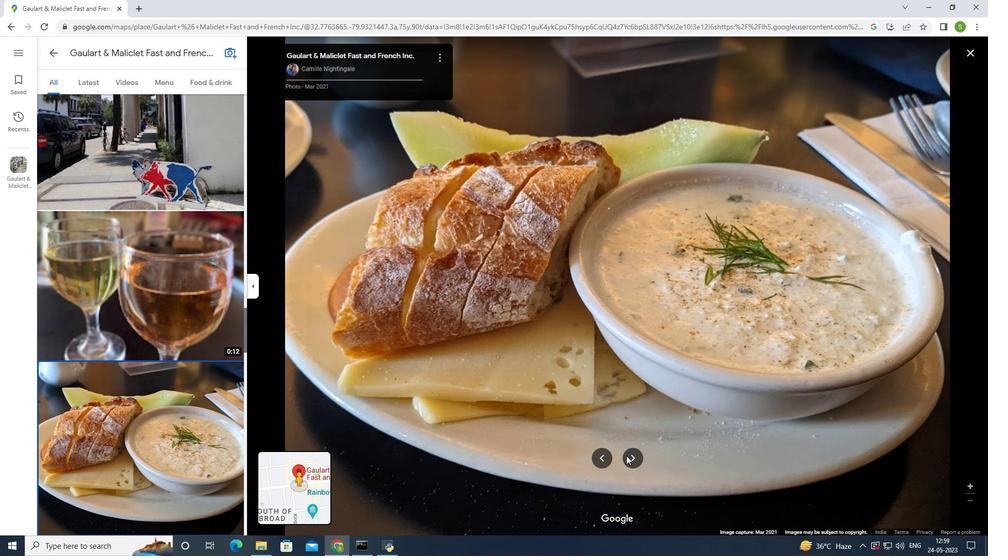 
Action: Mouse pressed left at (639, 455)
Screenshot: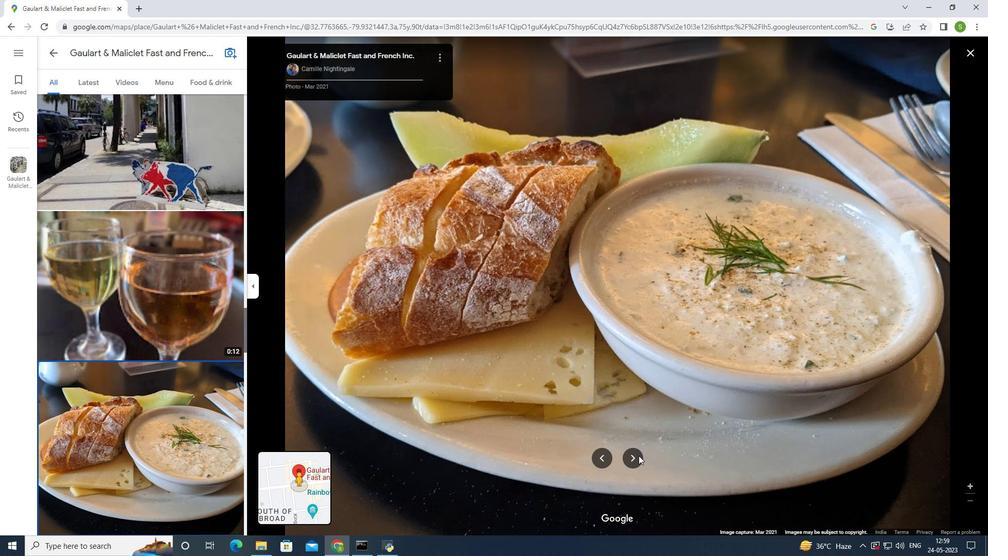 
Action: Mouse pressed left at (639, 455)
Screenshot: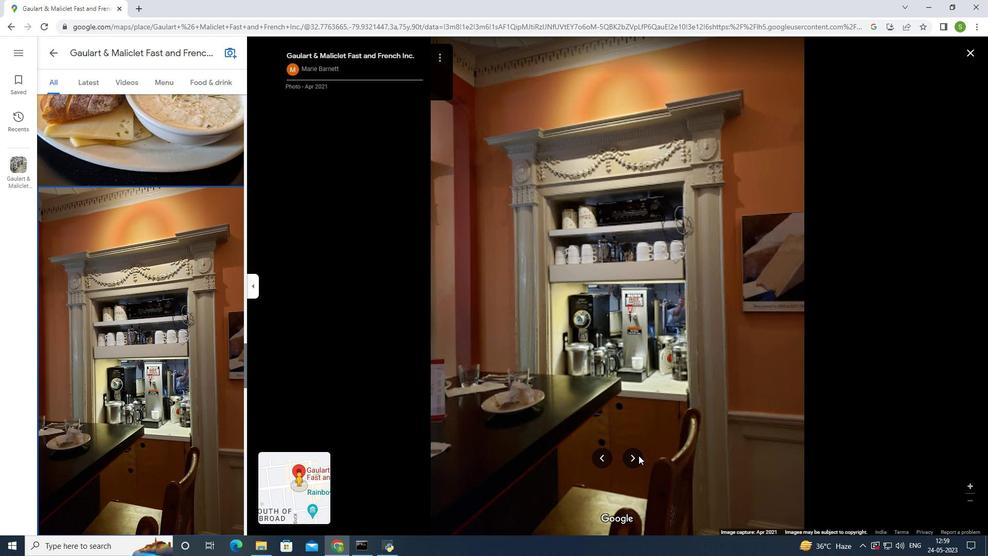 
Action: Mouse pressed left at (639, 455)
Screenshot: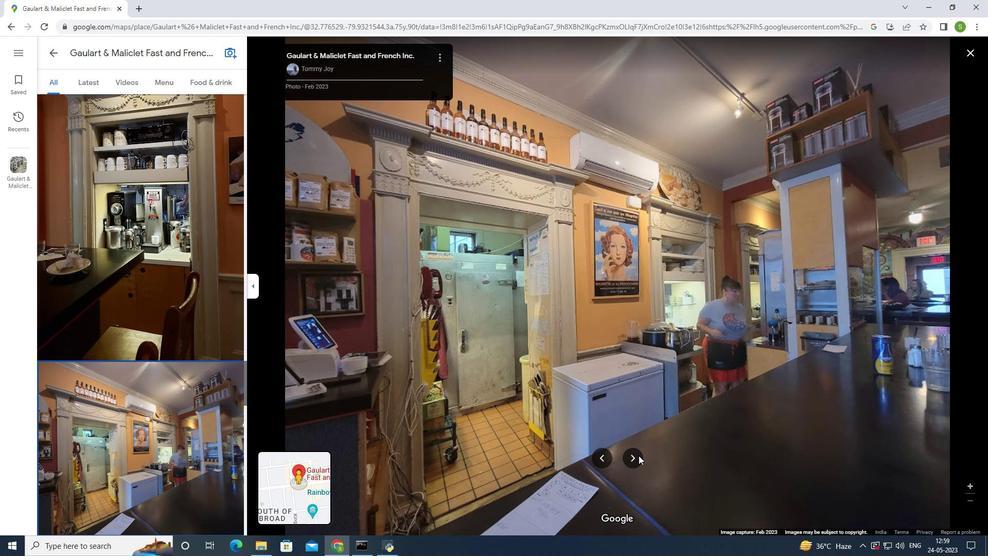 
Action: Mouse pressed left at (639, 455)
Screenshot: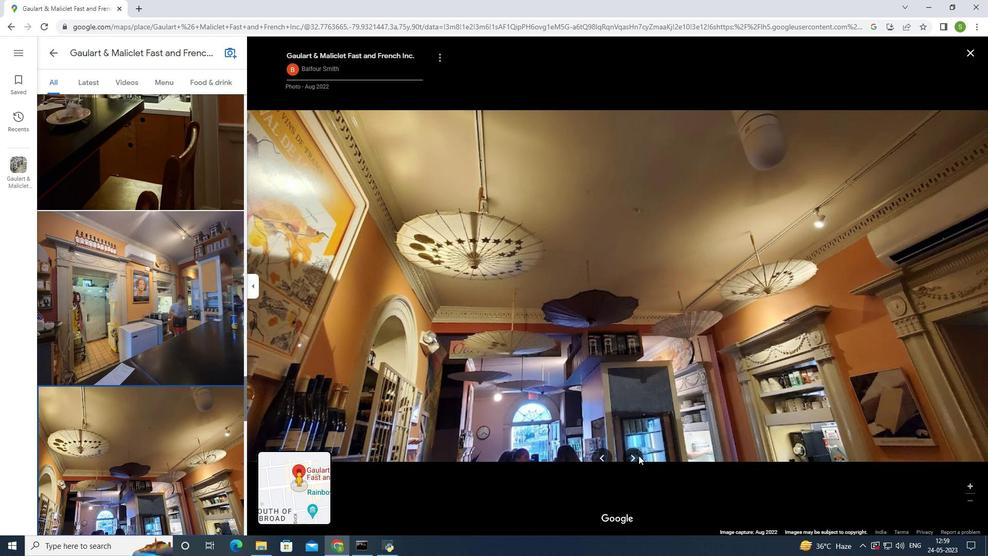 
Action: Mouse pressed left at (639, 455)
Screenshot: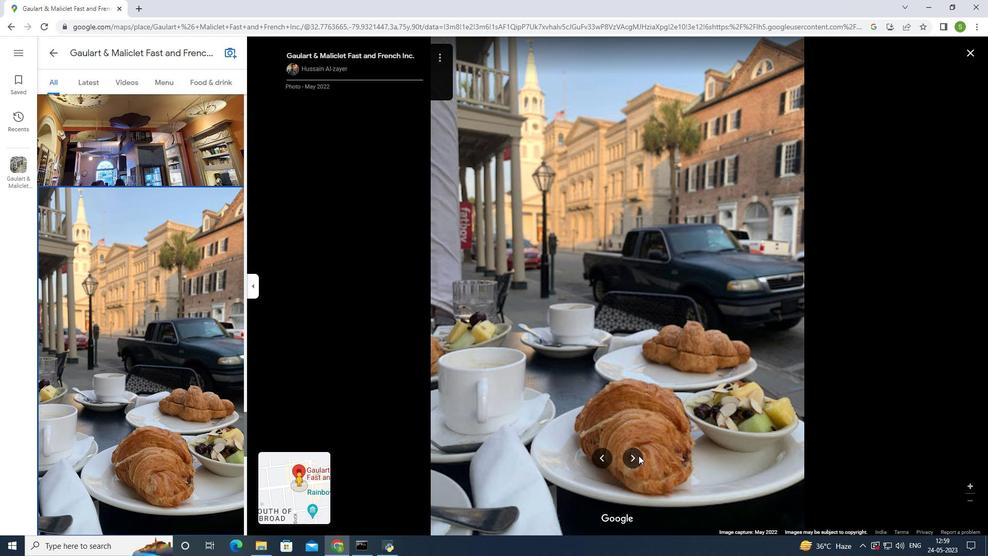 
Action: Mouse pressed left at (639, 455)
Screenshot: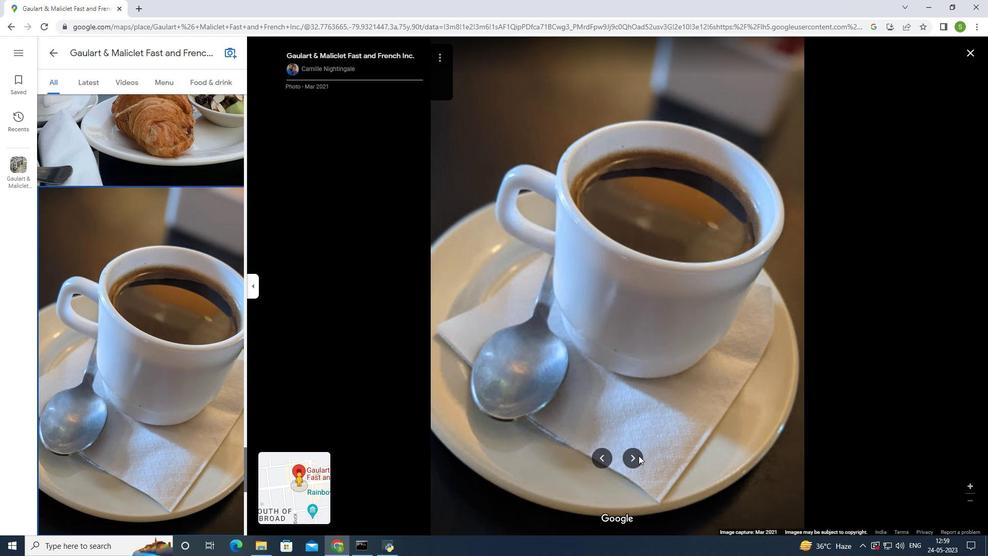
Action: Mouse pressed left at (639, 455)
Screenshot: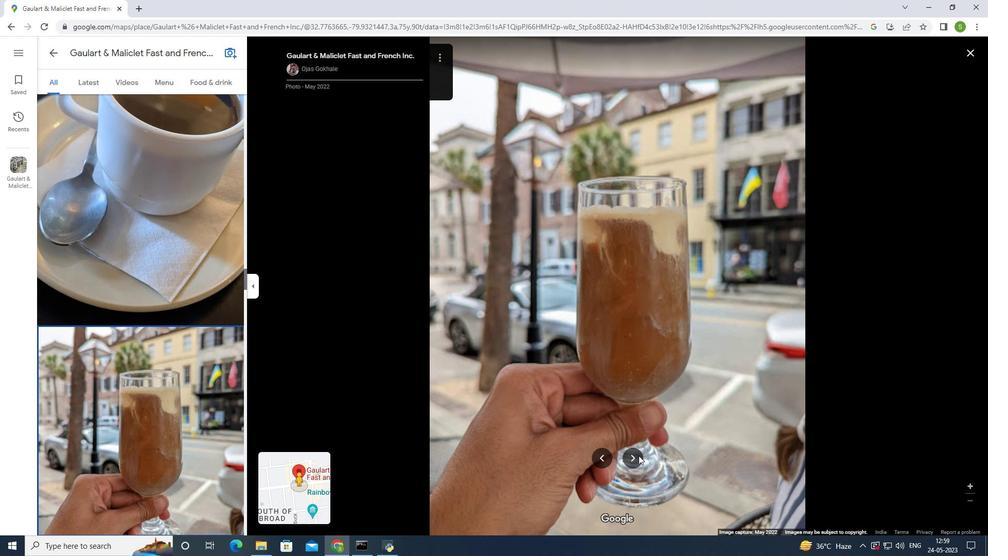 
Action: Mouse moved to (632, 459)
Screenshot: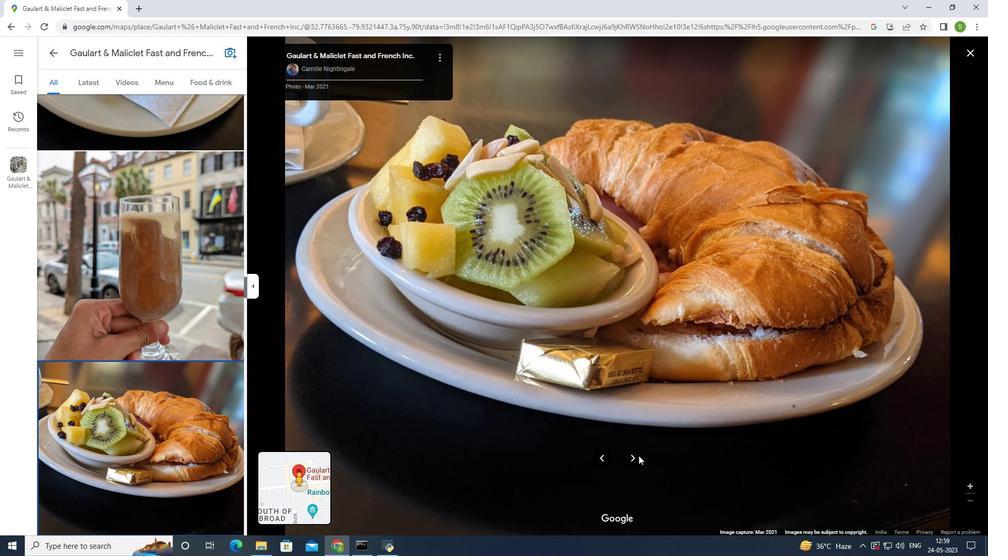 
Action: Mouse pressed left at (632, 459)
Screenshot: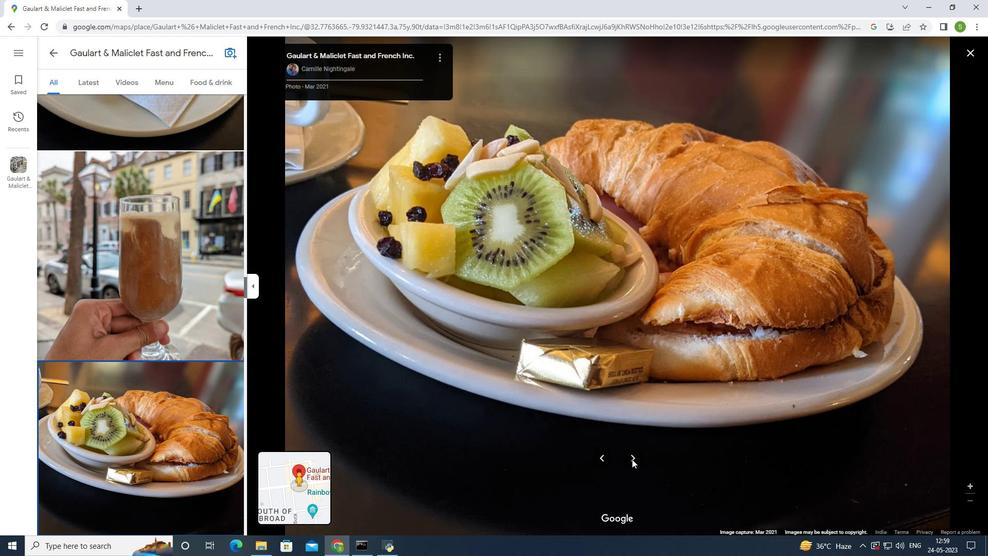 
Action: Mouse pressed left at (632, 459)
Screenshot: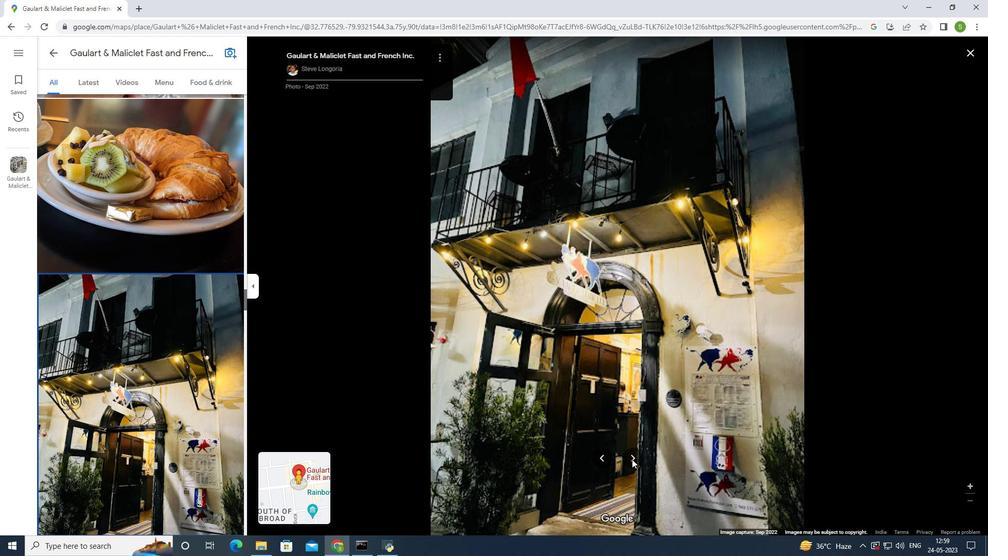 
Action: Mouse pressed left at (632, 459)
Screenshot: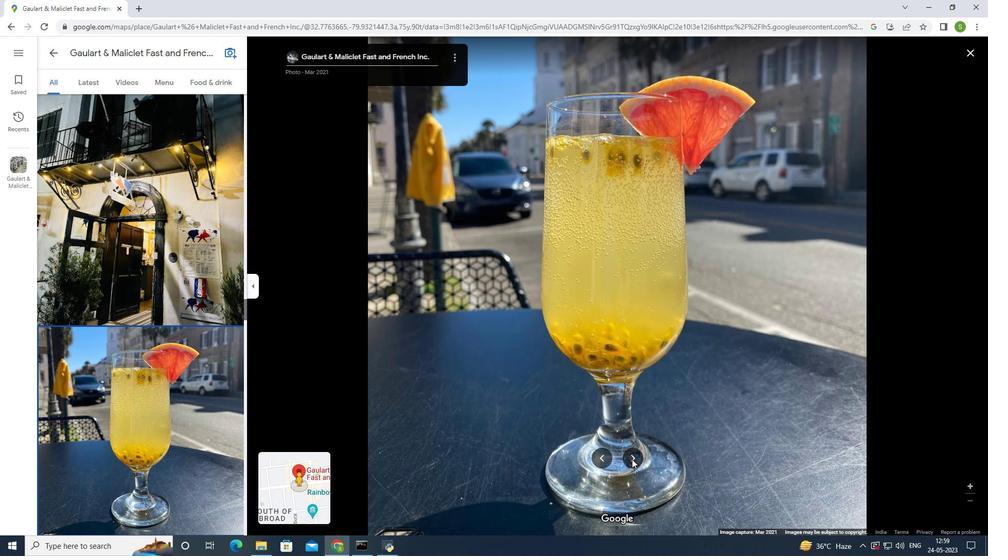 
Action: Mouse pressed left at (632, 459)
Screenshot: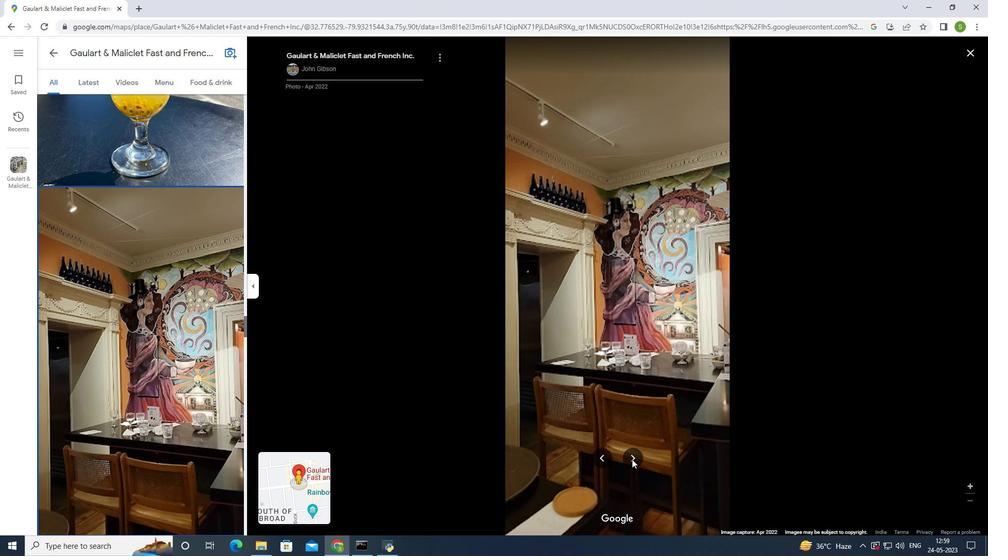 
Action: Mouse pressed left at (632, 459)
Screenshot: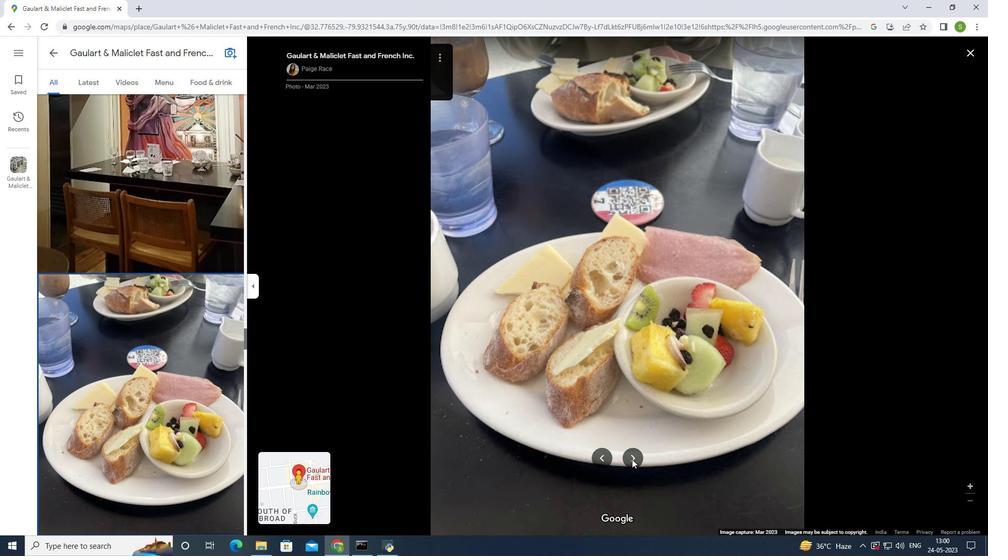 
Action: Mouse pressed left at (632, 459)
Screenshot: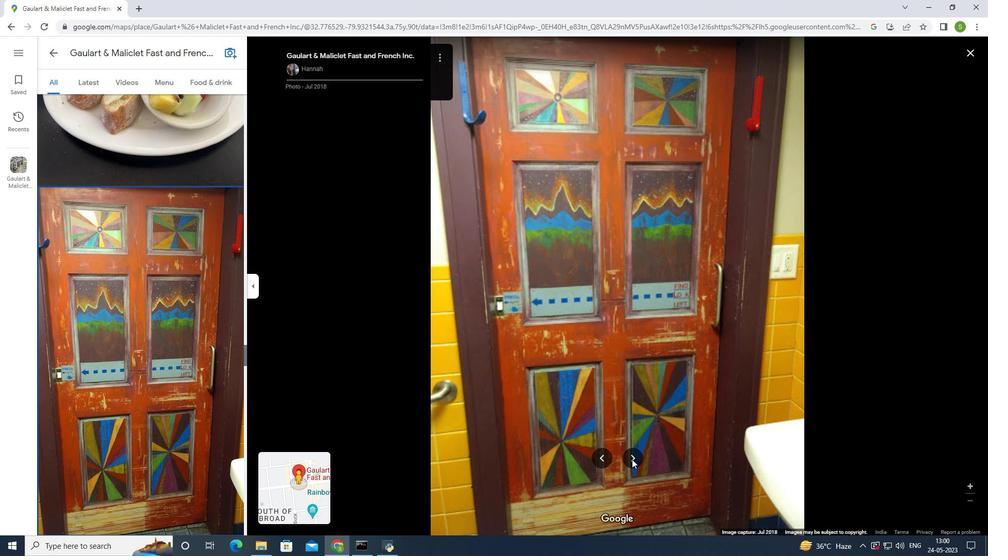 
Action: Mouse pressed left at (632, 459)
Screenshot: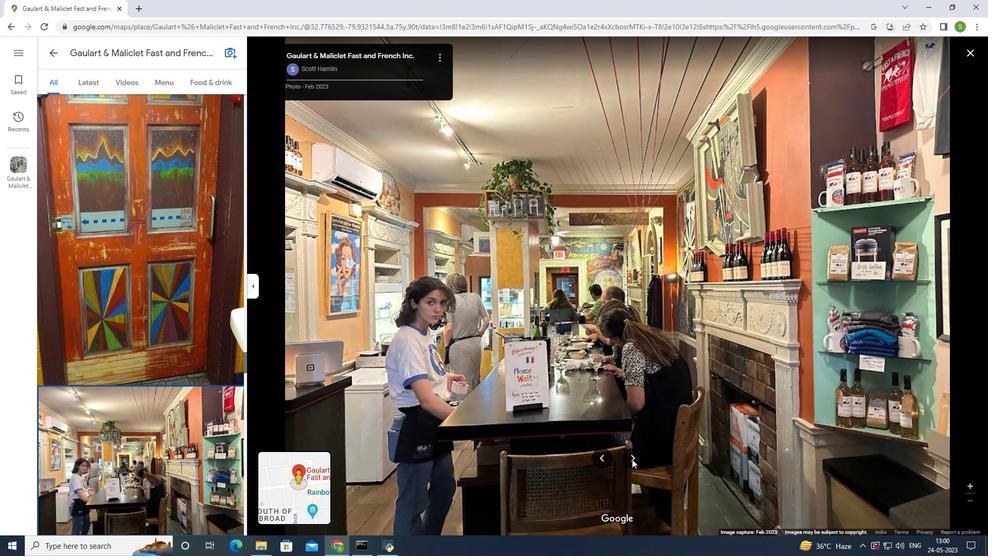 
Action: Mouse pressed left at (632, 459)
Screenshot: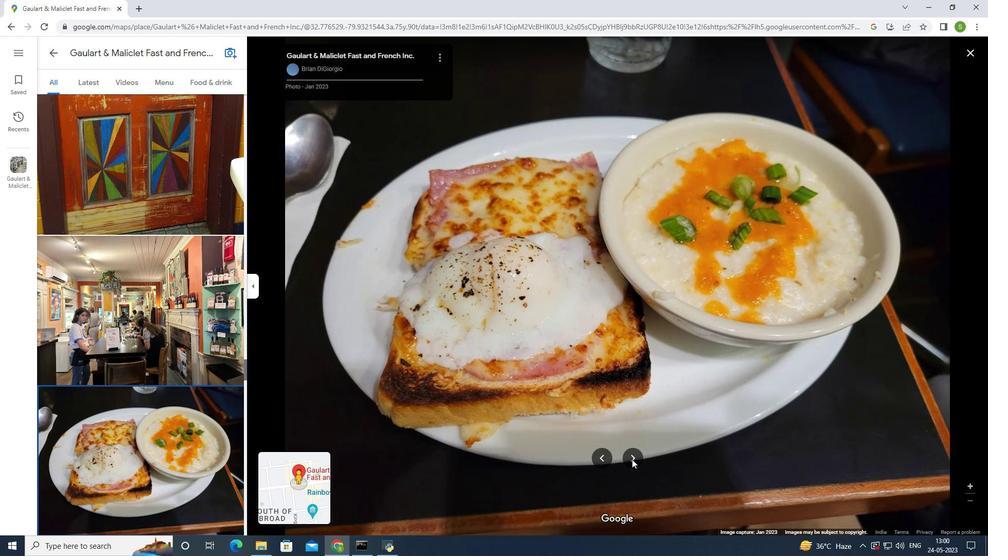 
Action: Mouse pressed left at (632, 459)
Screenshot: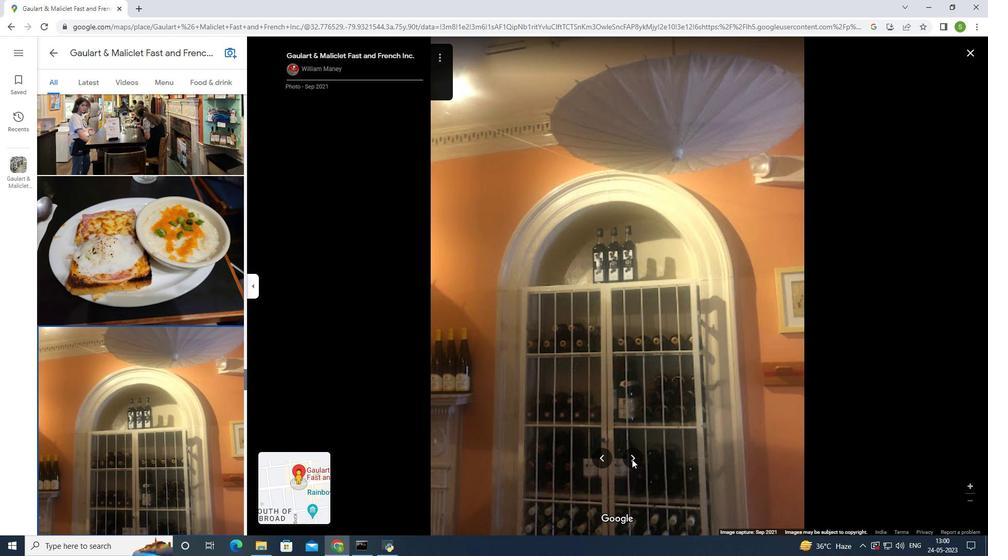 
Action: Mouse moved to (631, 460)
Screenshot: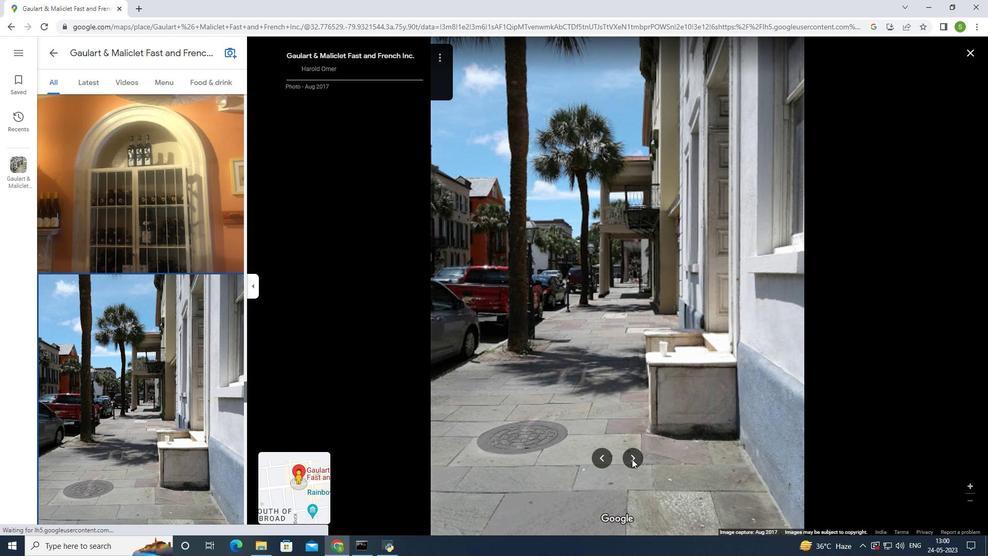 
Action: Mouse pressed left at (631, 460)
Screenshot: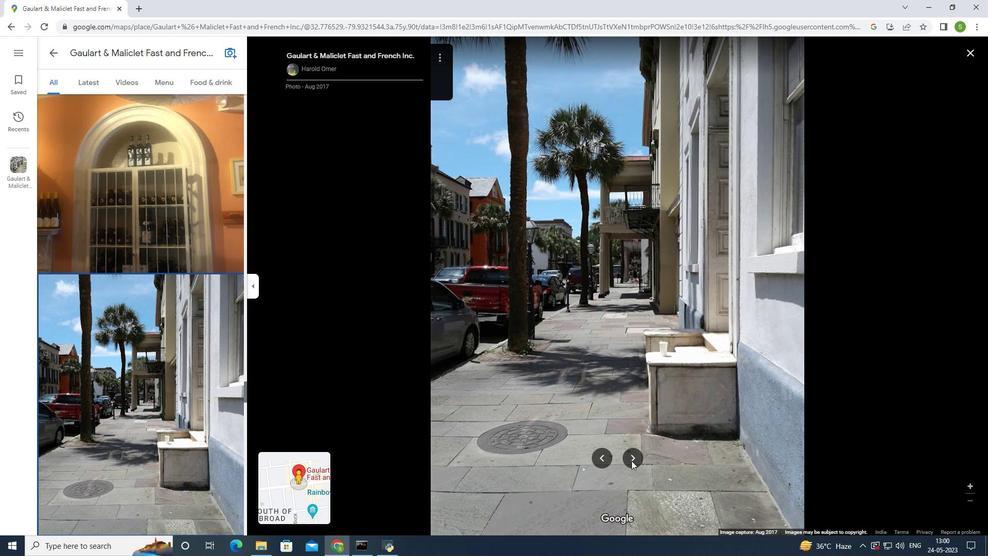 
Action: Mouse moved to (630, 461)
Screenshot: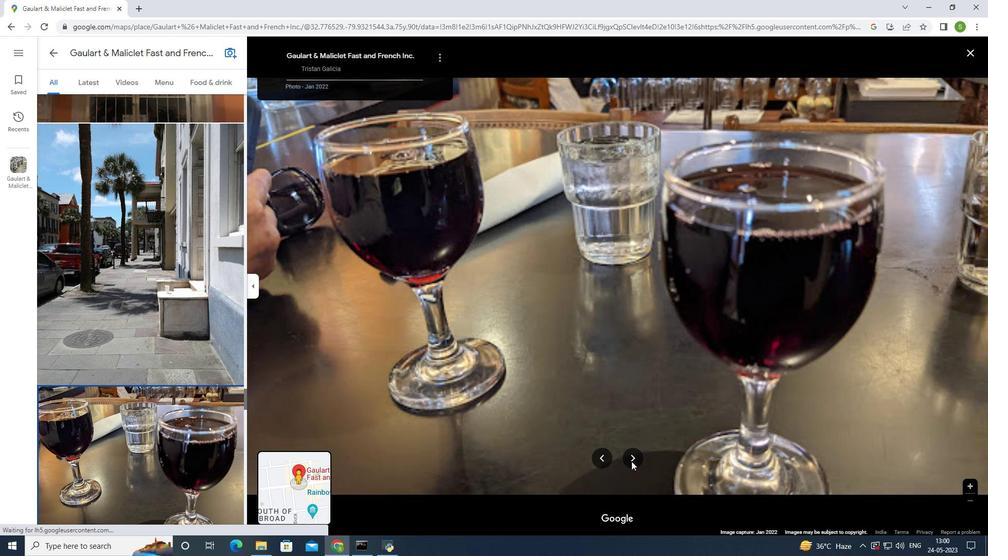 
Action: Mouse pressed left at (630, 461)
Screenshot: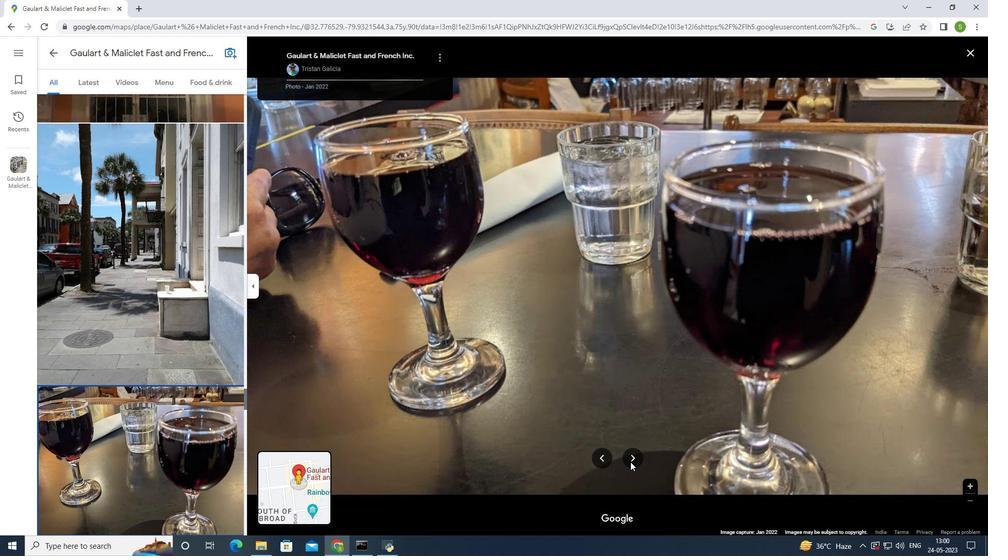 
Action: Mouse pressed left at (630, 461)
Screenshot: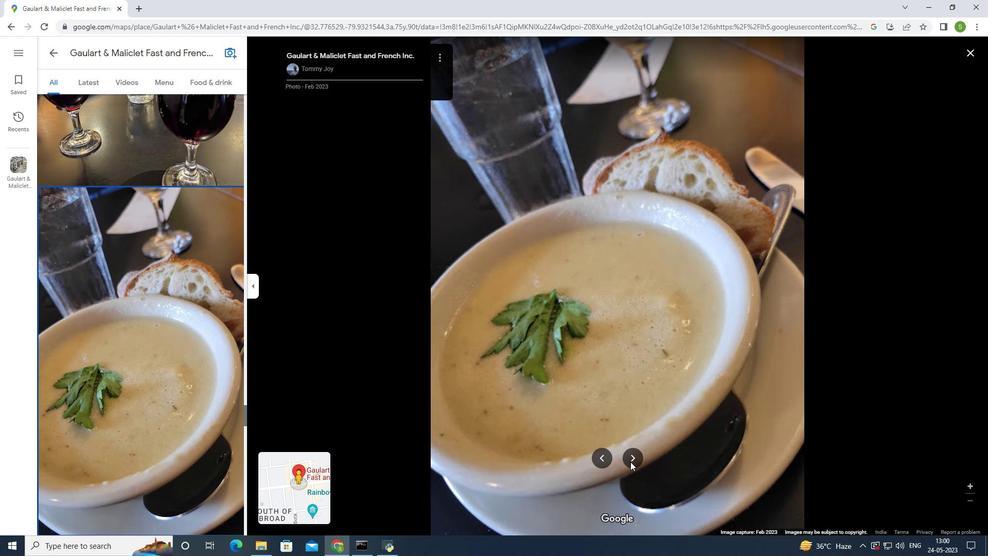 
Action: Mouse pressed left at (630, 461)
Screenshot: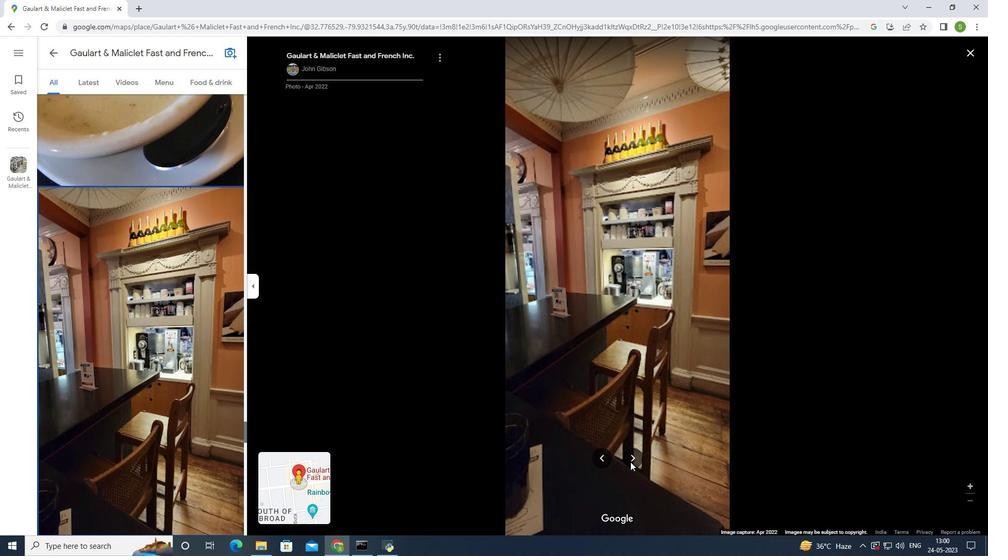 
Action: Mouse pressed left at (630, 461)
Screenshot: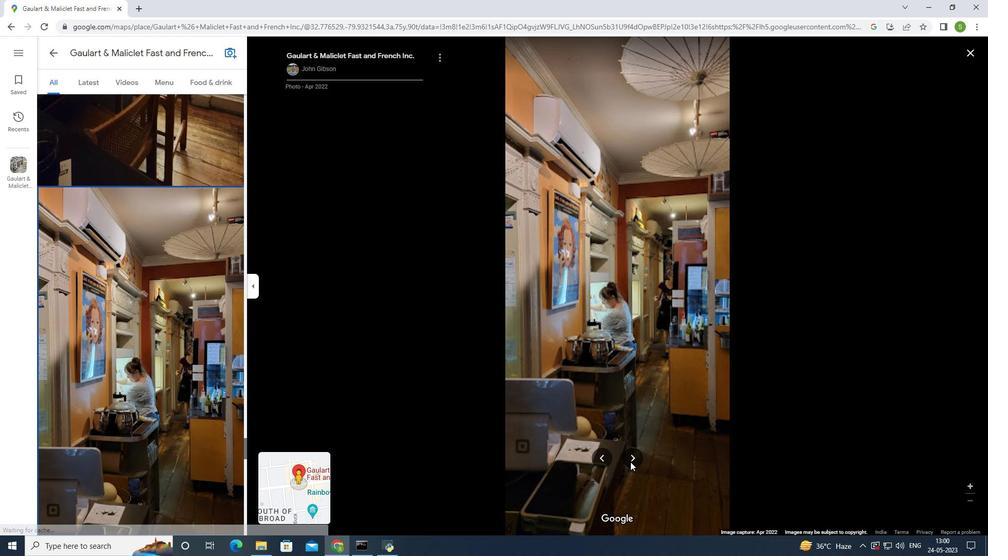 
Action: Mouse pressed left at (630, 461)
Screenshot: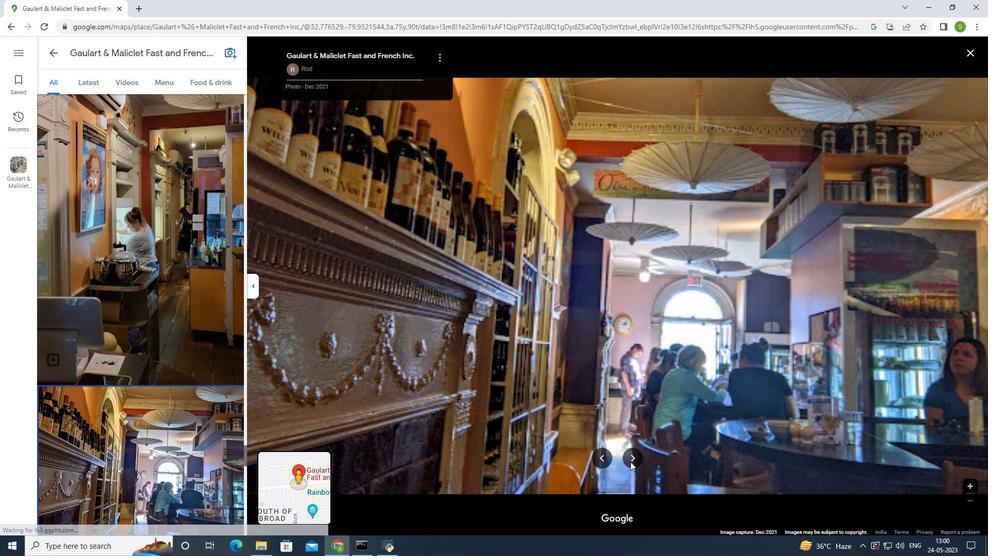 
Action: Mouse pressed left at (630, 461)
Screenshot: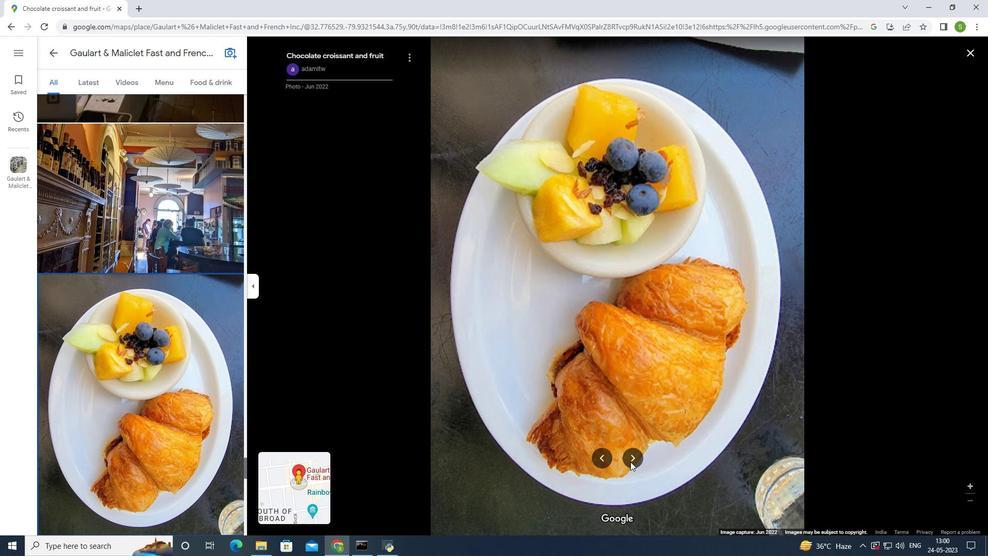 
Action: Mouse pressed left at (630, 461)
Screenshot: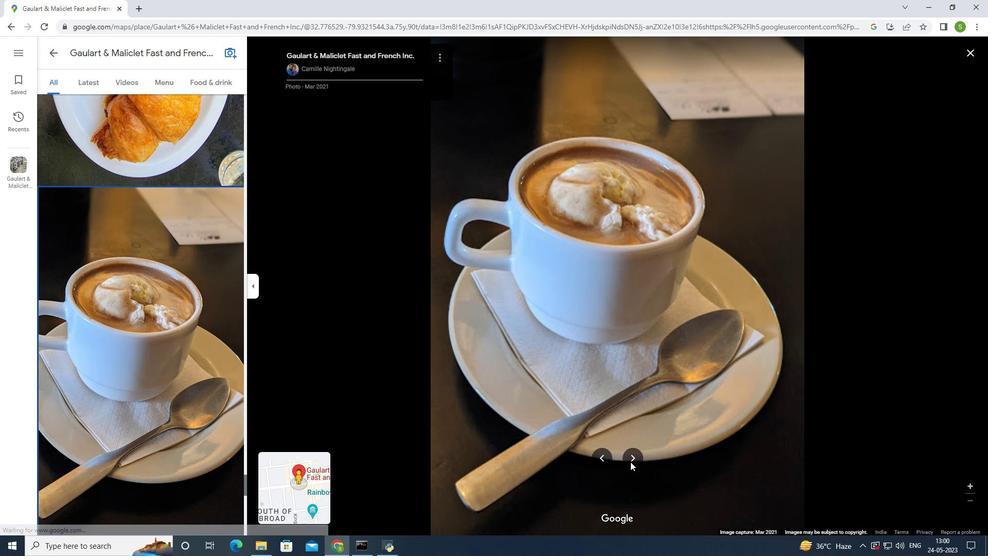 
Action: Mouse moved to (55, 51)
Screenshot: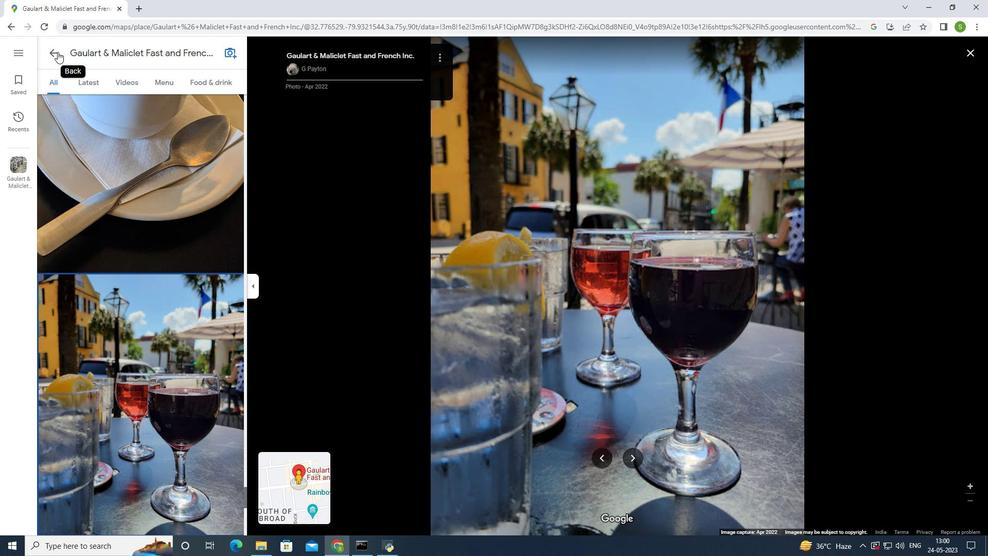 
Action: Mouse pressed left at (55, 51)
Screenshot: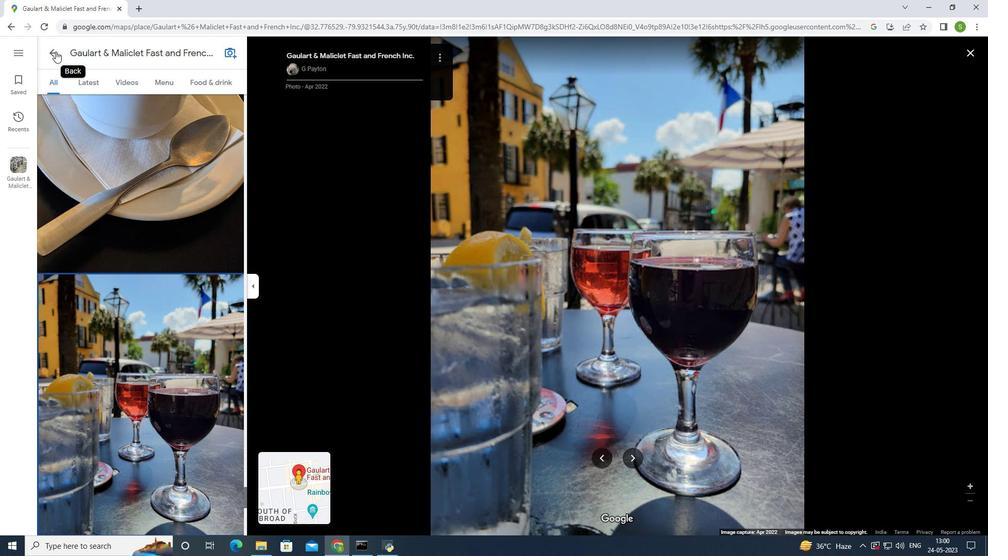 
Action: Mouse moved to (595, 267)
Screenshot: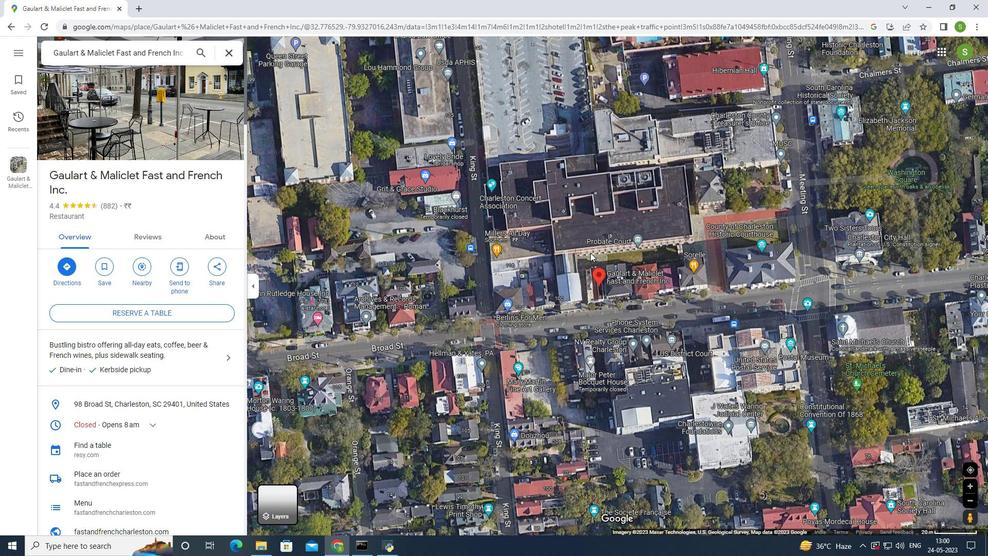 
Action: Mouse scrolled (595, 267) with delta (0, 0)
Screenshot: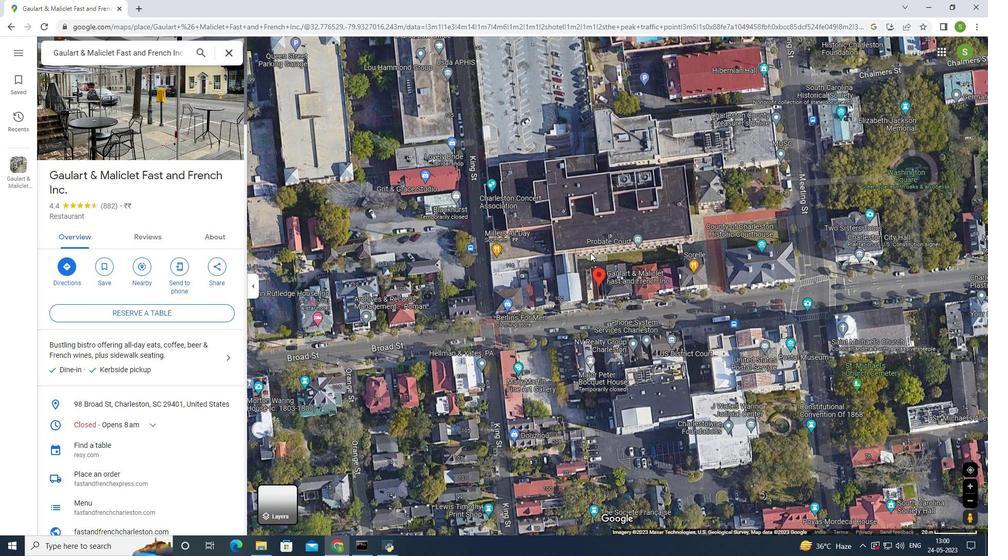 
Action: Mouse scrolled (595, 267) with delta (0, 0)
Screenshot: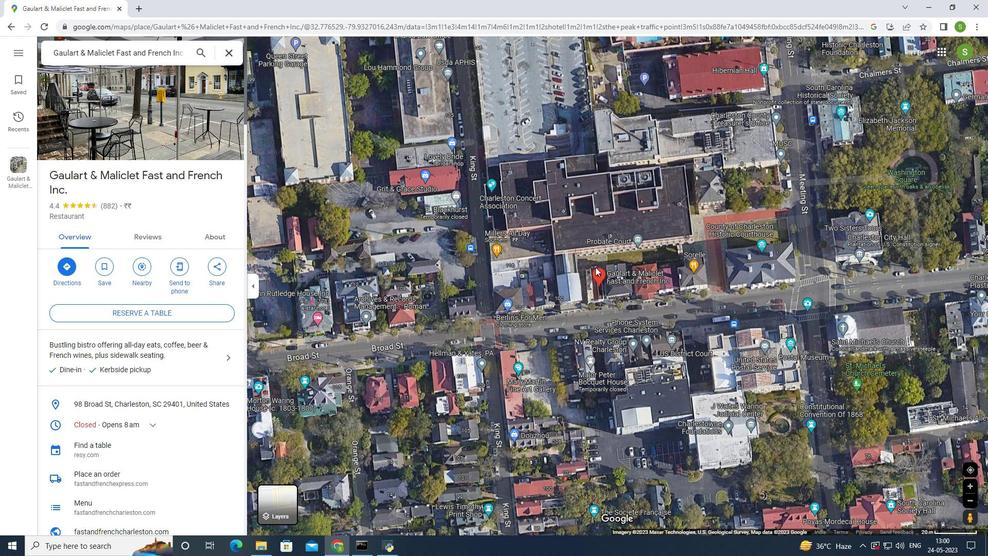 
Action: Mouse scrolled (595, 267) with delta (0, 0)
Screenshot: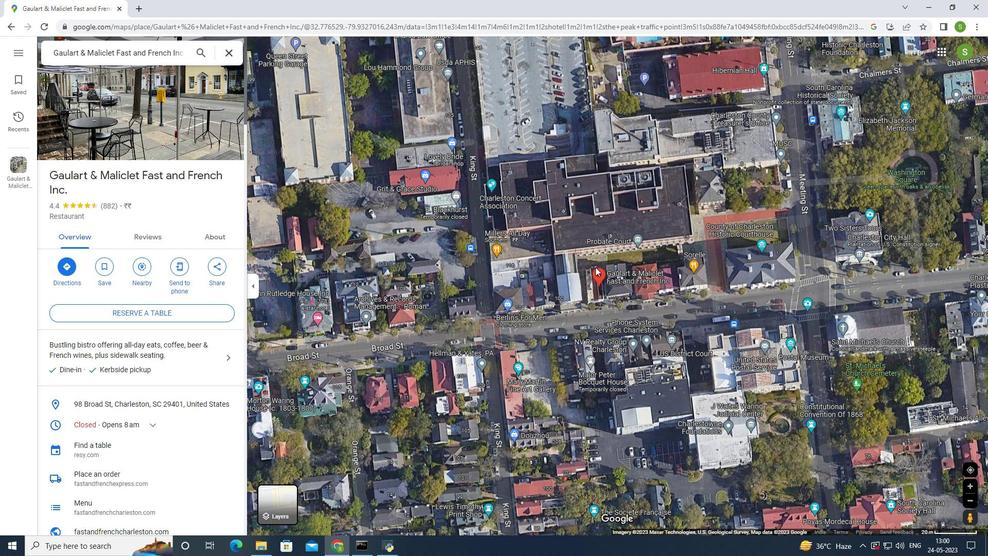 
Action: Mouse scrolled (595, 267) with delta (0, 0)
Screenshot: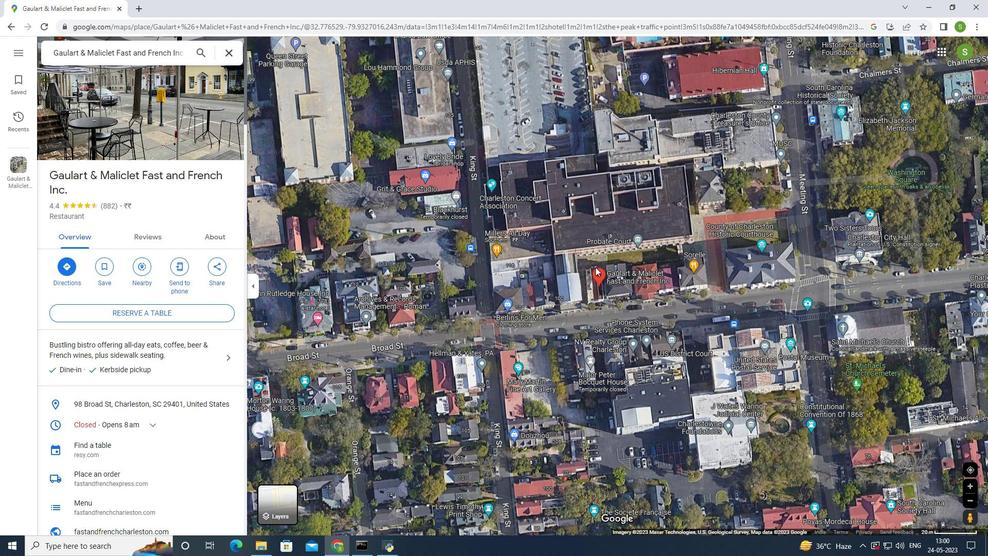 
Action: Mouse scrolled (595, 267) with delta (0, 0)
Screenshot: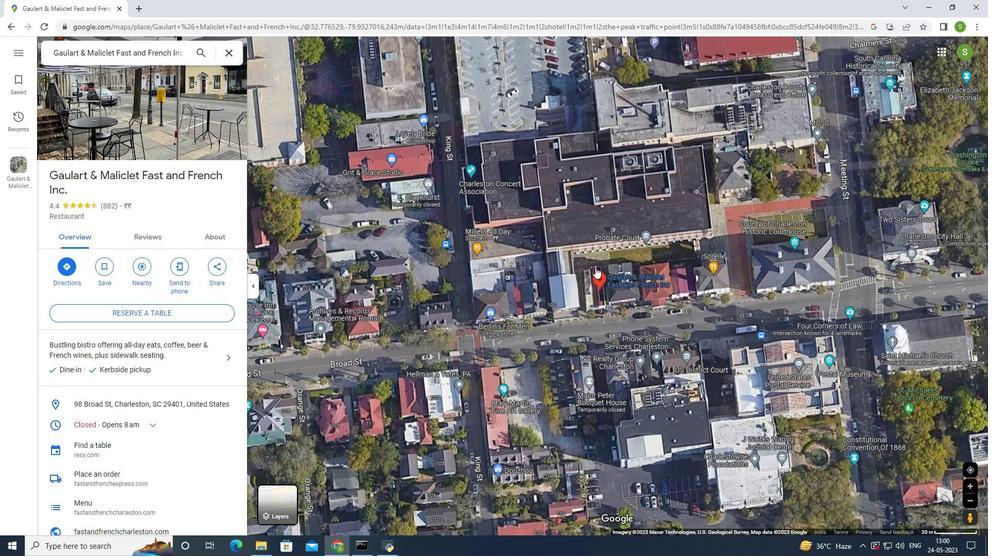 
Action: Mouse scrolled (595, 266) with delta (0, 0)
Screenshot: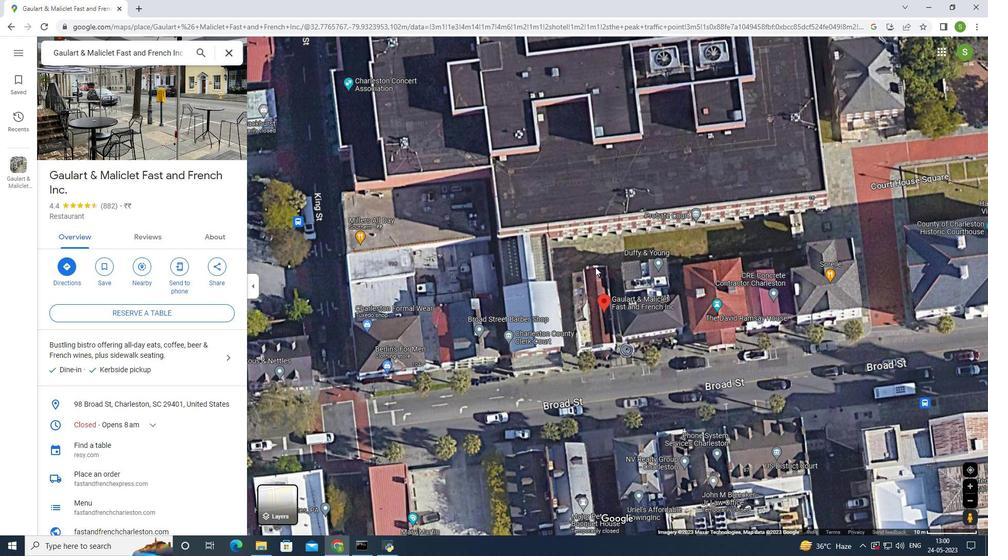 
Action: Mouse scrolled (595, 266) with delta (0, 0)
Screenshot: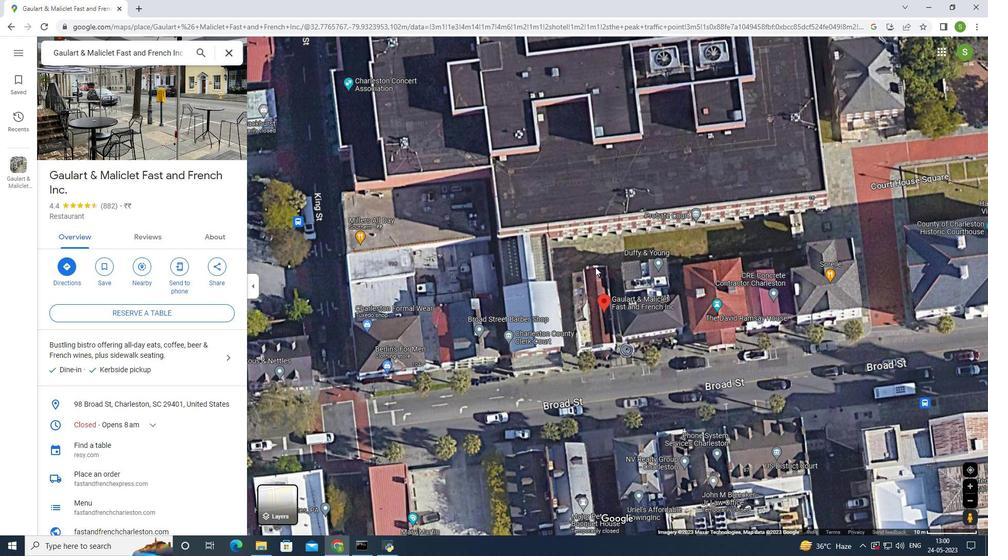 
Action: Mouse scrolled (595, 267) with delta (0, 0)
Screenshot: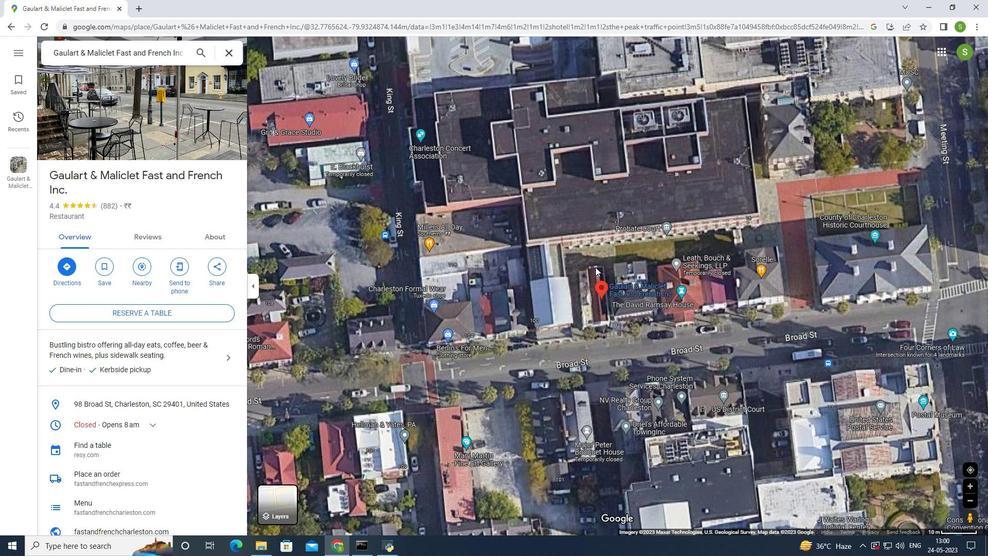 
Action: Mouse scrolled (595, 267) with delta (0, 0)
Screenshot: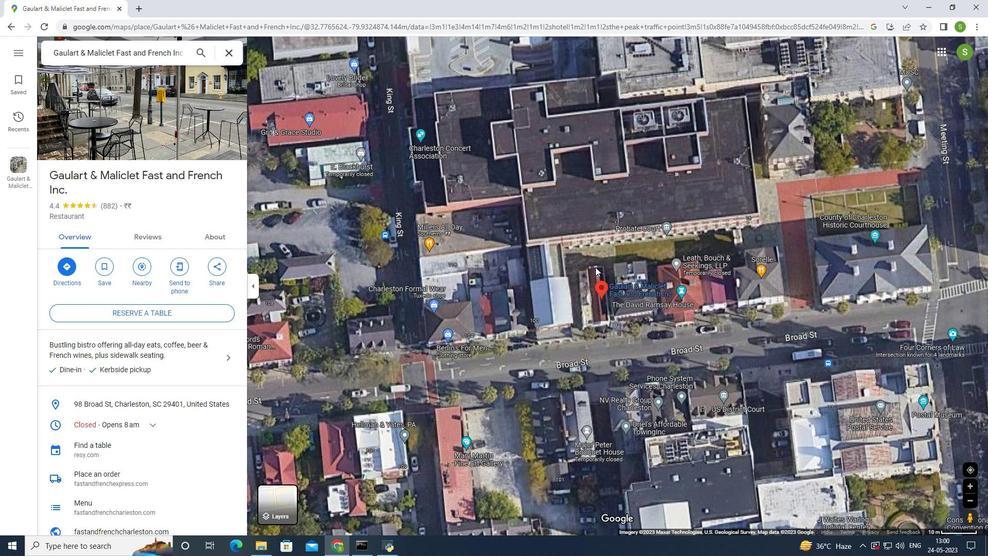 
Action: Mouse scrolled (595, 267) with delta (0, 0)
Screenshot: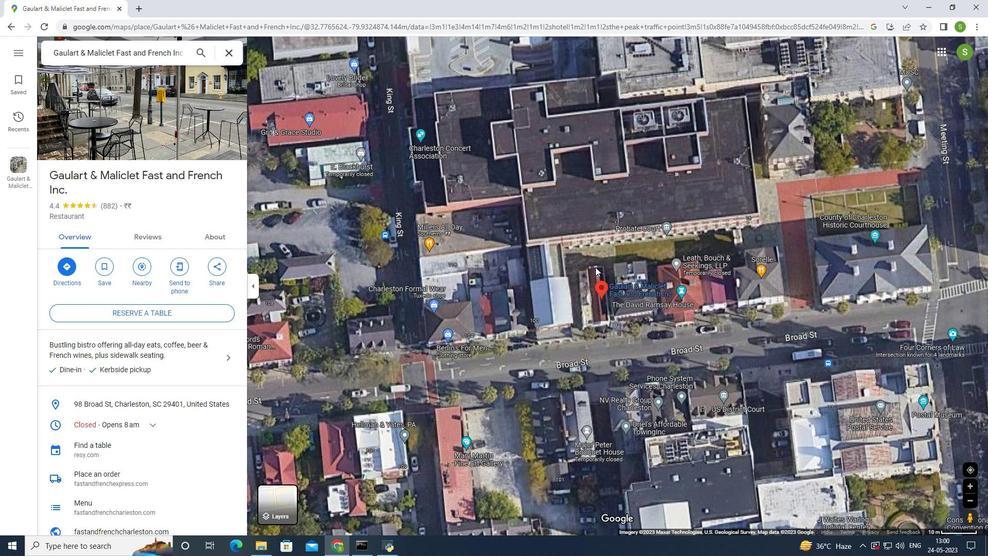 
Action: Mouse scrolled (595, 267) with delta (0, 0)
Screenshot: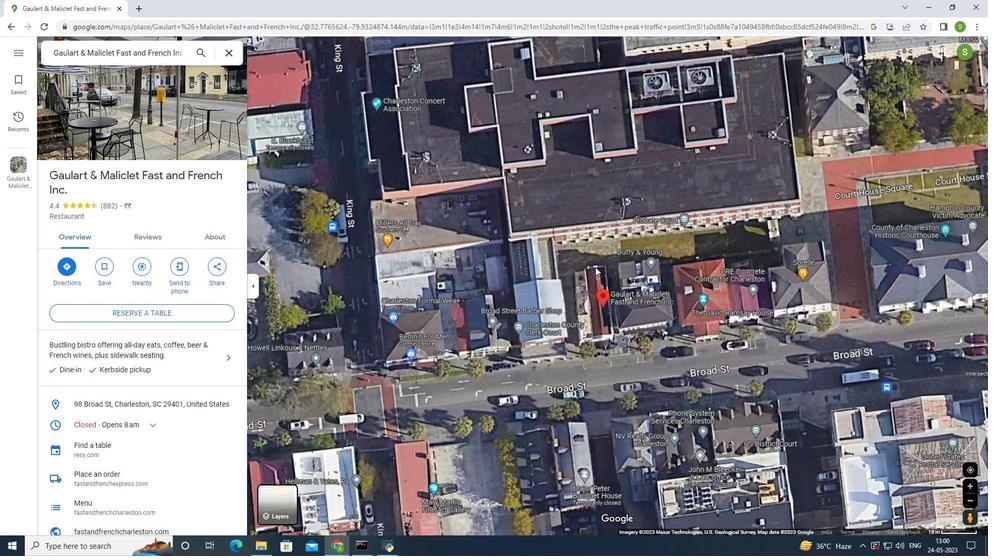 
Action: Mouse scrolled (595, 267) with delta (0, 0)
Screenshot: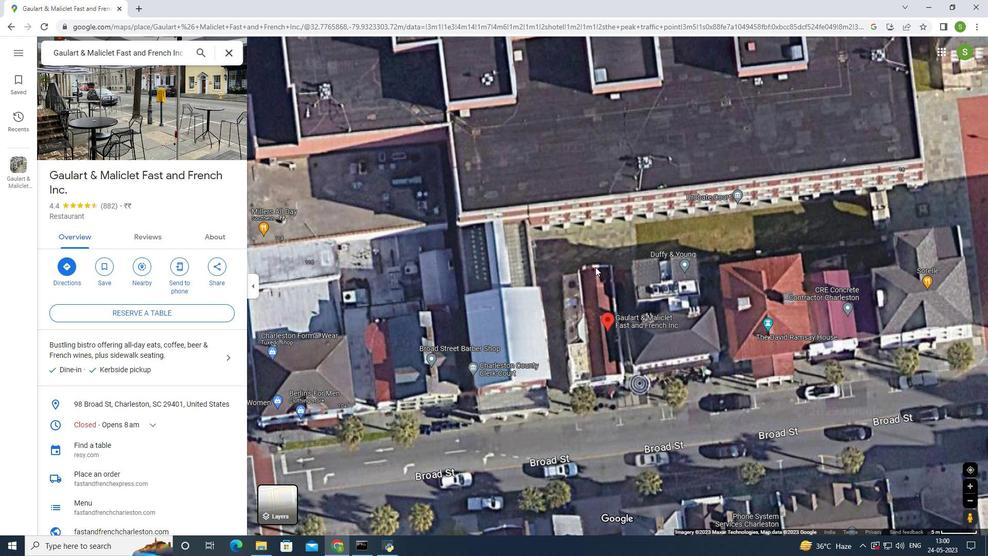
Action: Mouse scrolled (595, 267) with delta (0, 0)
Screenshot: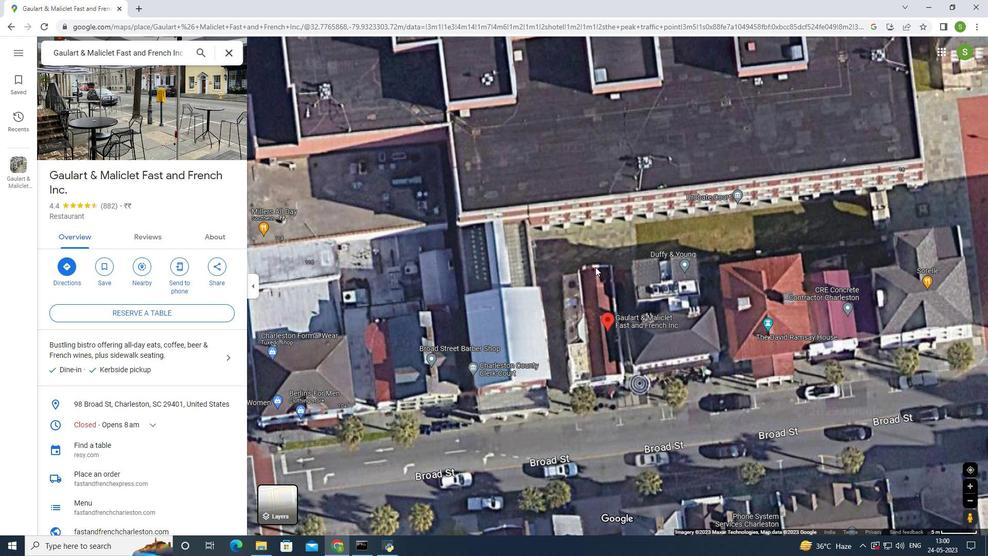 
Action: Mouse scrolled (595, 267) with delta (0, 0)
Screenshot: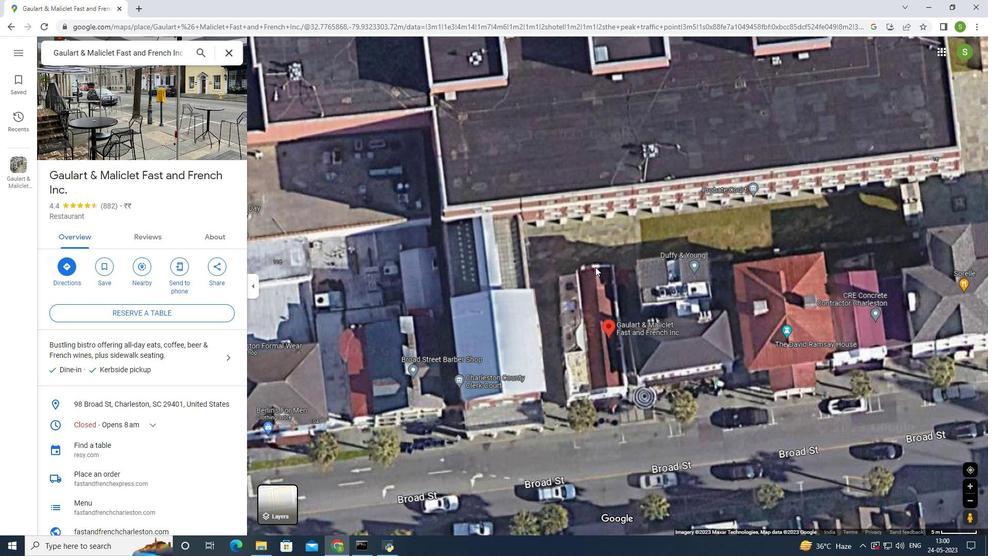 
